 Task: Look for space in Yuncheng, China from 12th August, 2023 to 16th August, 2023 for 8 adults in price range Rs.10000 to Rs.16000. Place can be private room with 8 bedrooms having 8 beds and 8 bathrooms. Property type can be house, flat, guest house, hotel. Amenities needed are: wifi, TV, free parkinig on premises, gym, breakfast. Booking option can be shelf check-in. Required host language is Chinese (Simplified).
Action: Mouse pressed left at (515, 110)
Screenshot: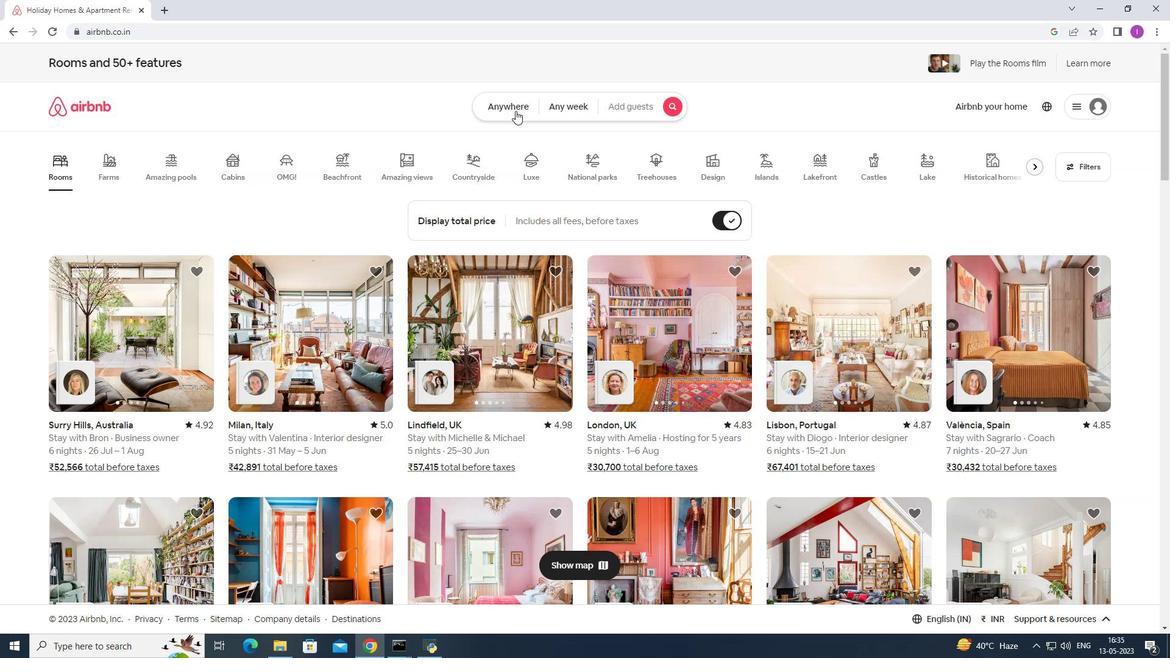 
Action: Mouse moved to (451, 164)
Screenshot: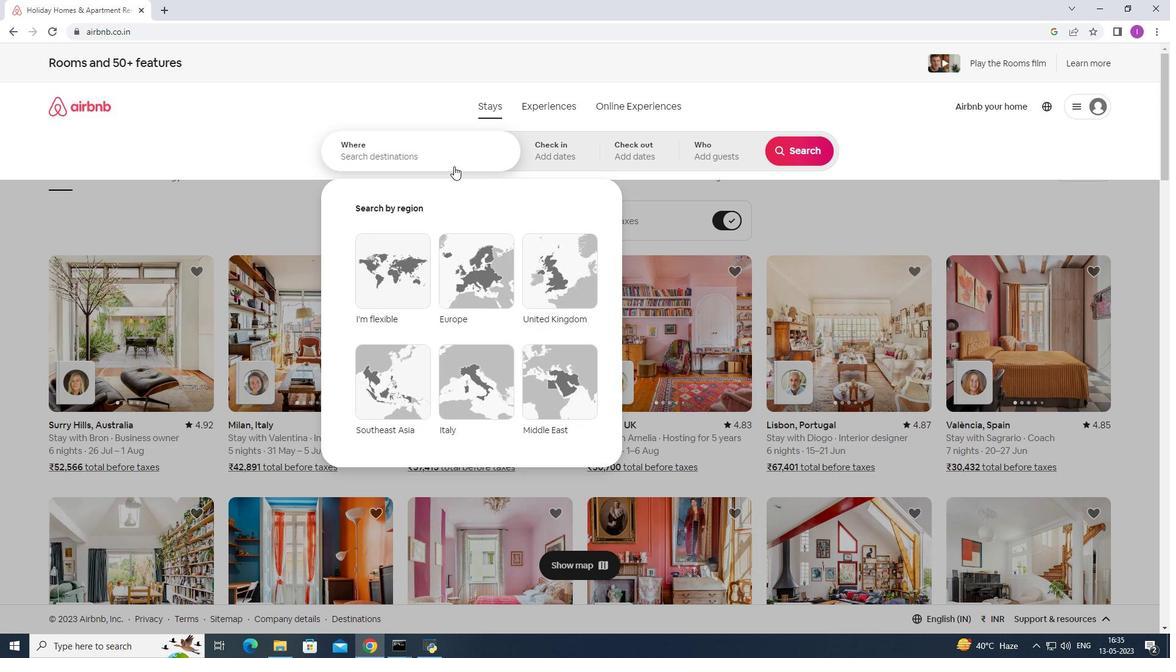 
Action: Mouse pressed left at (451, 164)
Screenshot: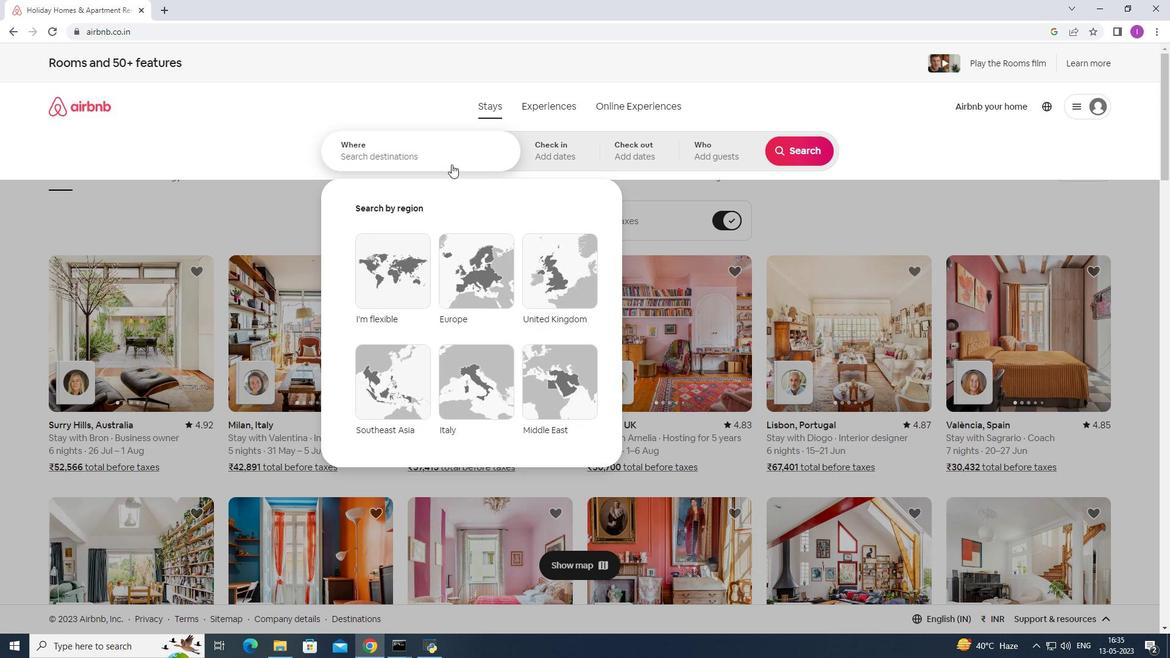 
Action: Mouse moved to (468, 145)
Screenshot: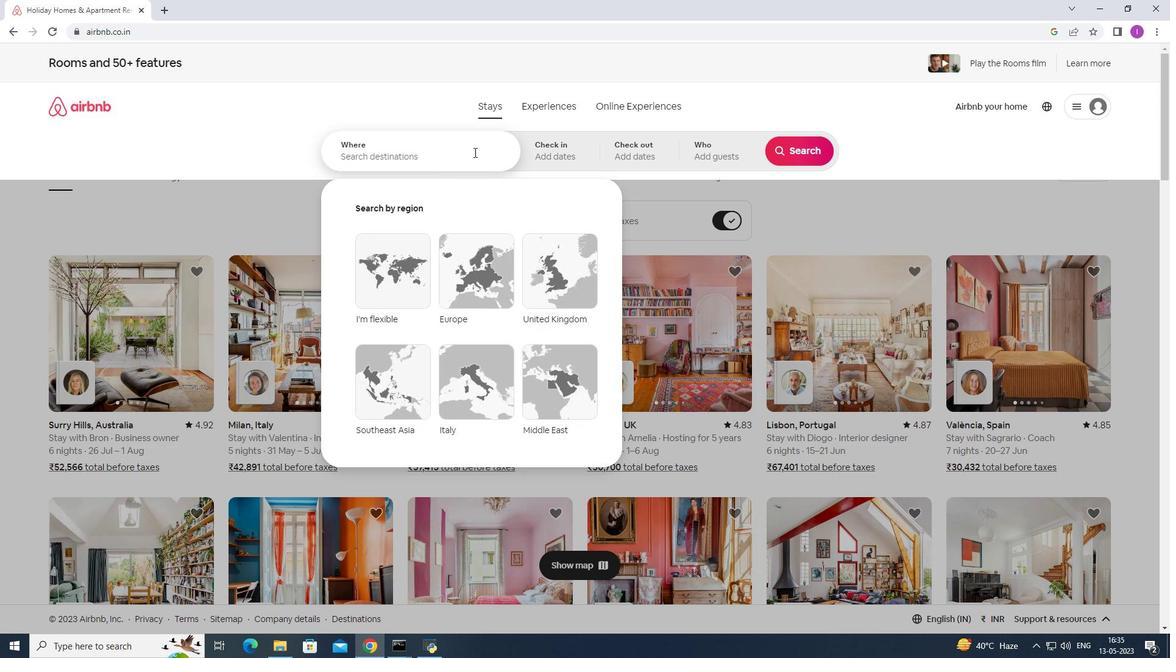
Action: Key pressed <Key.shift>Yuncheng,<Key.shift>China
Screenshot: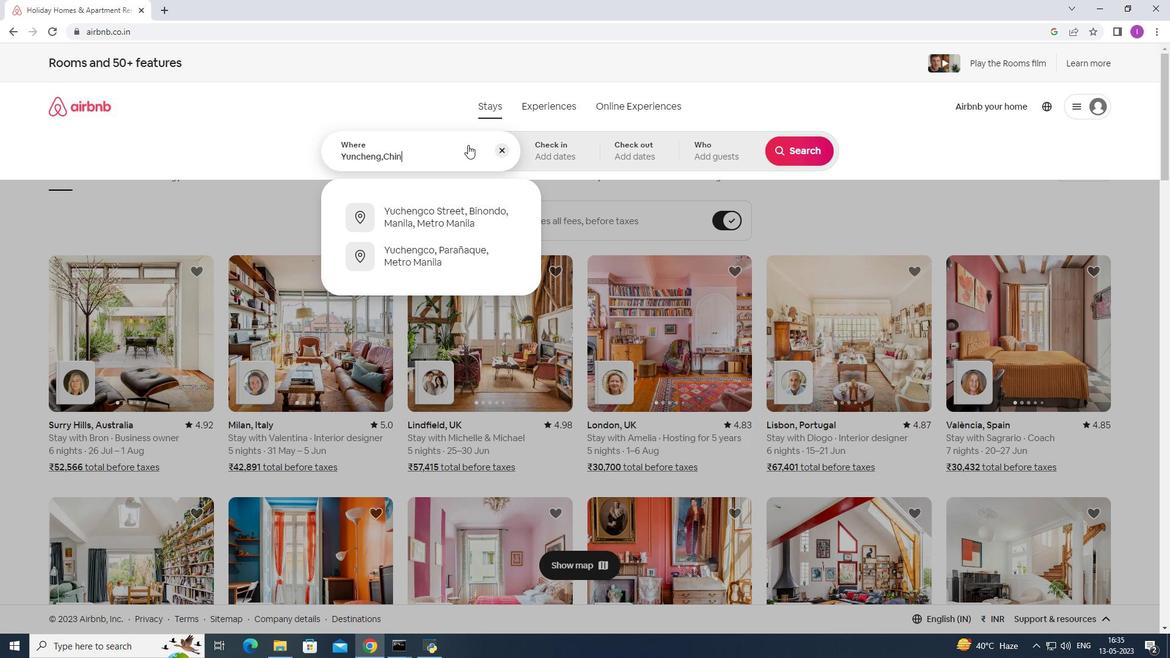 
Action: Mouse moved to (543, 162)
Screenshot: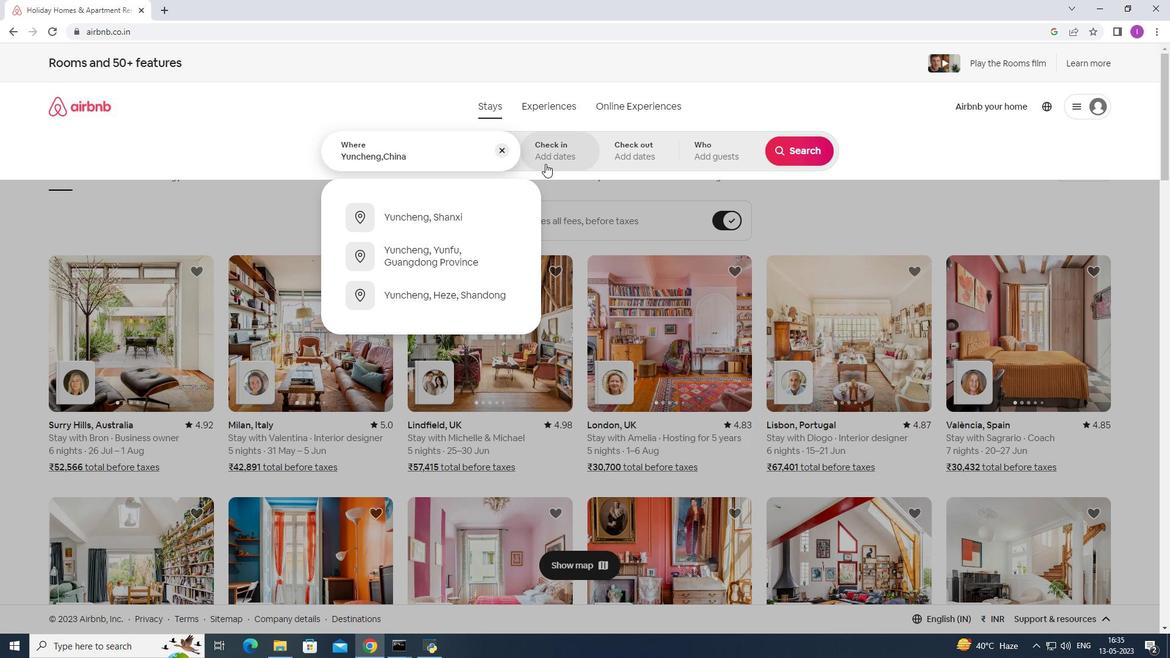 
Action: Mouse pressed left at (543, 162)
Screenshot: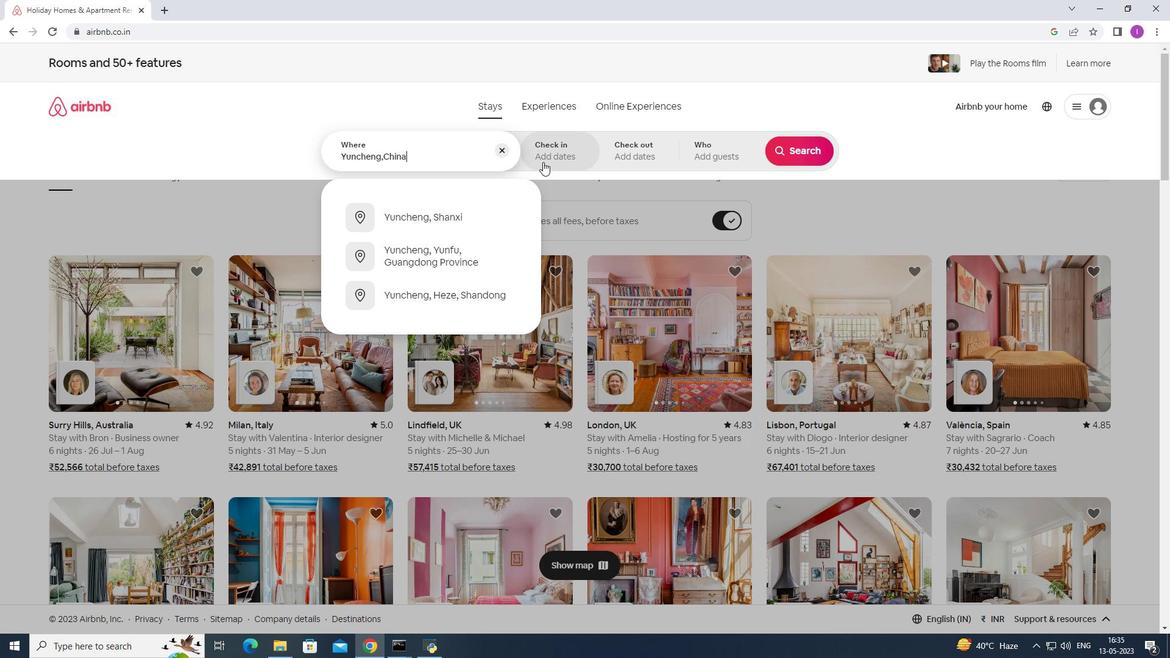 
Action: Mouse moved to (793, 245)
Screenshot: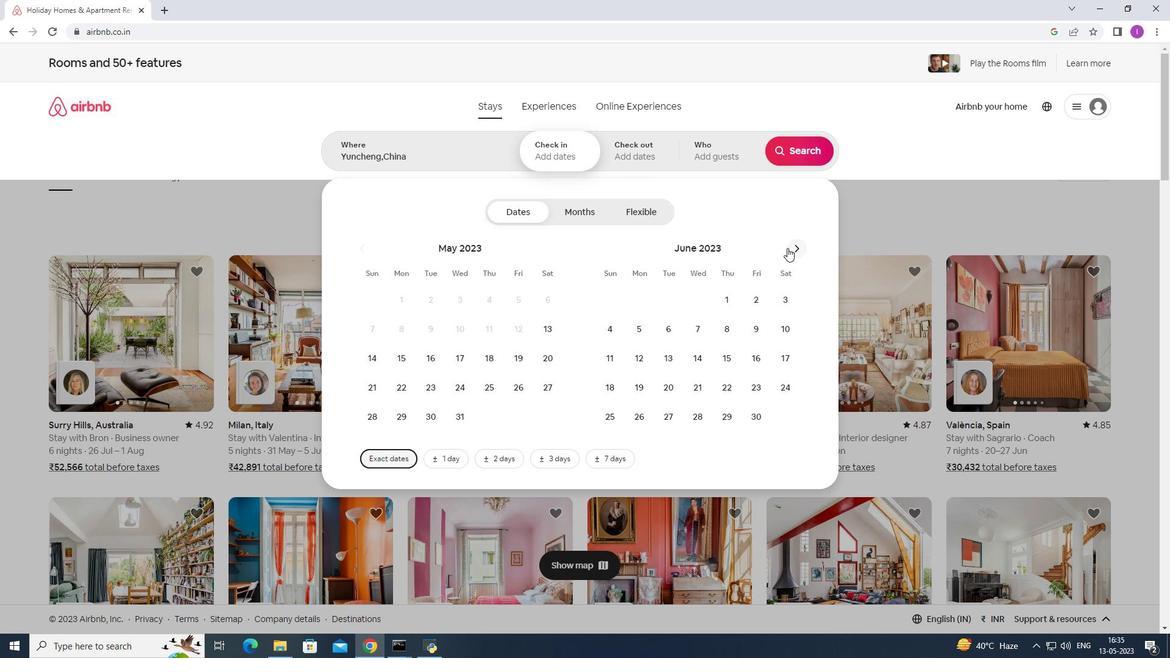 
Action: Mouse pressed left at (793, 245)
Screenshot: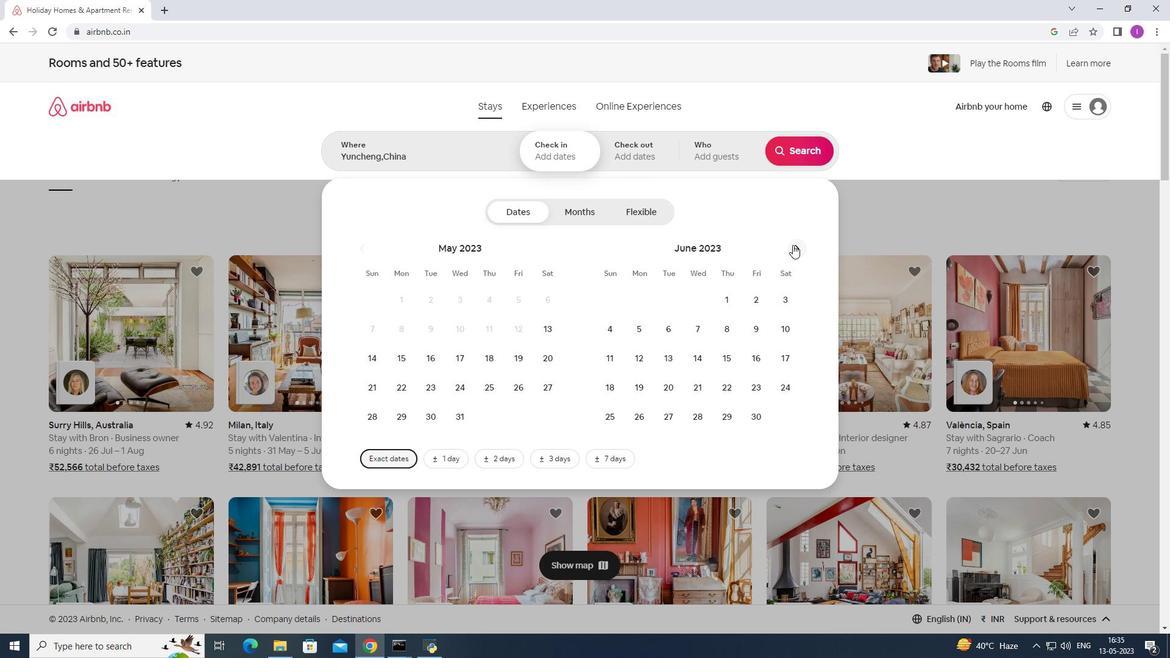 
Action: Mouse pressed left at (793, 245)
Screenshot: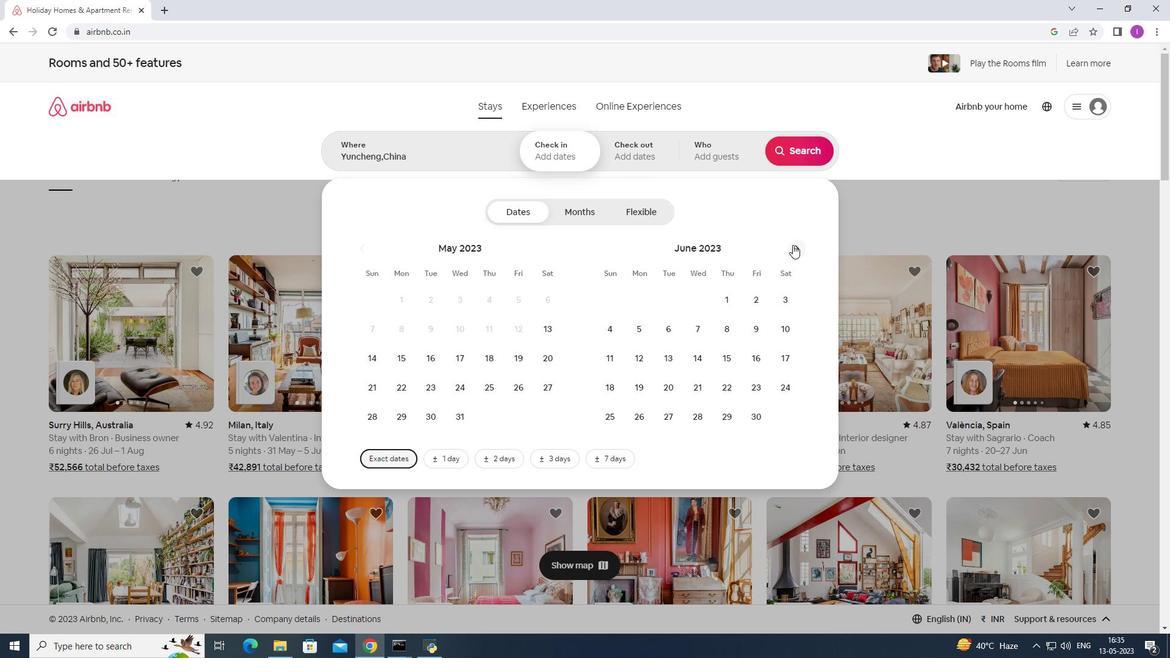 
Action: Mouse moved to (793, 245)
Screenshot: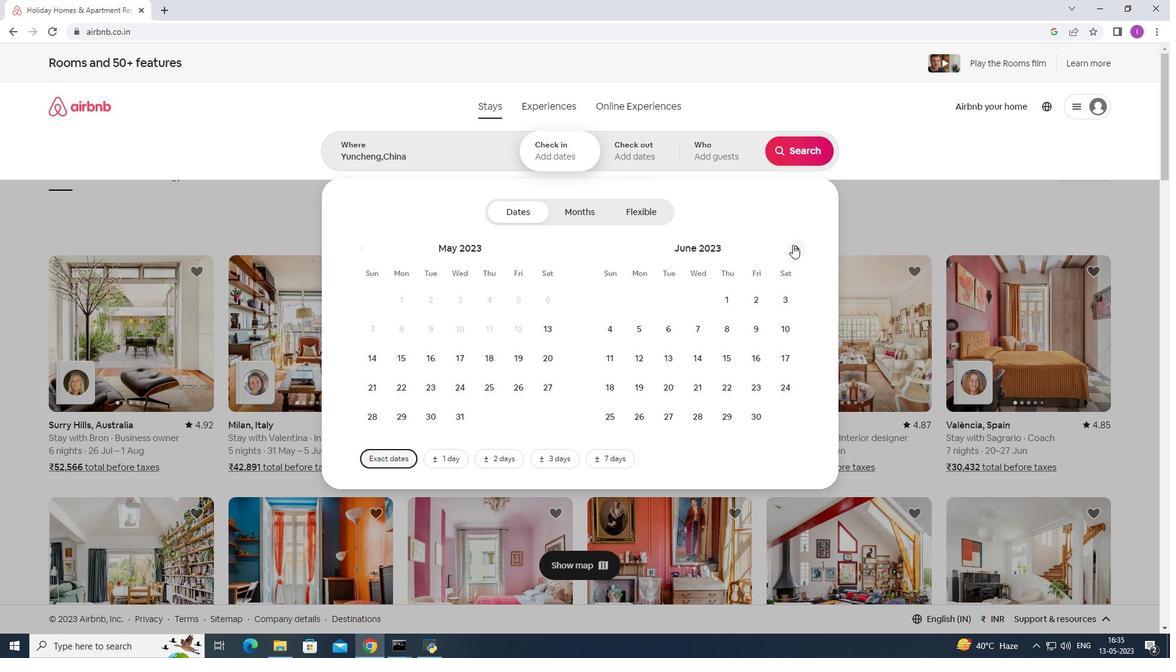 
Action: Mouse pressed left at (793, 245)
Screenshot: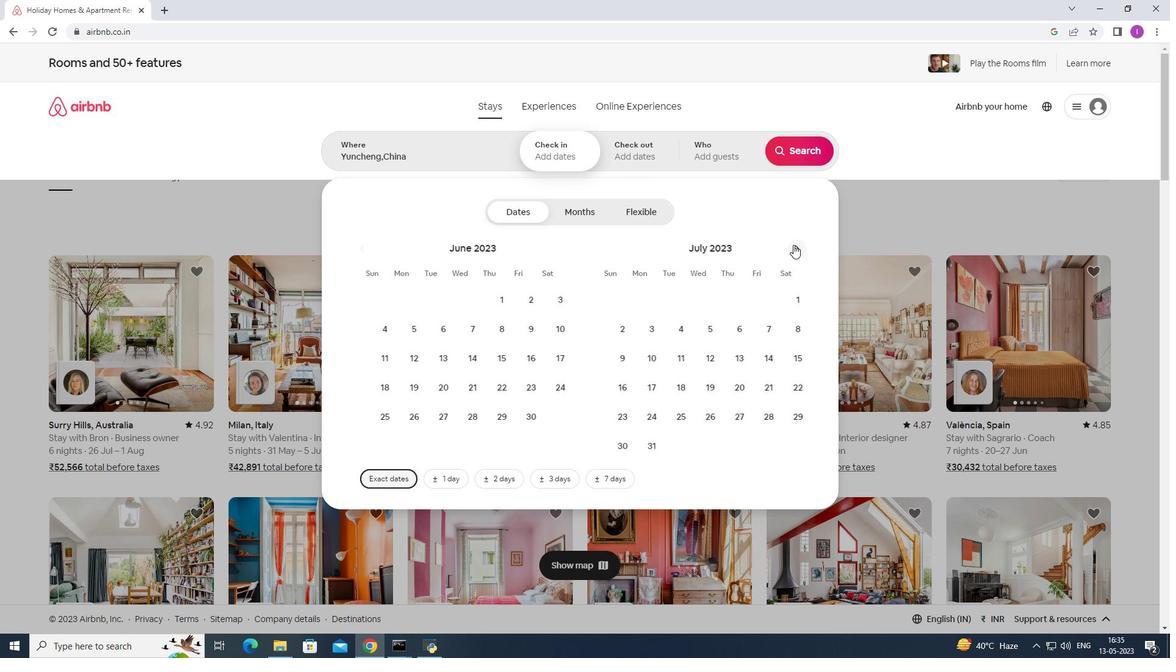 
Action: Mouse moved to (548, 327)
Screenshot: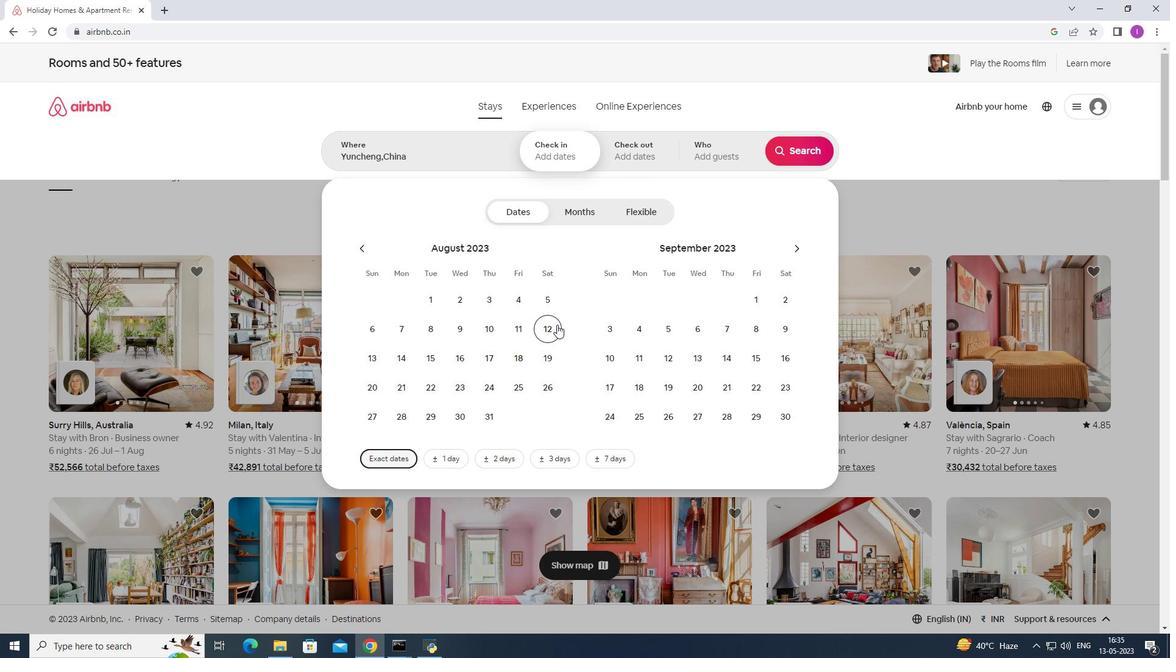 
Action: Mouse pressed left at (548, 327)
Screenshot: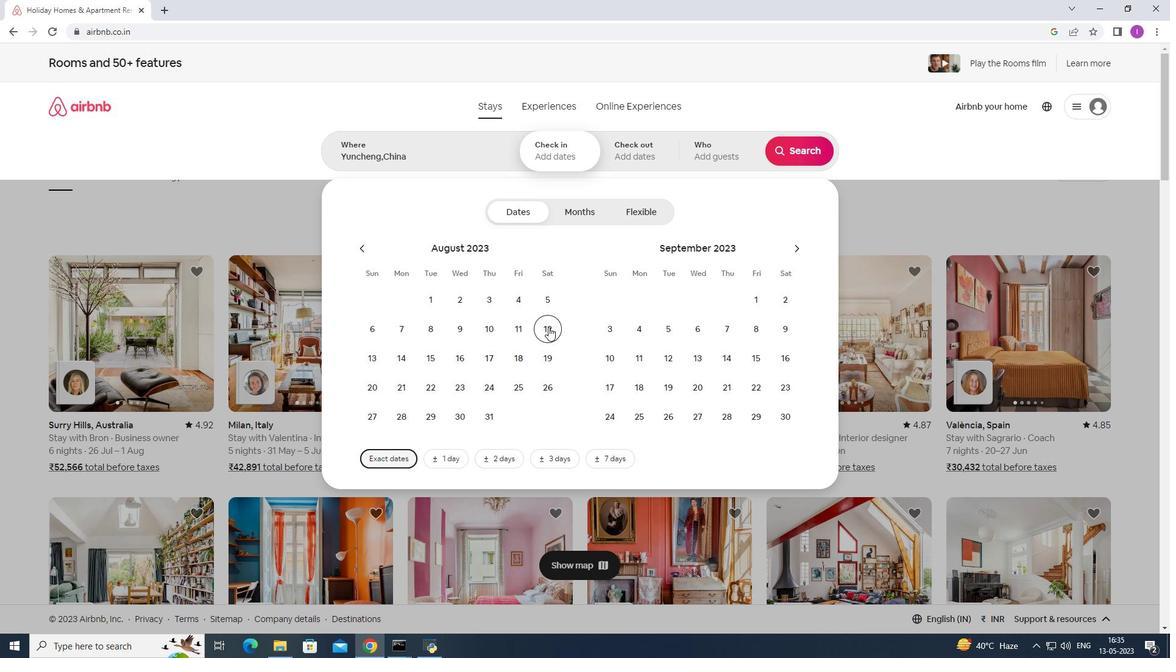 
Action: Mouse moved to (467, 360)
Screenshot: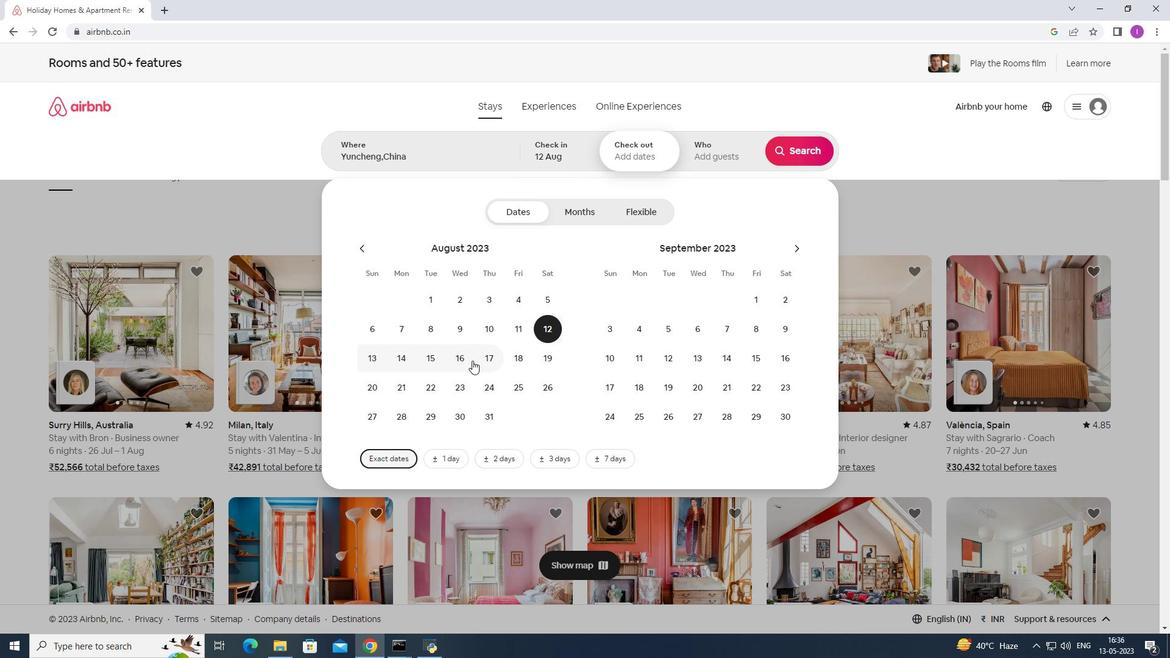 
Action: Mouse pressed left at (467, 360)
Screenshot: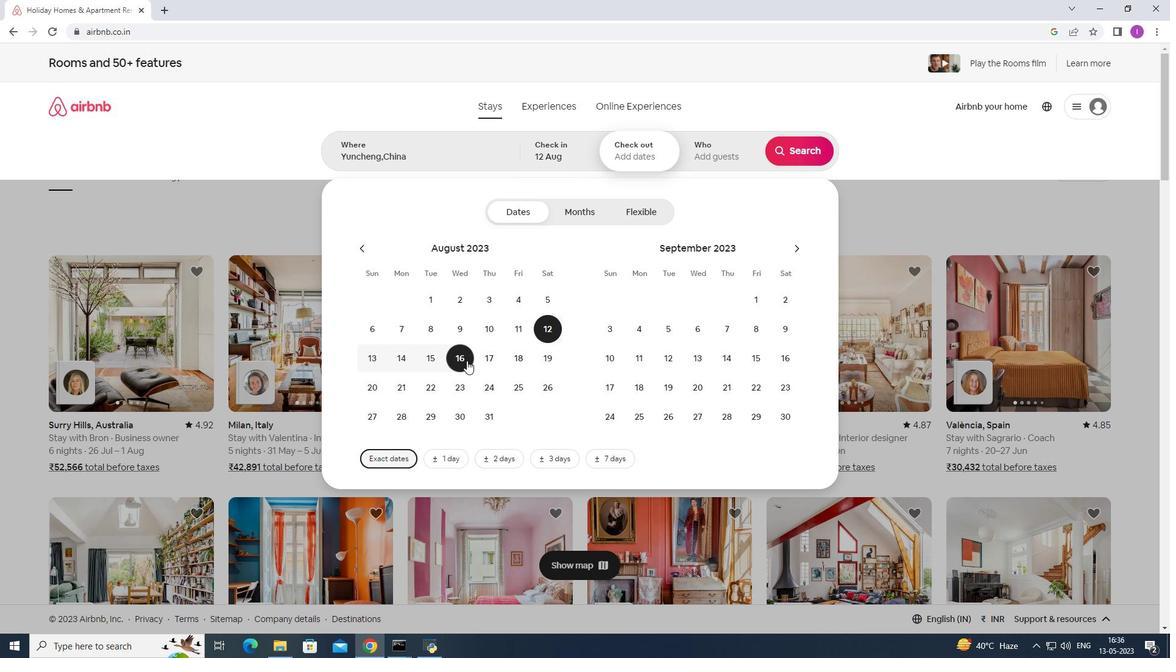 
Action: Mouse moved to (709, 153)
Screenshot: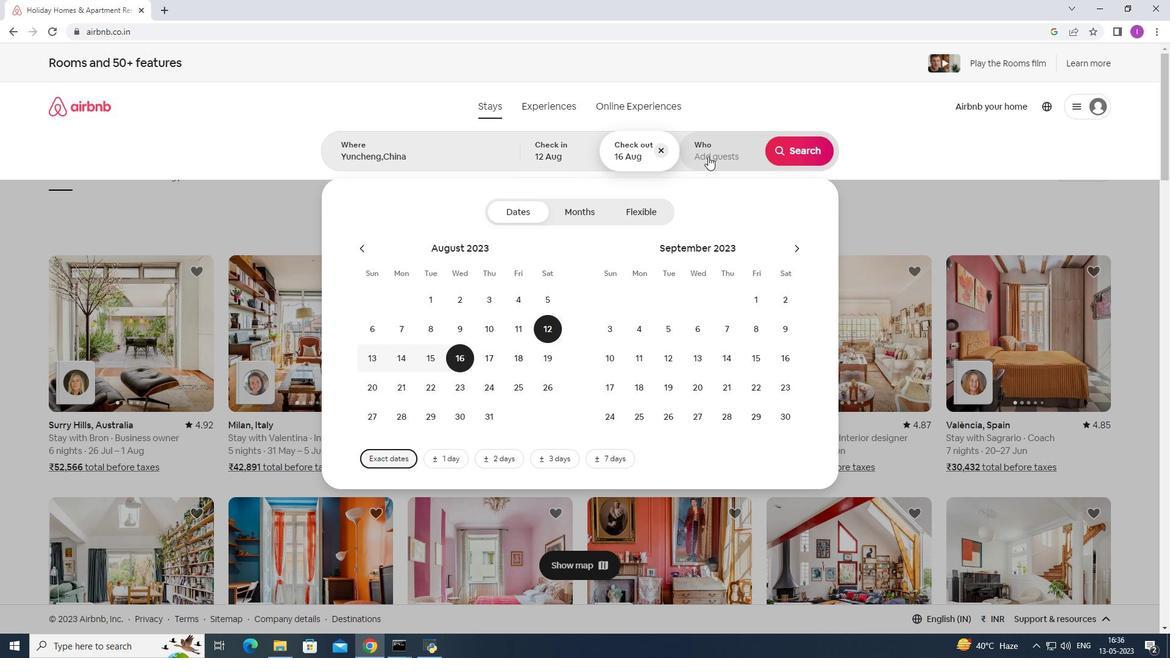 
Action: Mouse pressed left at (709, 153)
Screenshot: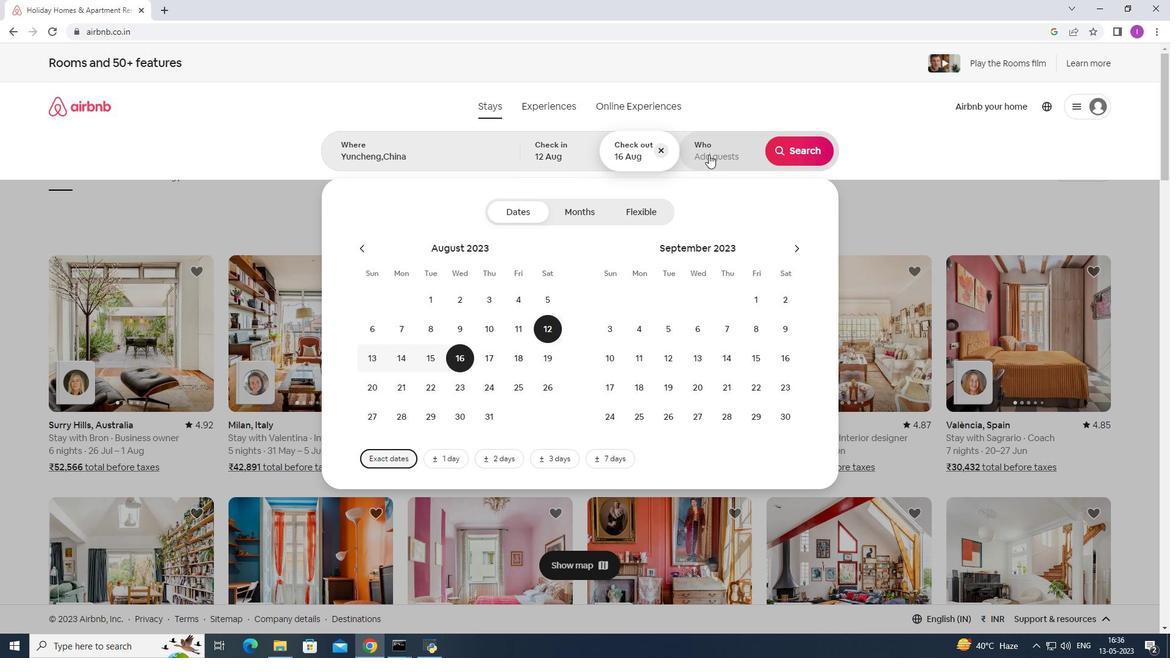 
Action: Mouse moved to (801, 216)
Screenshot: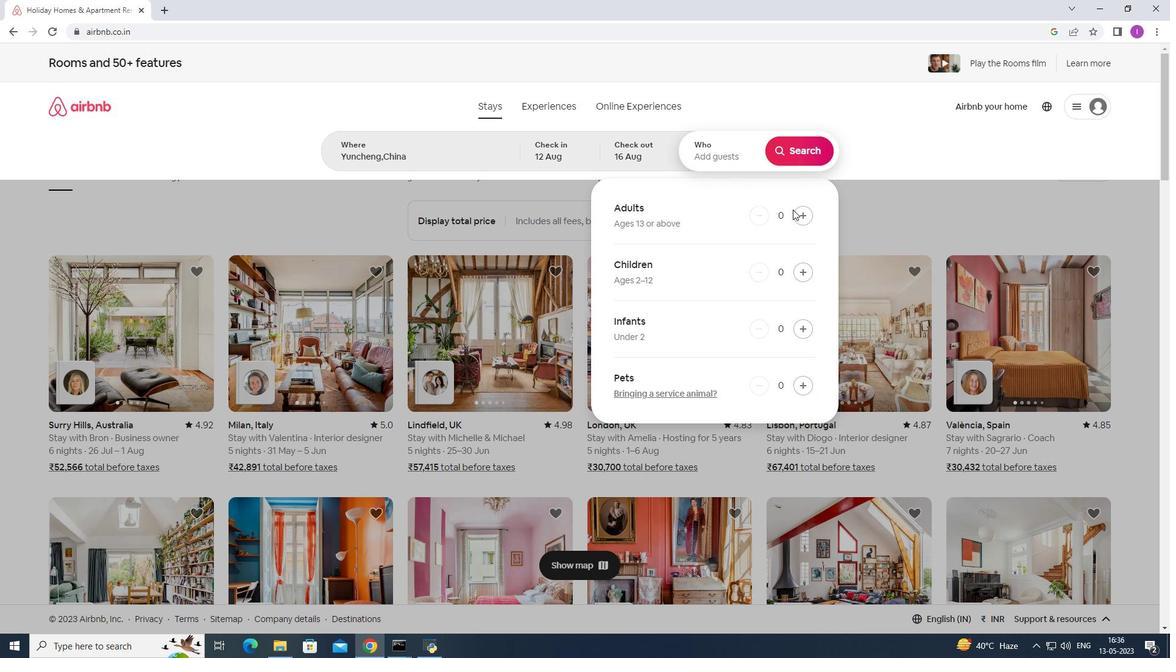 
Action: Mouse pressed left at (801, 216)
Screenshot: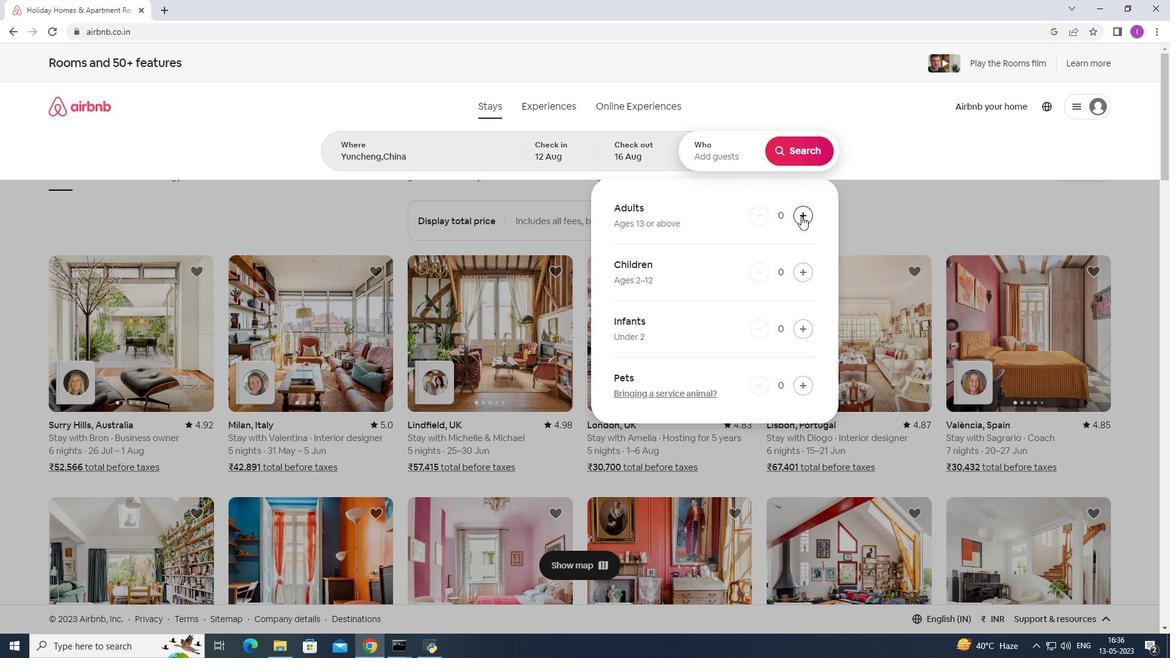 
Action: Mouse pressed left at (801, 216)
Screenshot: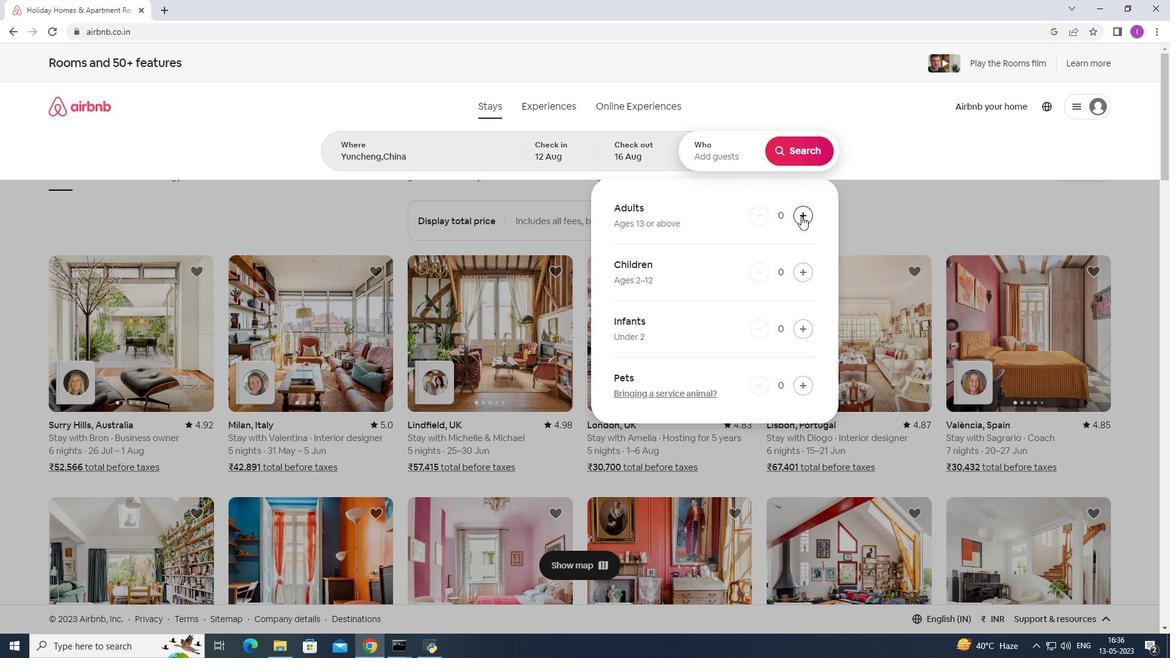 
Action: Mouse pressed left at (801, 216)
Screenshot: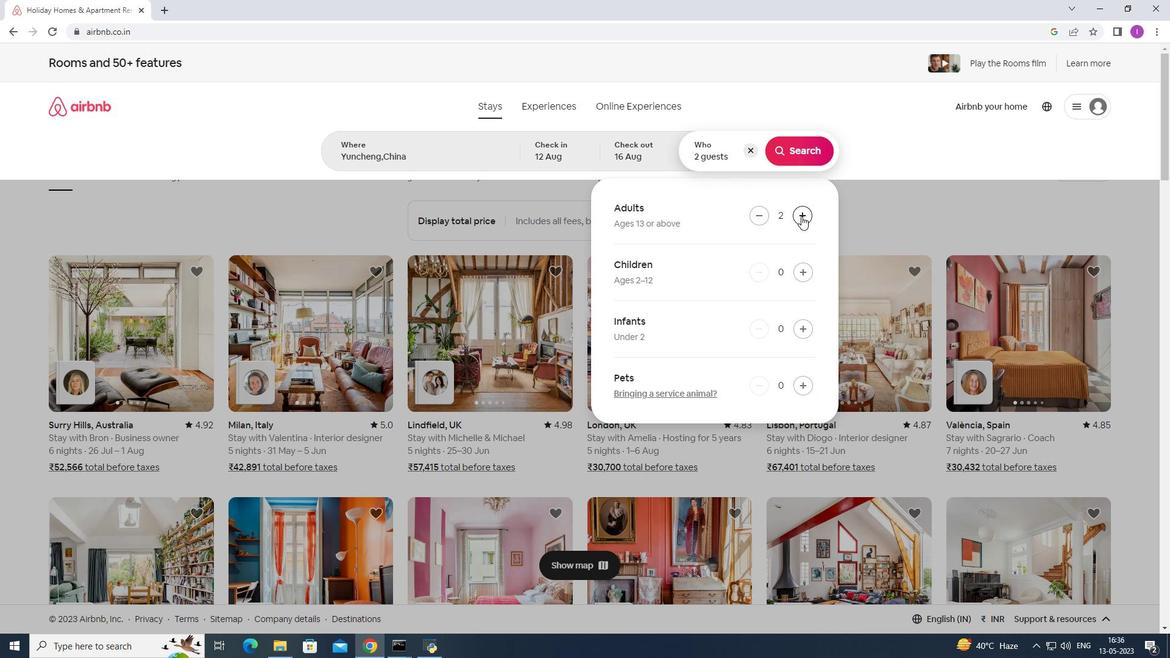 
Action: Mouse pressed left at (801, 216)
Screenshot: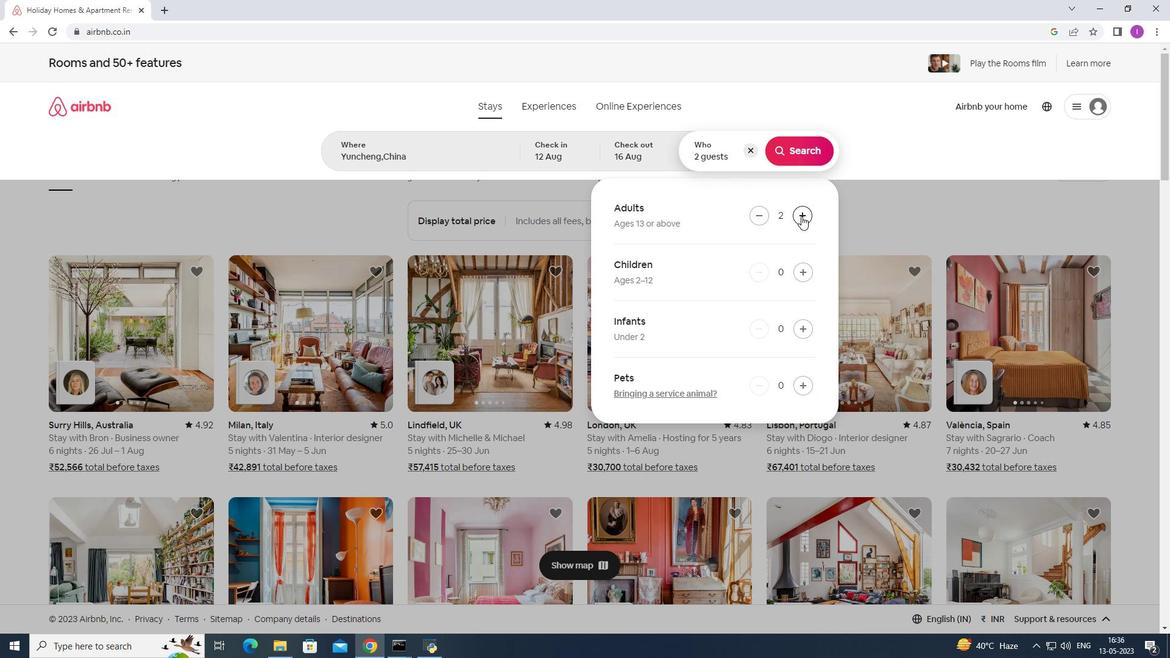 
Action: Mouse pressed left at (801, 216)
Screenshot: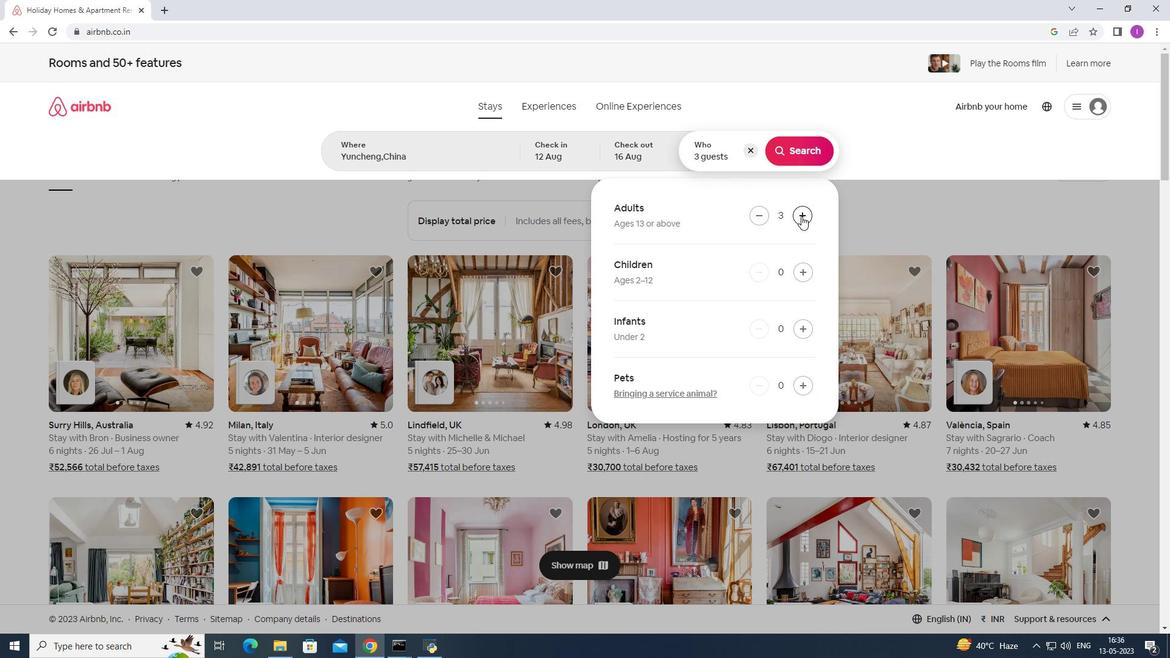 
Action: Mouse moved to (802, 218)
Screenshot: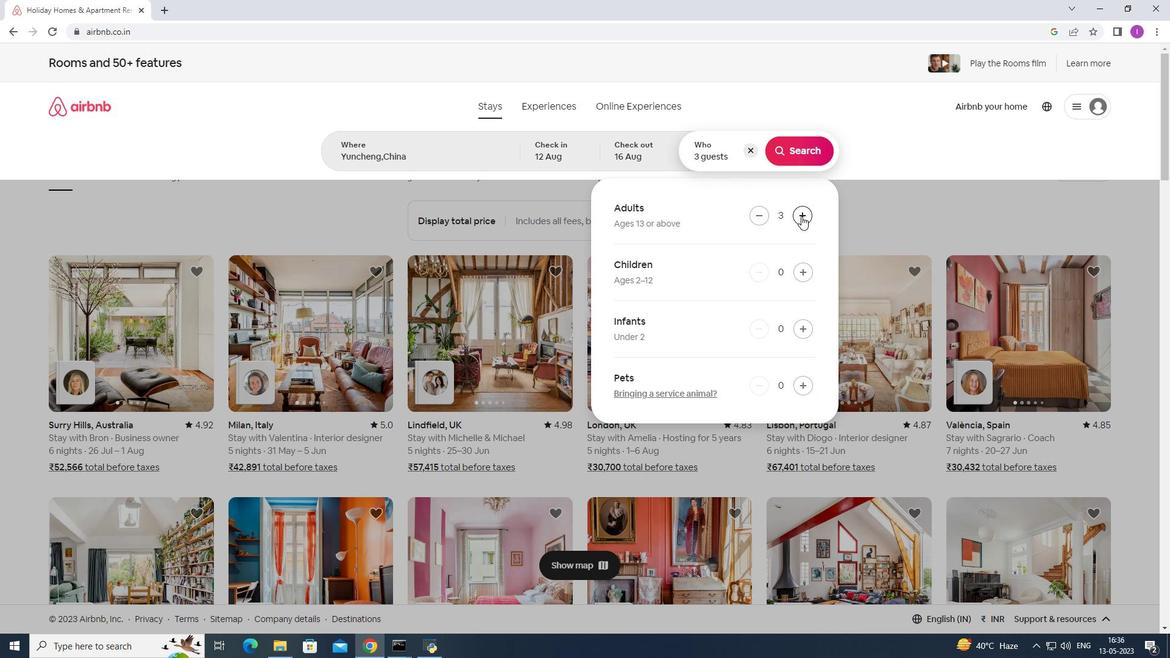 
Action: Mouse pressed left at (802, 218)
Screenshot: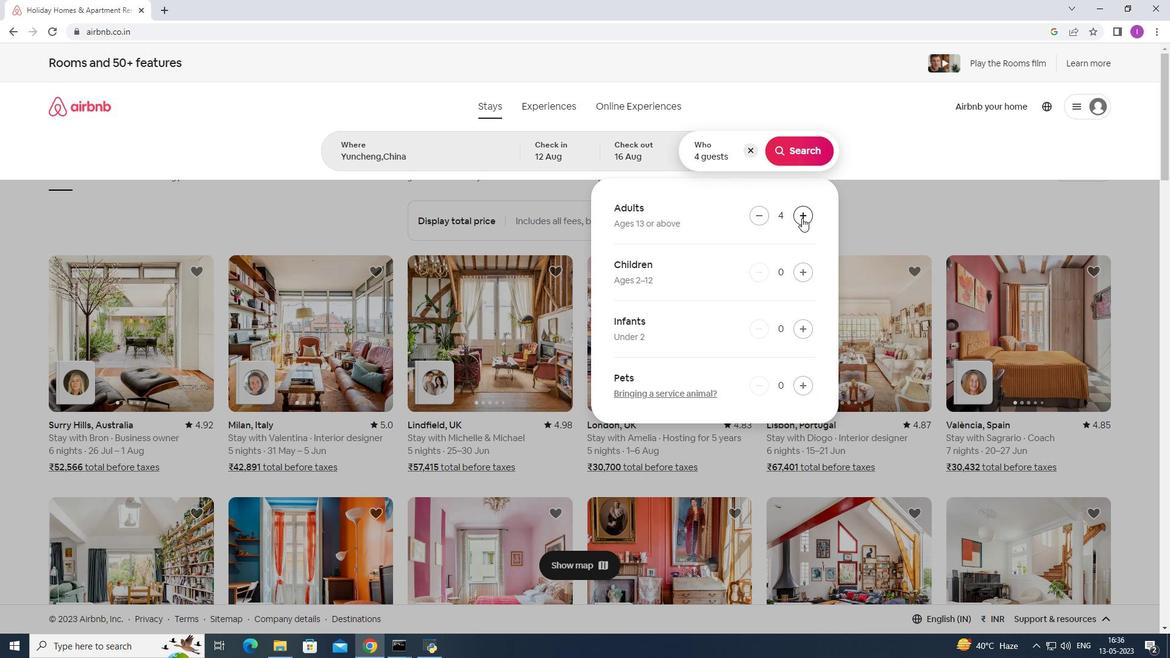 
Action: Mouse pressed left at (802, 218)
Screenshot: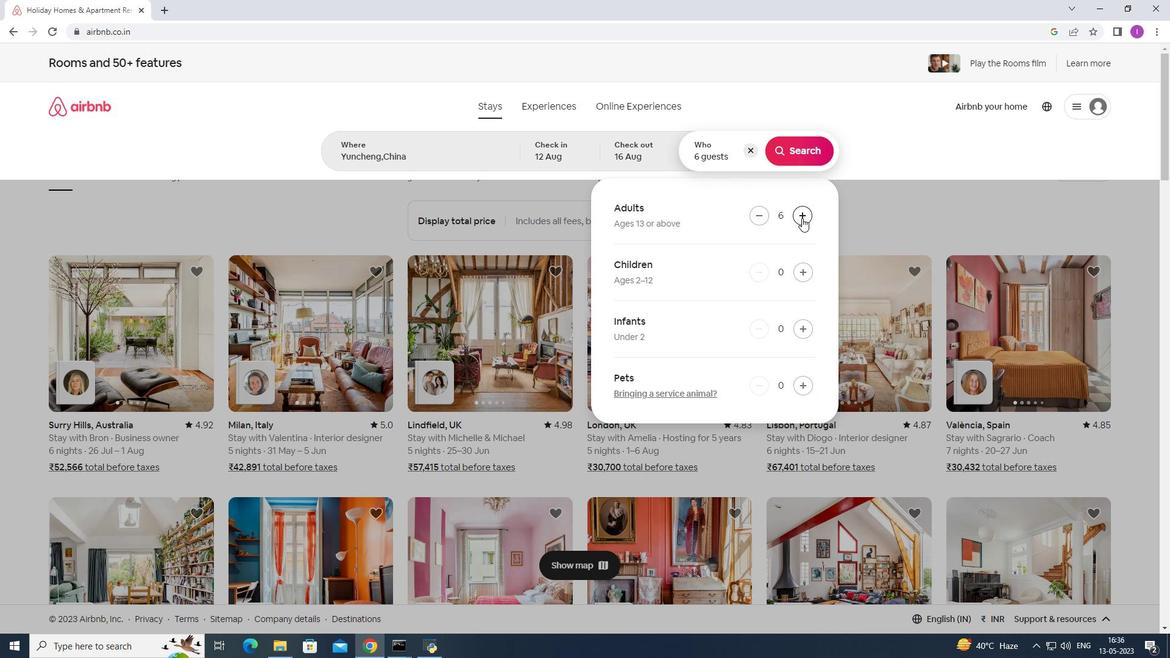 
Action: Mouse pressed left at (802, 218)
Screenshot: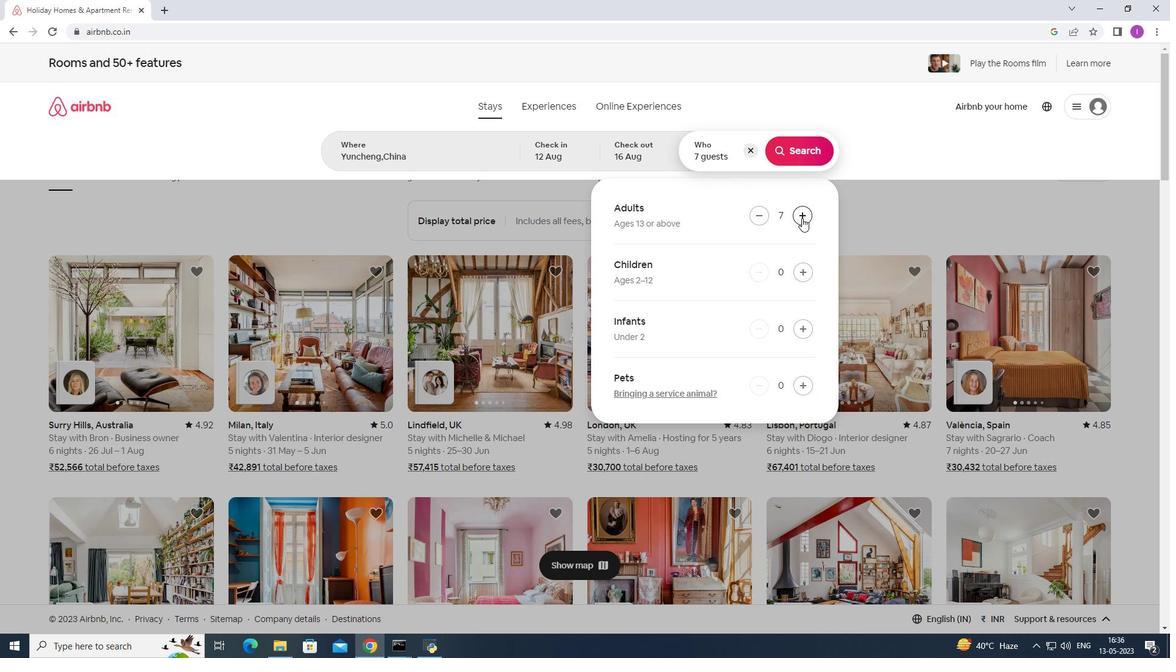 
Action: Mouse moved to (795, 160)
Screenshot: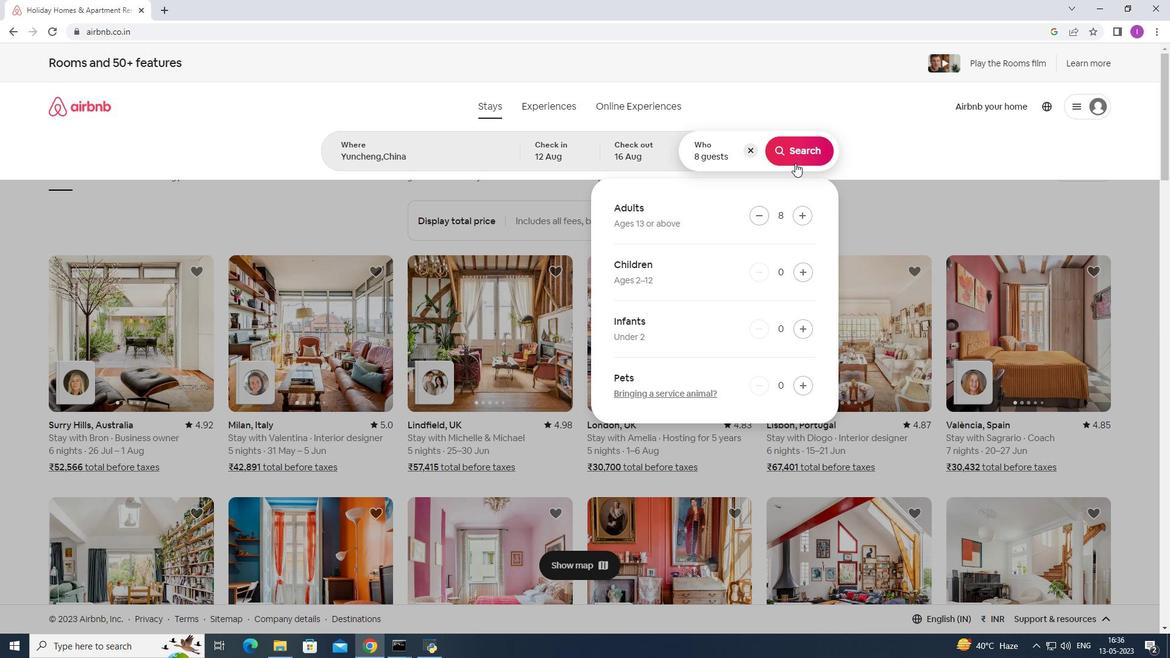 
Action: Mouse pressed left at (795, 160)
Screenshot: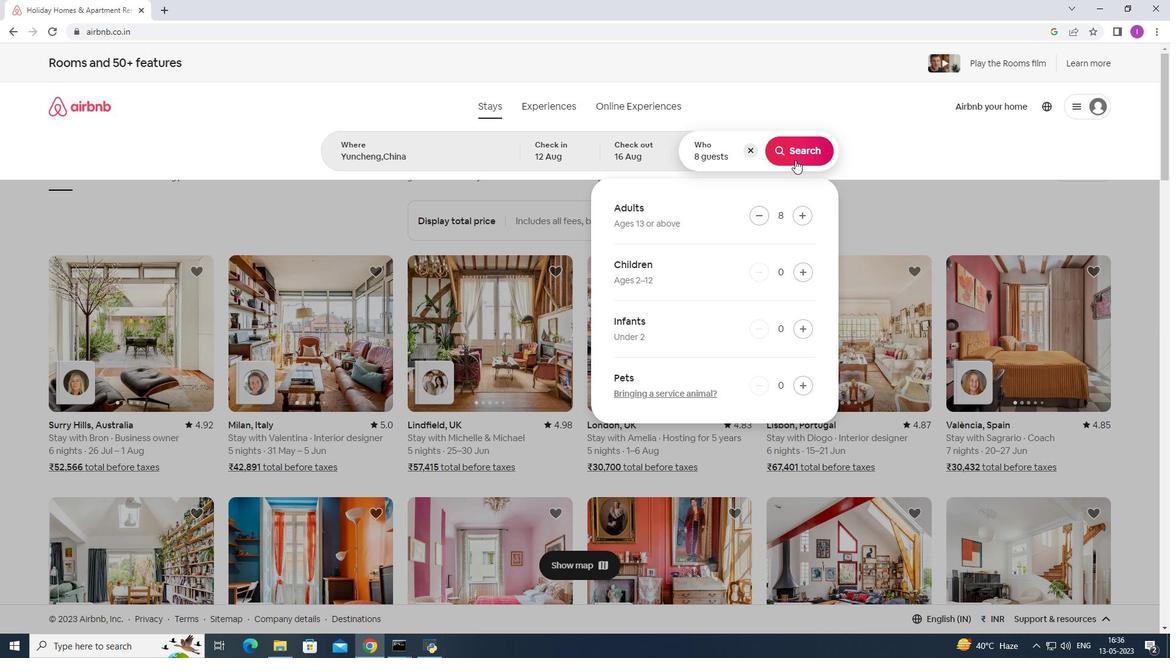 
Action: Mouse moved to (1099, 109)
Screenshot: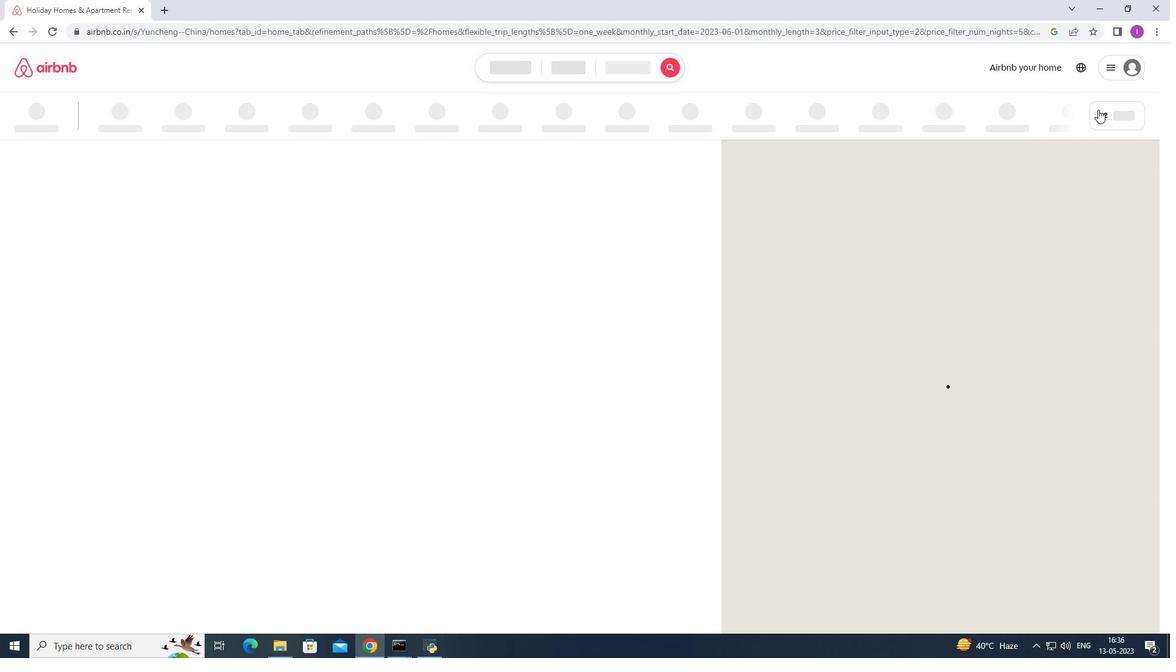 
Action: Mouse pressed left at (1099, 109)
Screenshot: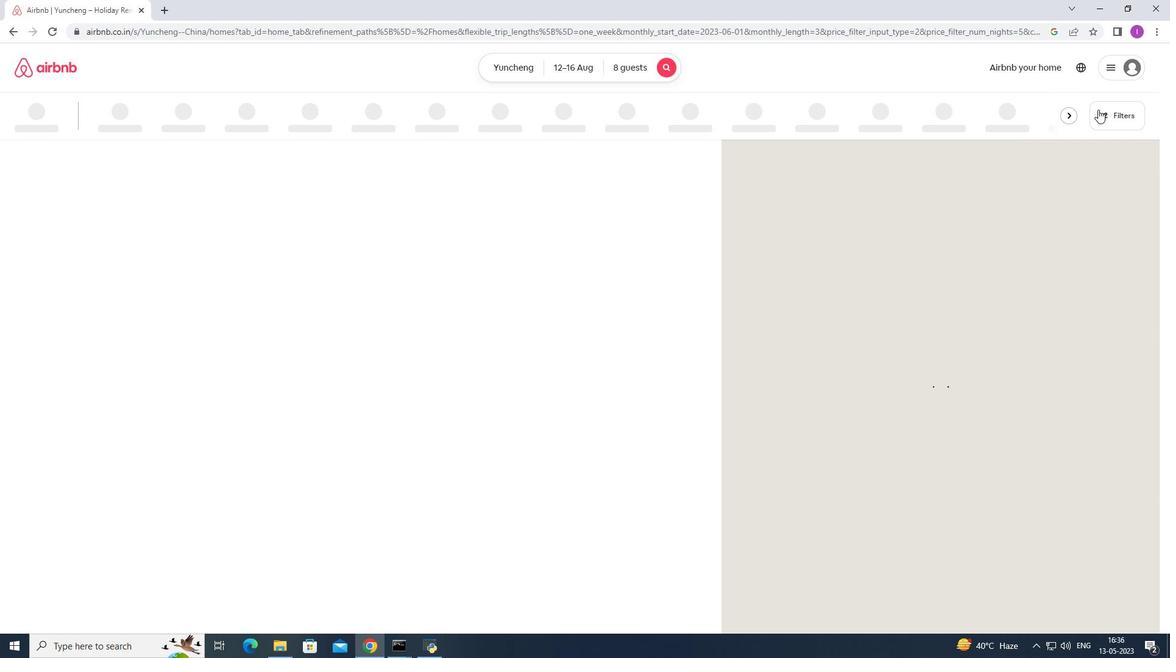 
Action: Mouse moved to (663, 417)
Screenshot: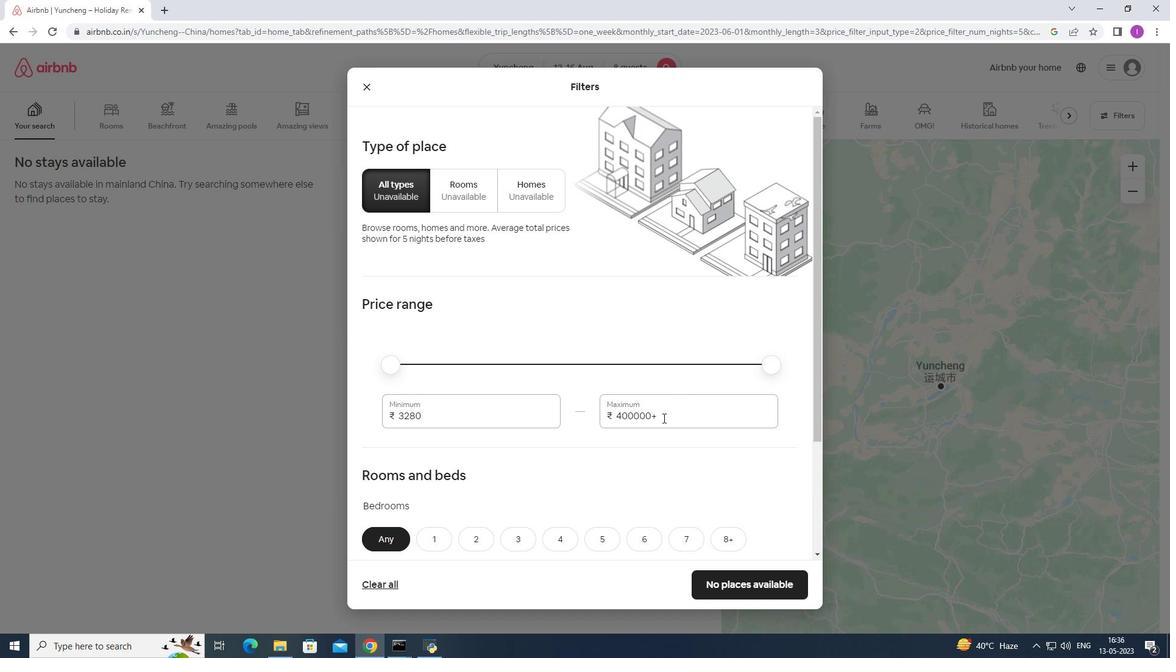 
Action: Mouse pressed left at (663, 417)
Screenshot: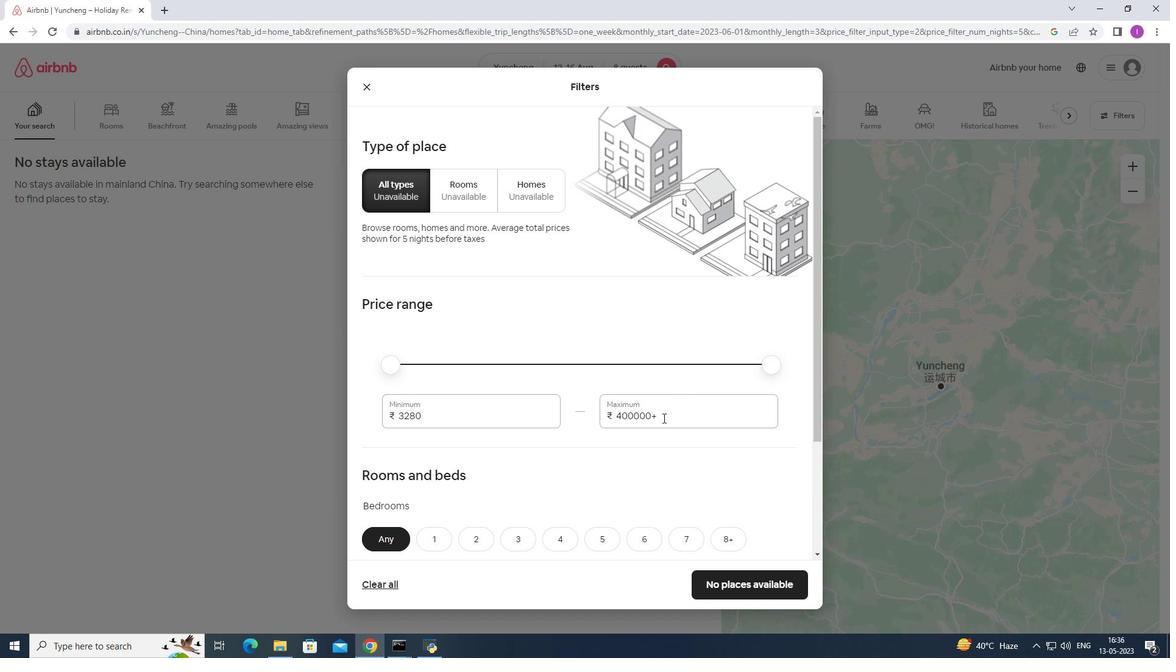 
Action: Mouse moved to (615, 412)
Screenshot: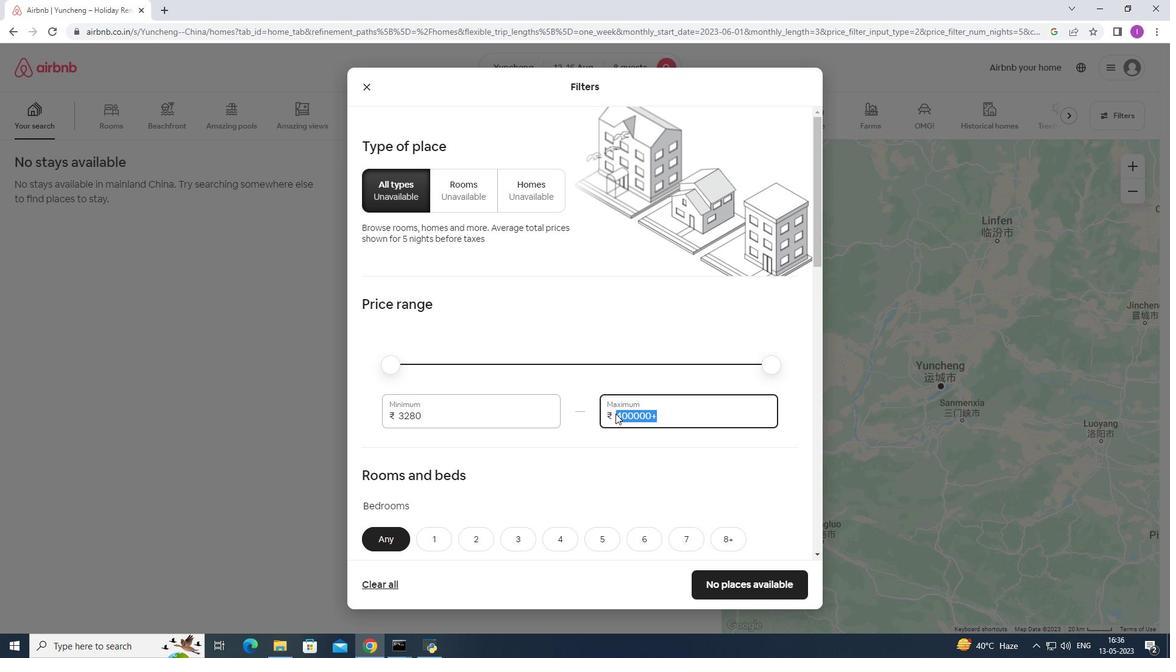 
Action: Key pressed 1
Screenshot: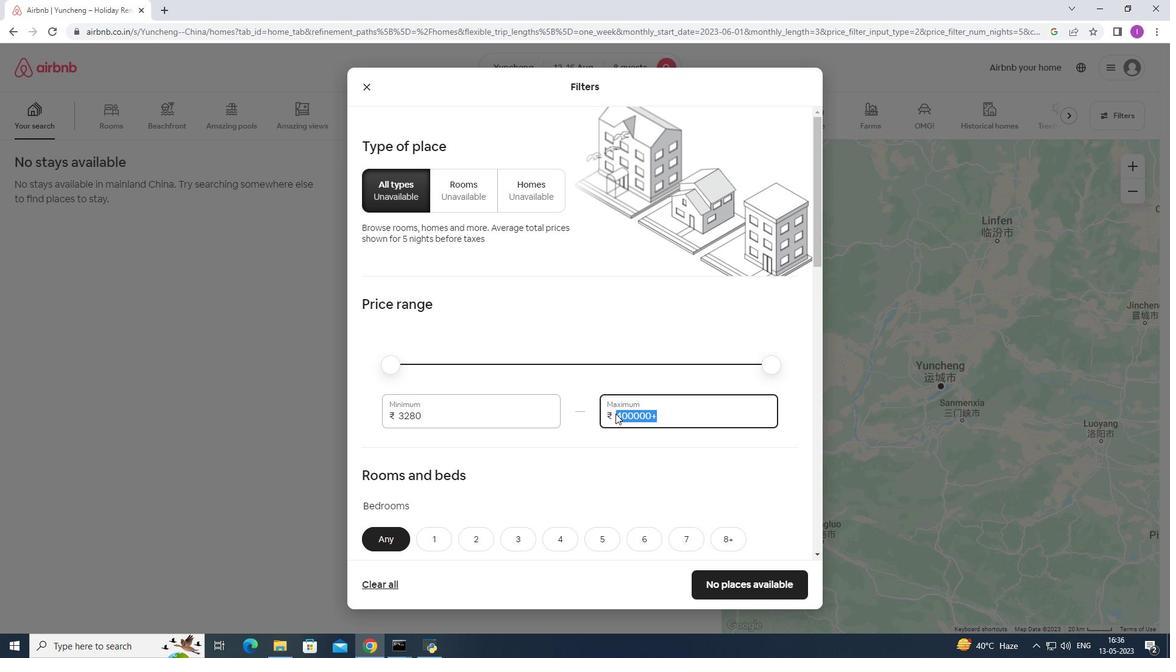 
Action: Mouse moved to (615, 411)
Screenshot: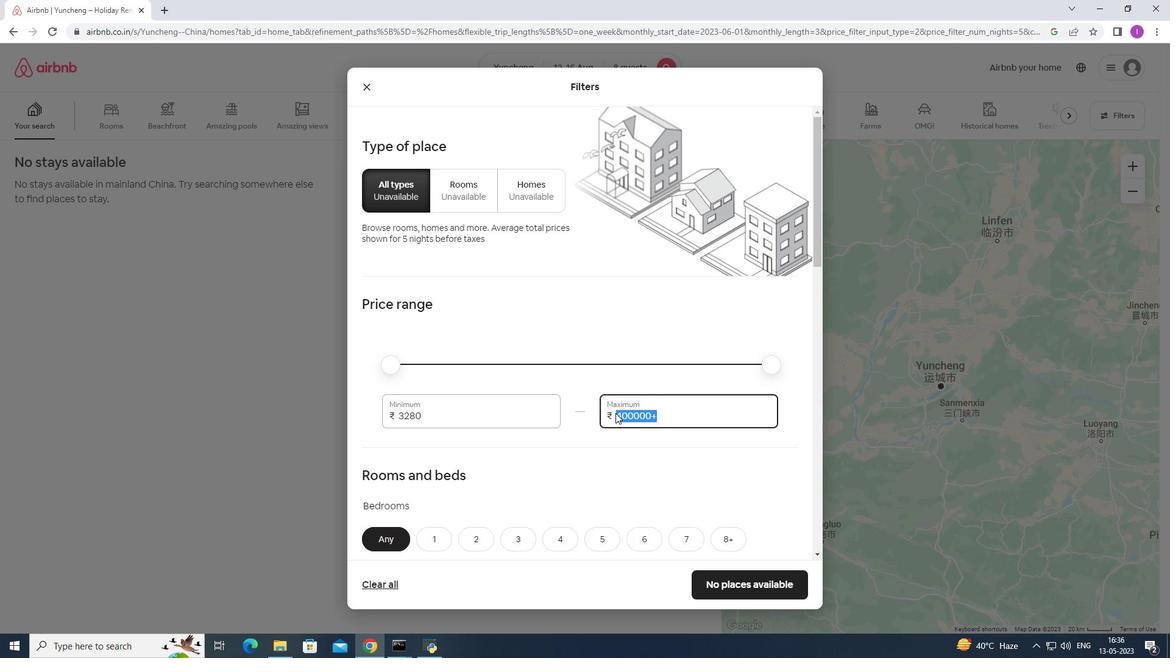 
Action: Key pressed 60
Screenshot: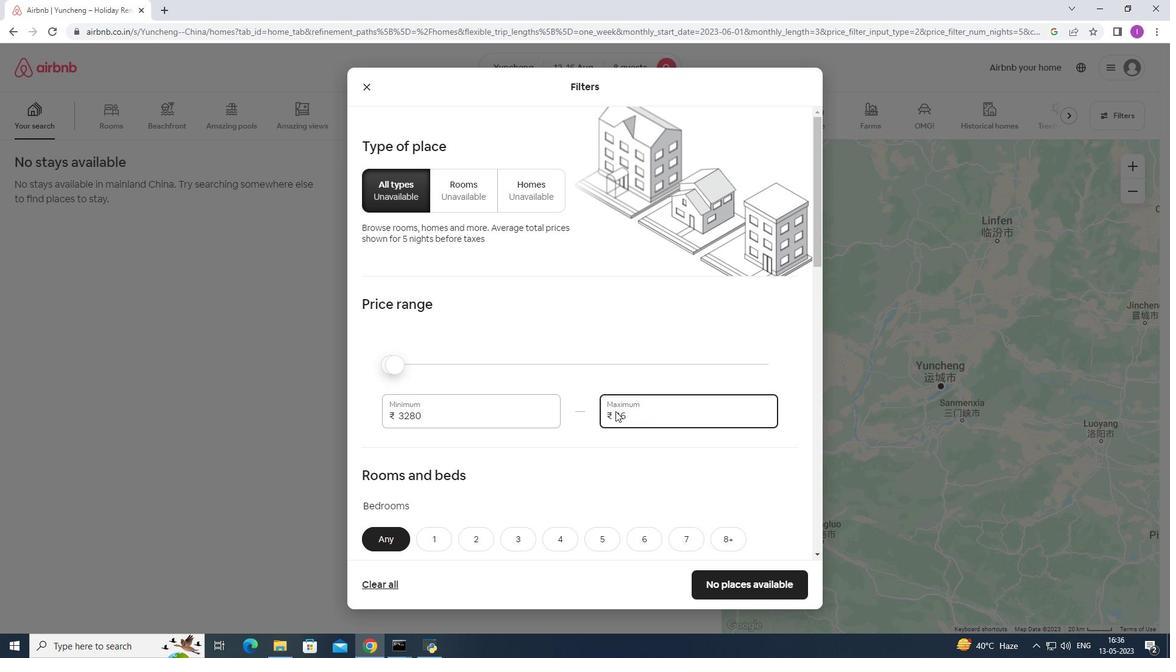 
Action: Mouse moved to (615, 410)
Screenshot: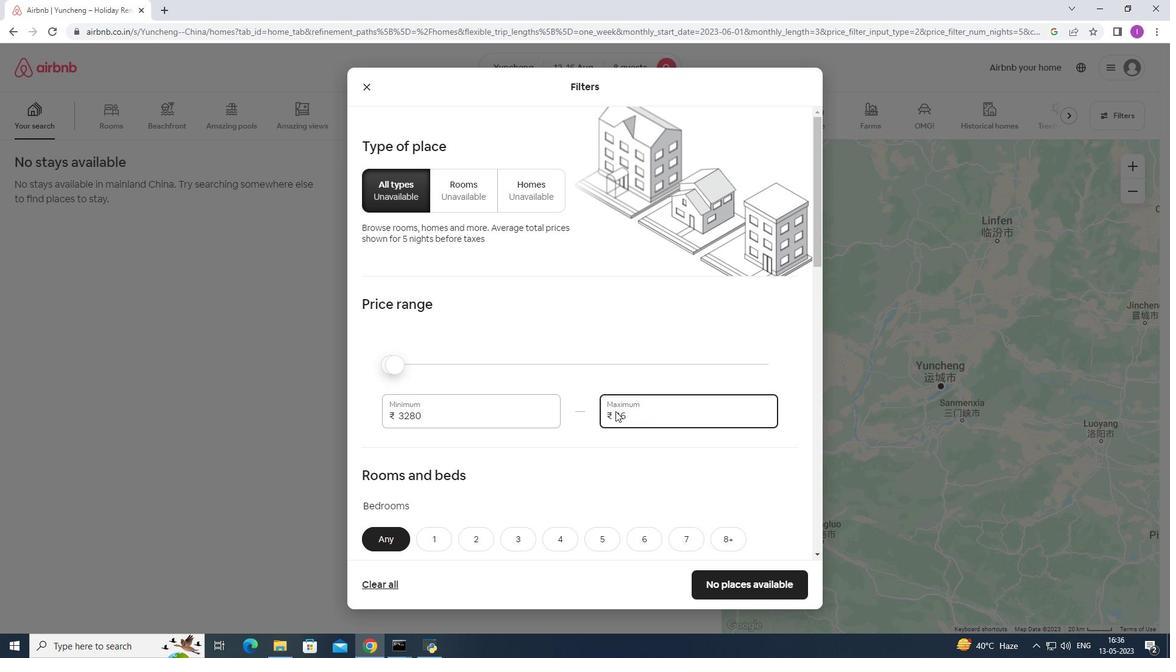 
Action: Key pressed 00
Screenshot: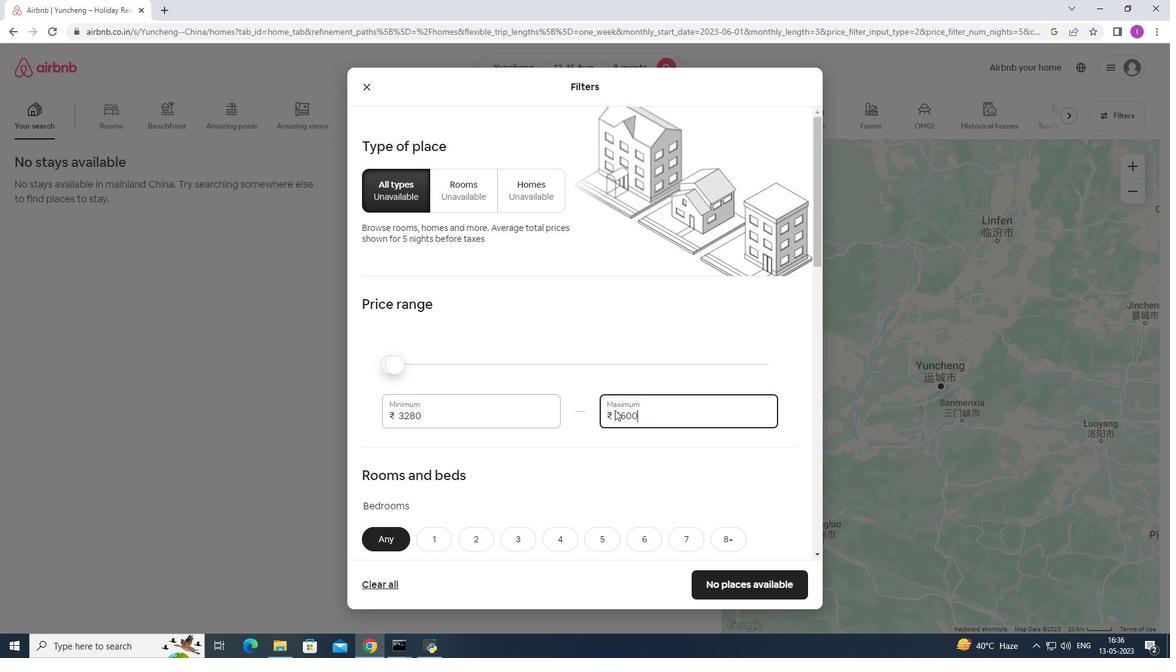 
Action: Mouse moved to (426, 415)
Screenshot: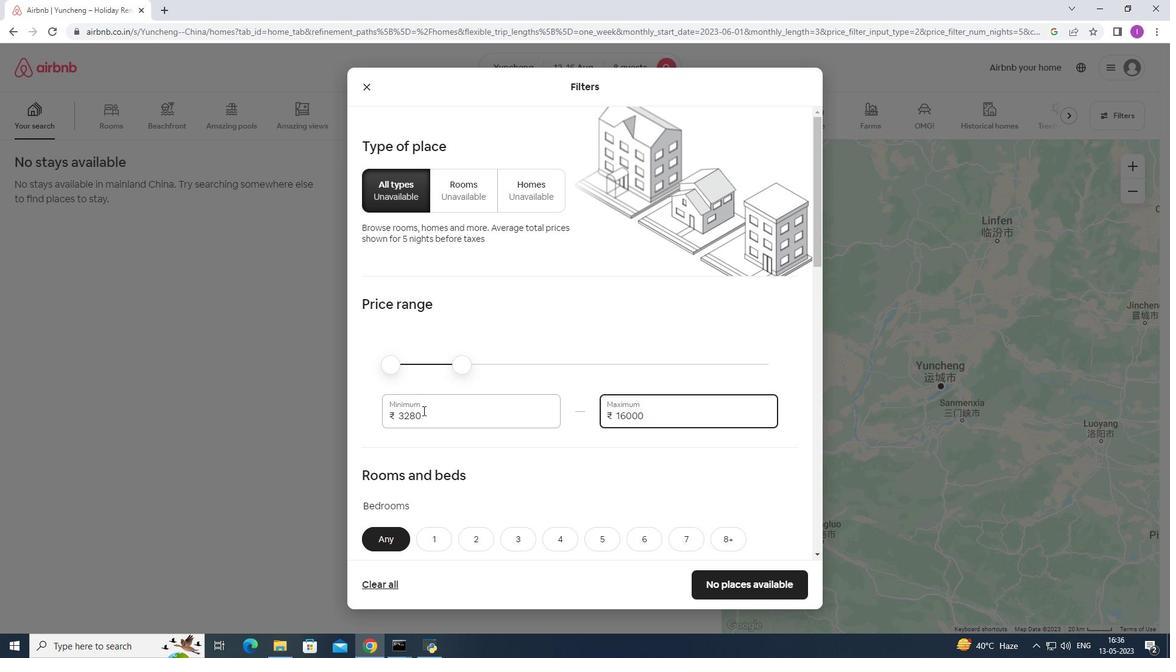 
Action: Mouse pressed left at (426, 415)
Screenshot: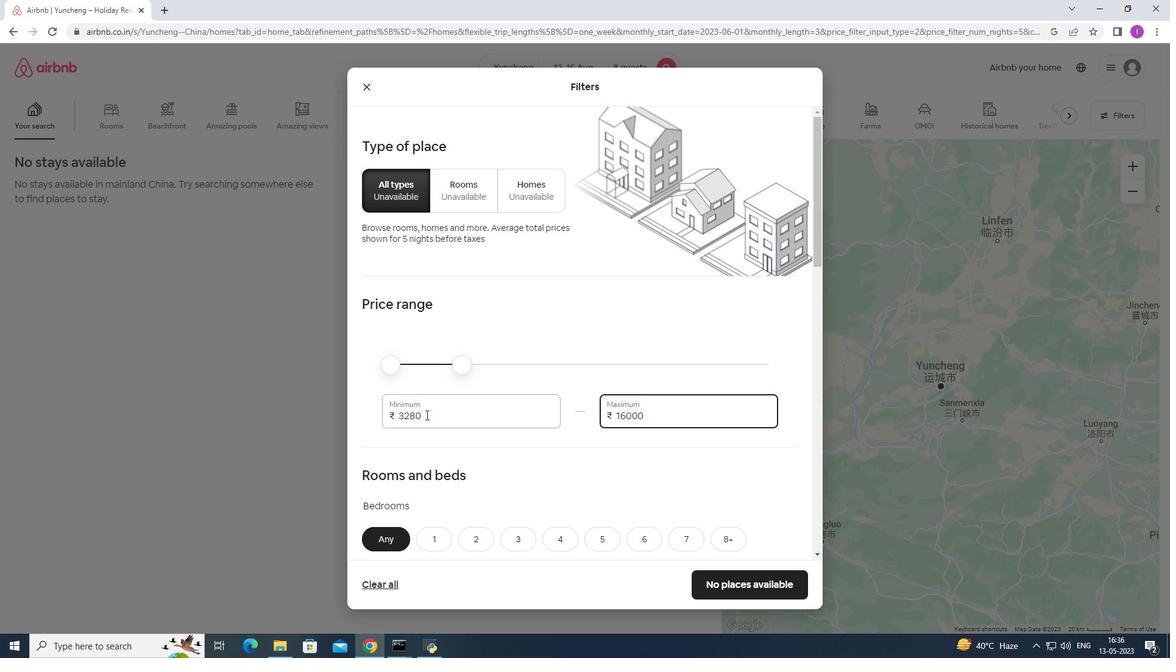 
Action: Mouse moved to (537, 417)
Screenshot: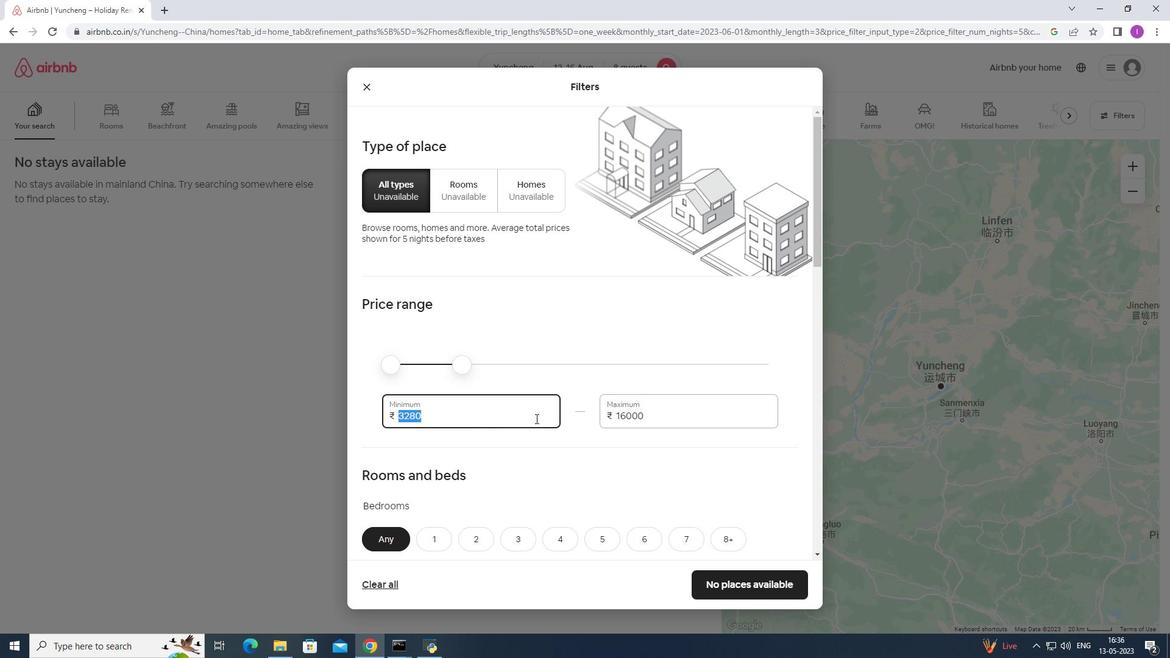 
Action: Key pressed 10
Screenshot: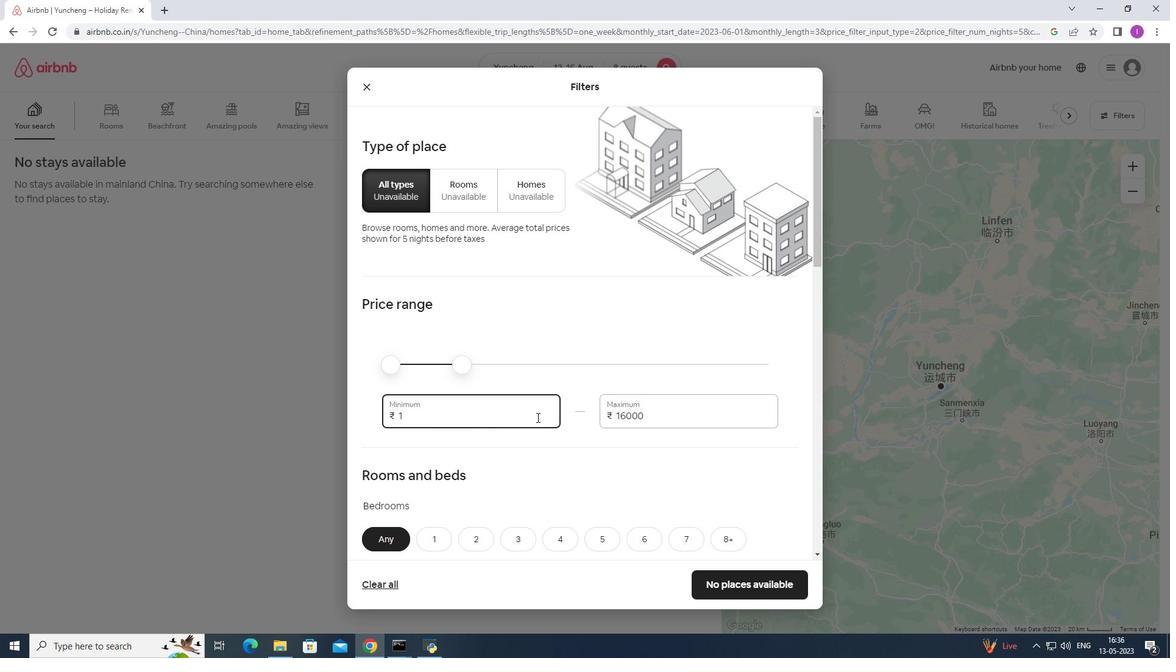 
Action: Mouse moved to (537, 417)
Screenshot: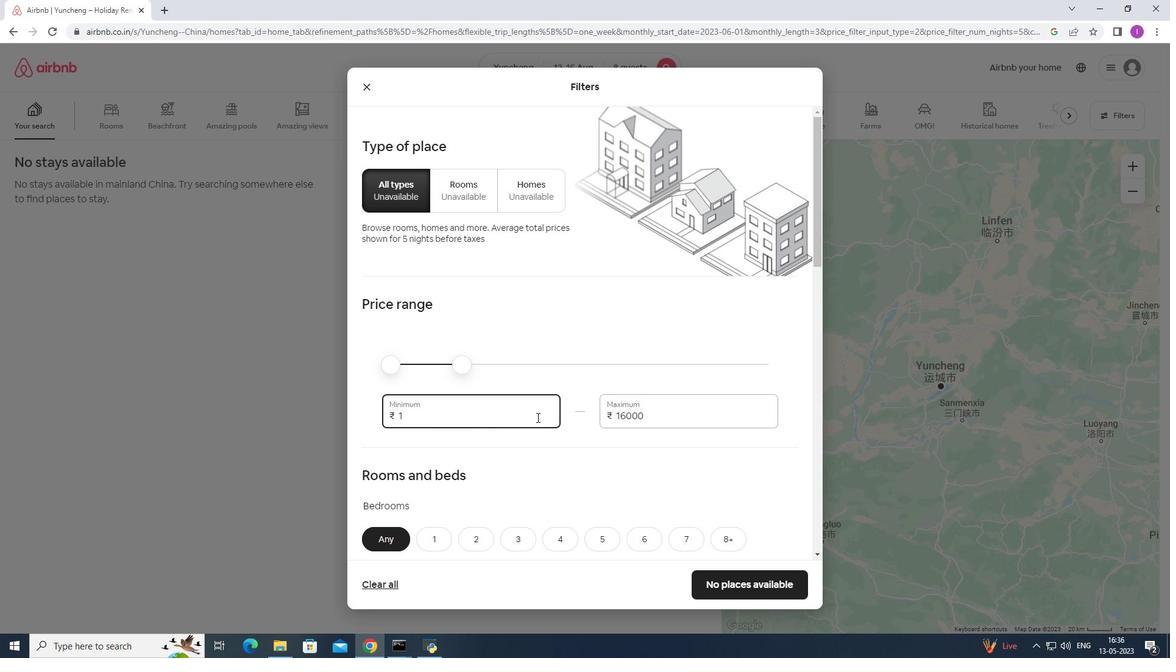 
Action: Key pressed 0
Screenshot: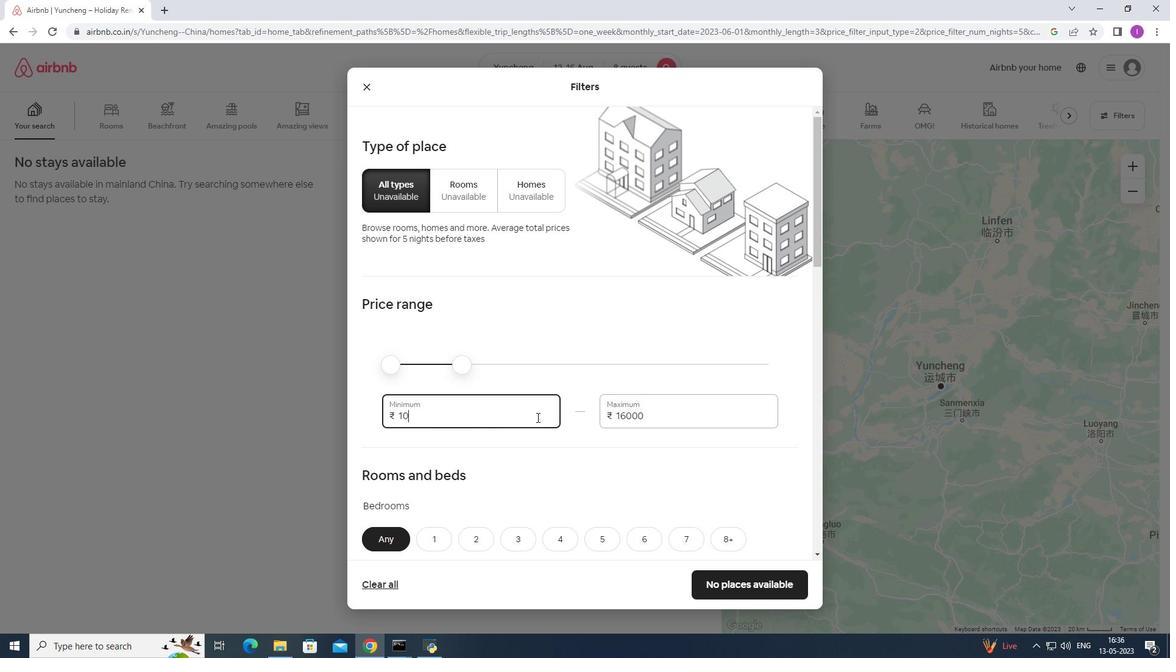 
Action: Mouse moved to (537, 416)
Screenshot: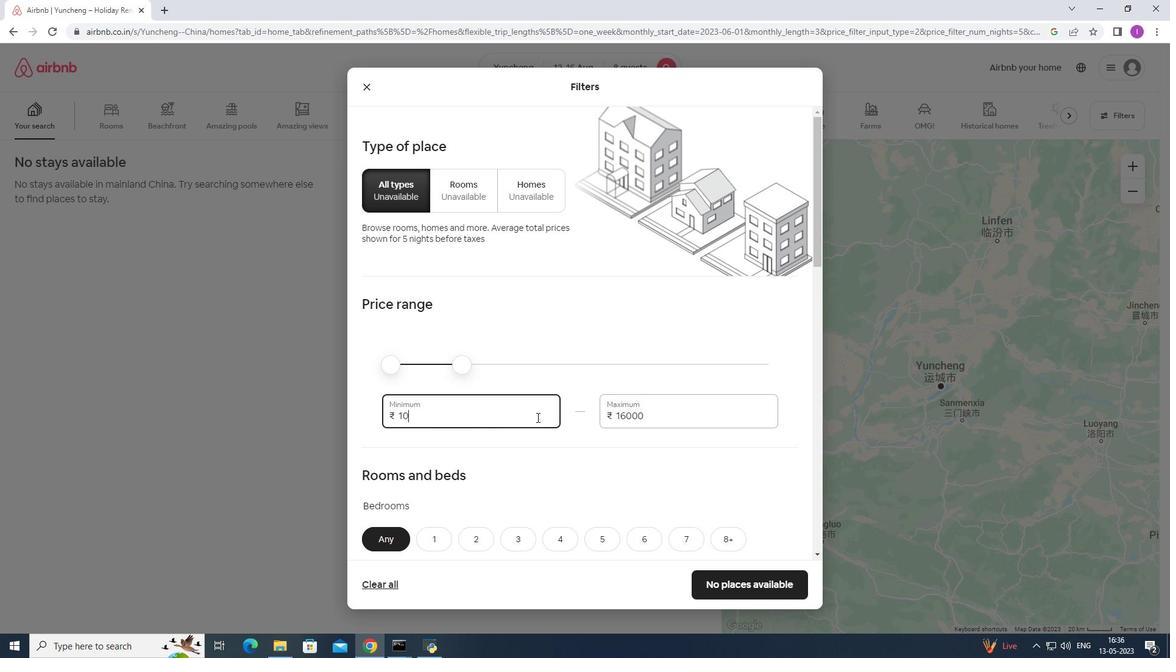 
Action: Key pressed 0
Screenshot: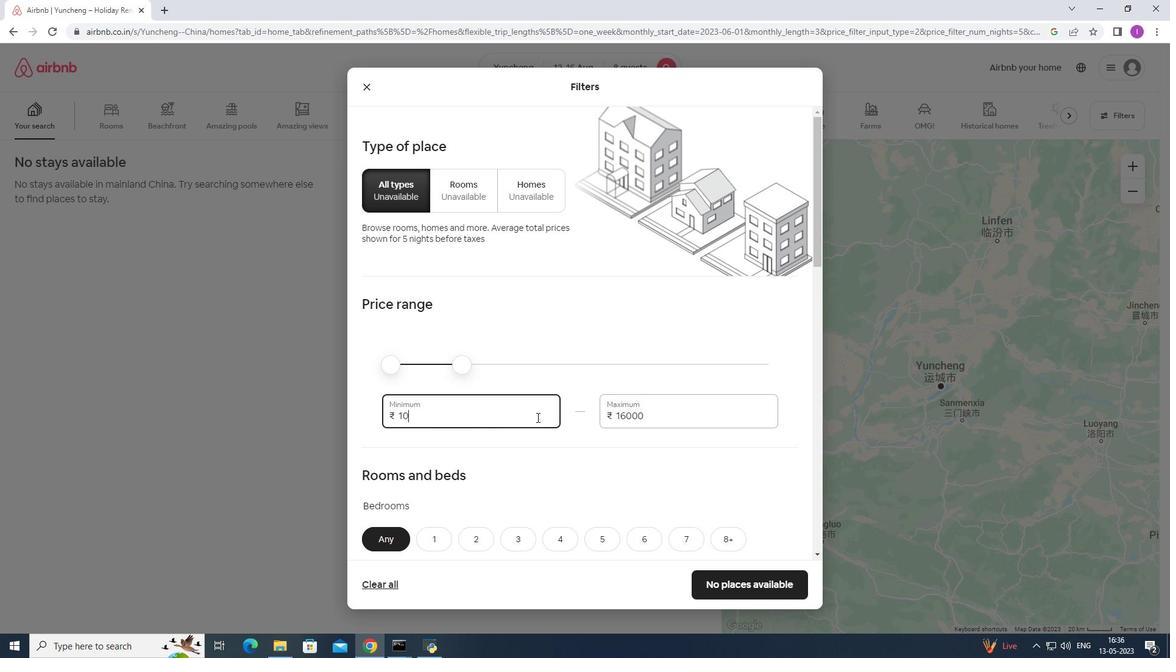 
Action: Mouse moved to (537, 415)
Screenshot: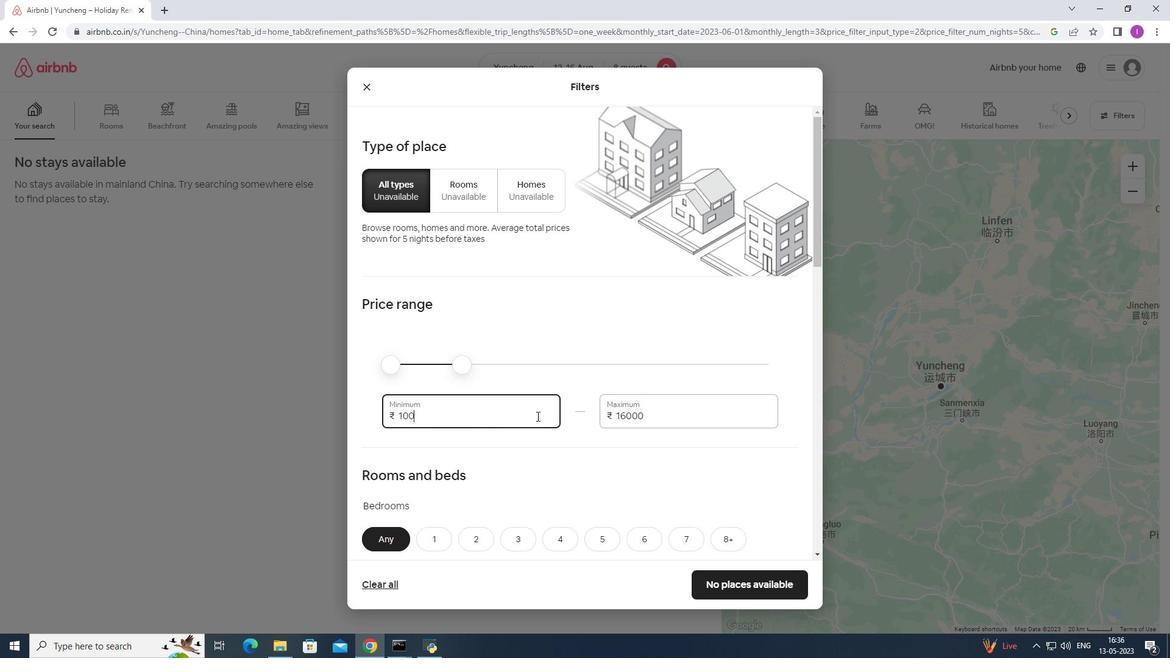 
Action: Key pressed 0
Screenshot: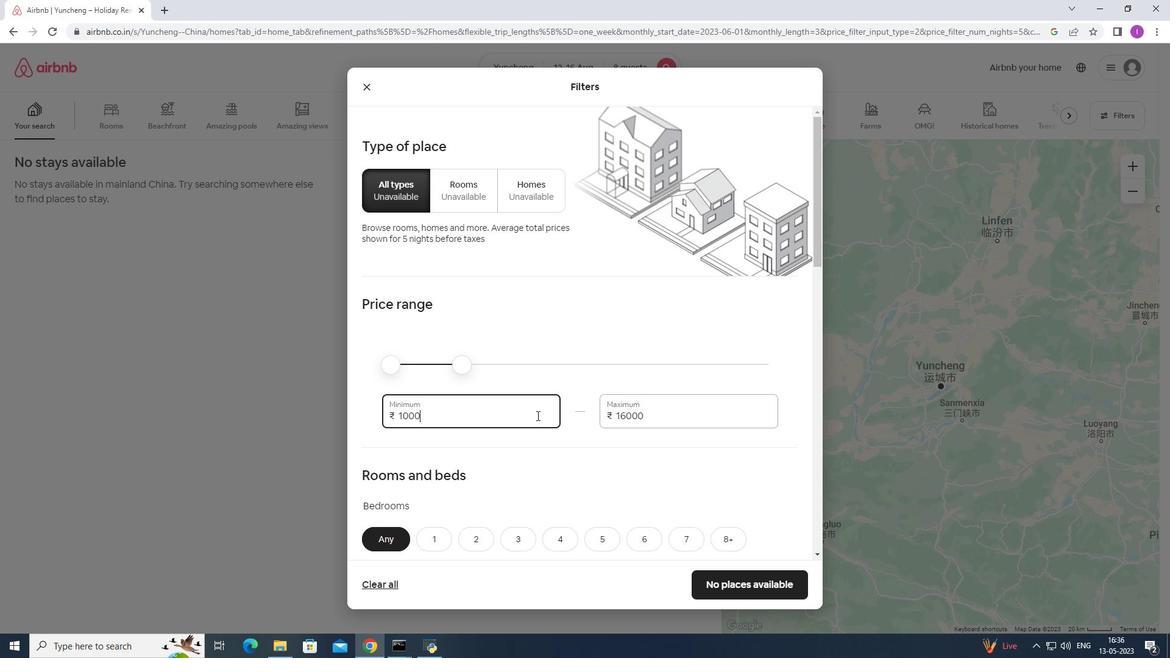 
Action: Mouse moved to (420, 454)
Screenshot: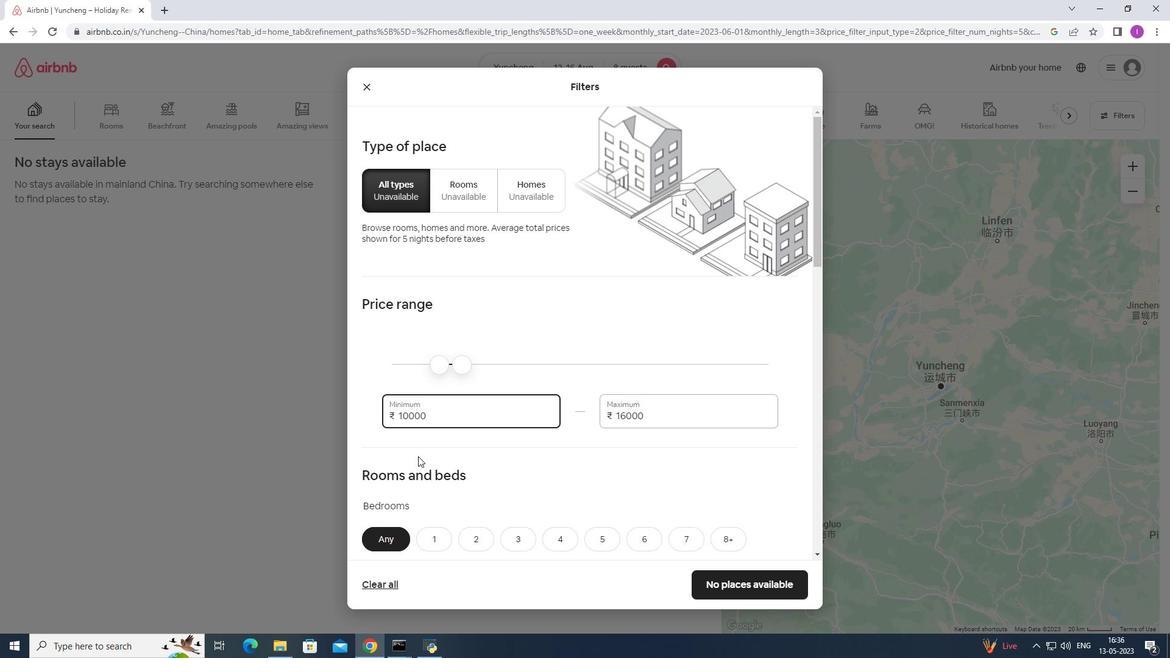 
Action: Mouse scrolled (420, 454) with delta (0, 0)
Screenshot: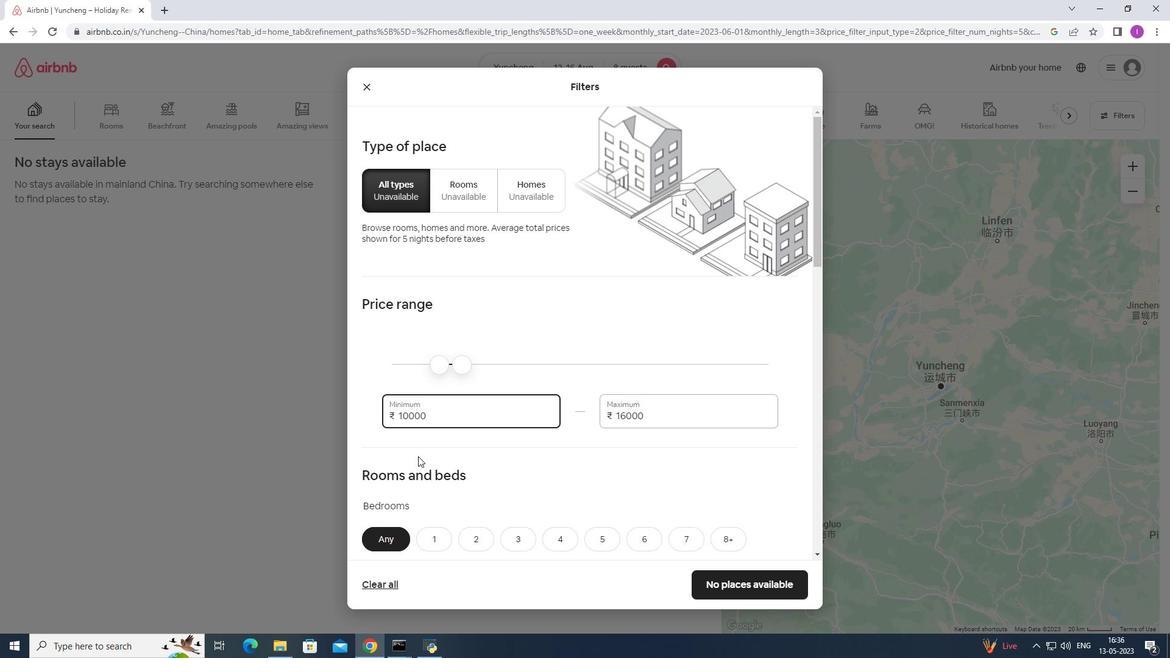 
Action: Mouse moved to (424, 453)
Screenshot: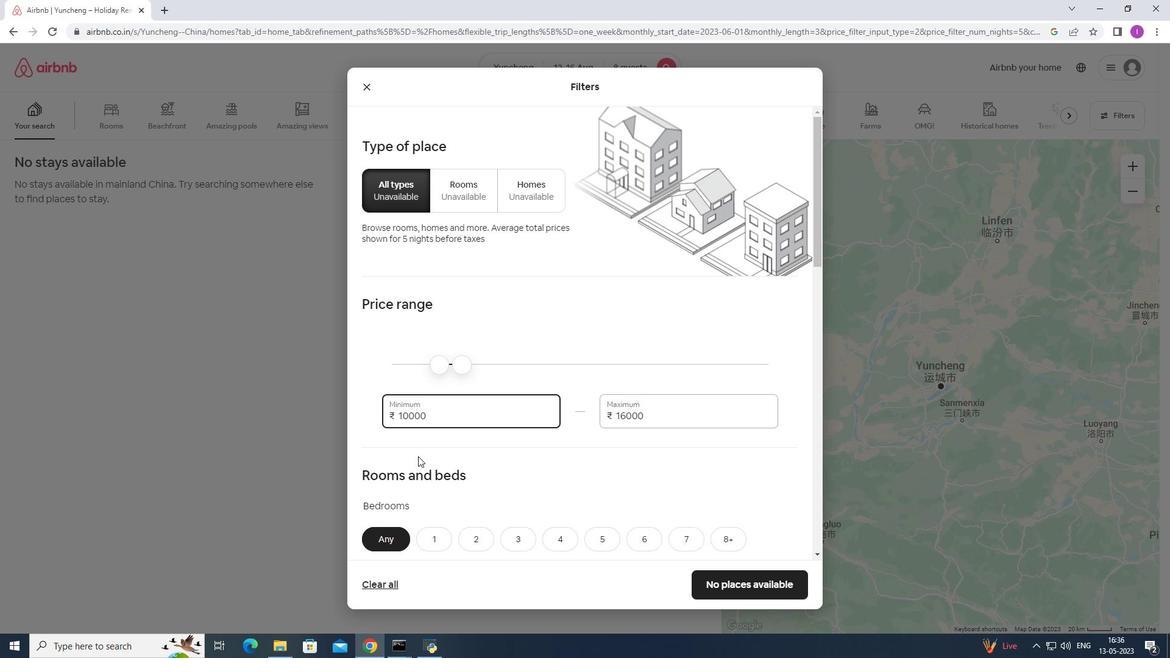 
Action: Mouse scrolled (424, 452) with delta (0, 0)
Screenshot: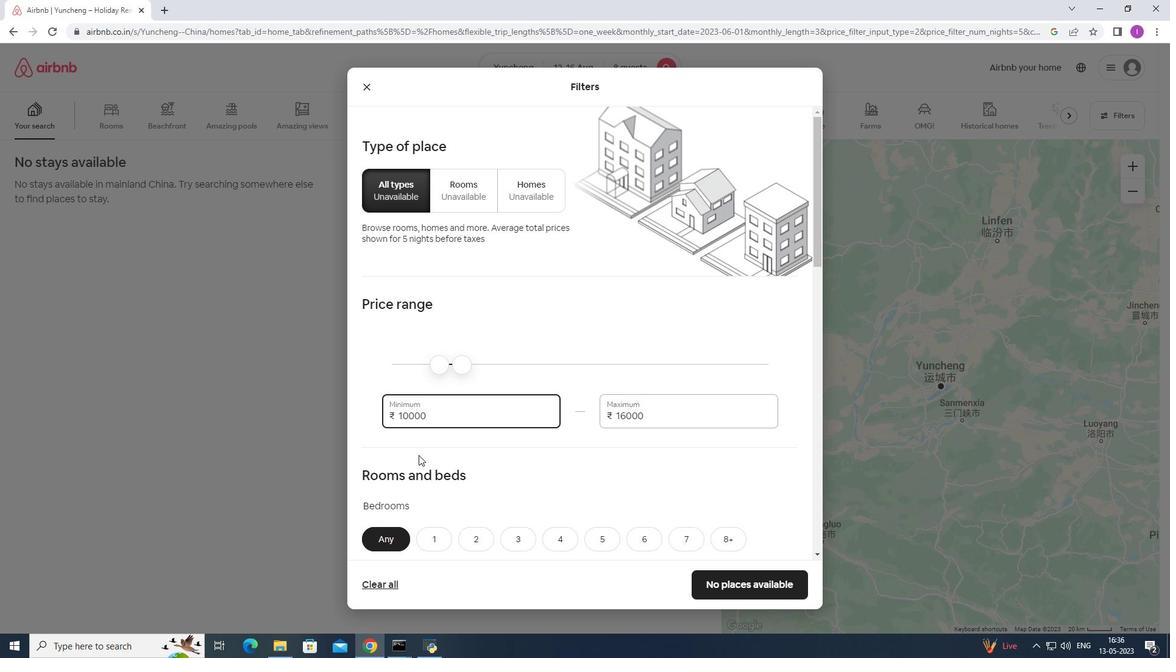 
Action: Mouse moved to (430, 451)
Screenshot: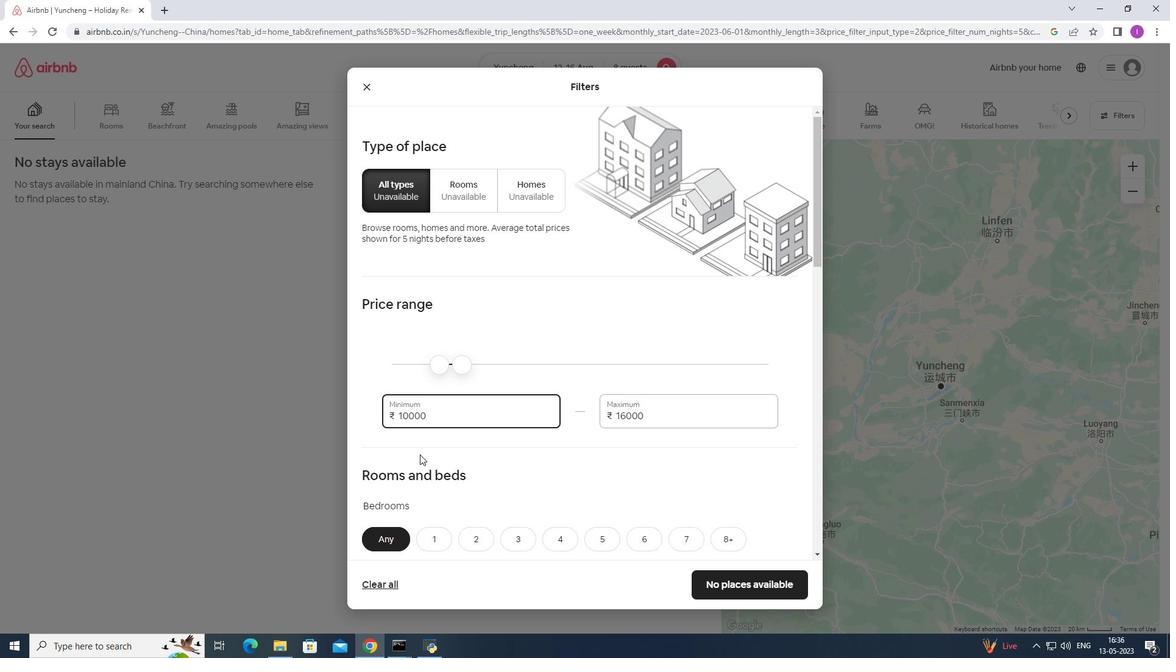 
Action: Mouse scrolled (430, 451) with delta (0, 0)
Screenshot: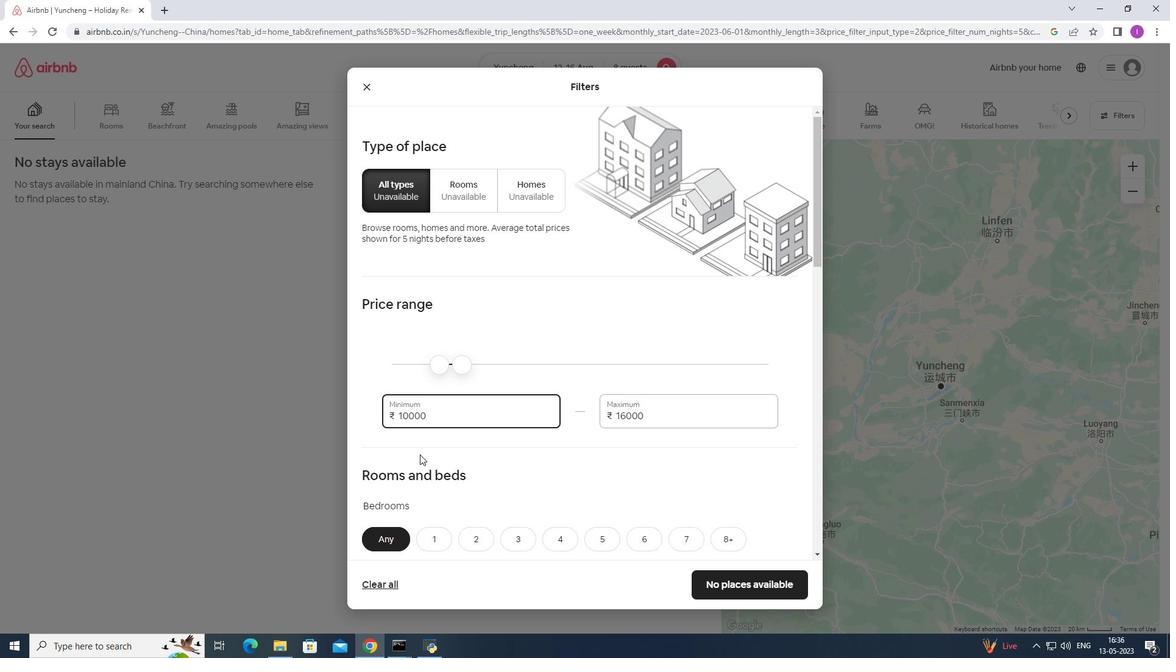 
Action: Mouse moved to (727, 359)
Screenshot: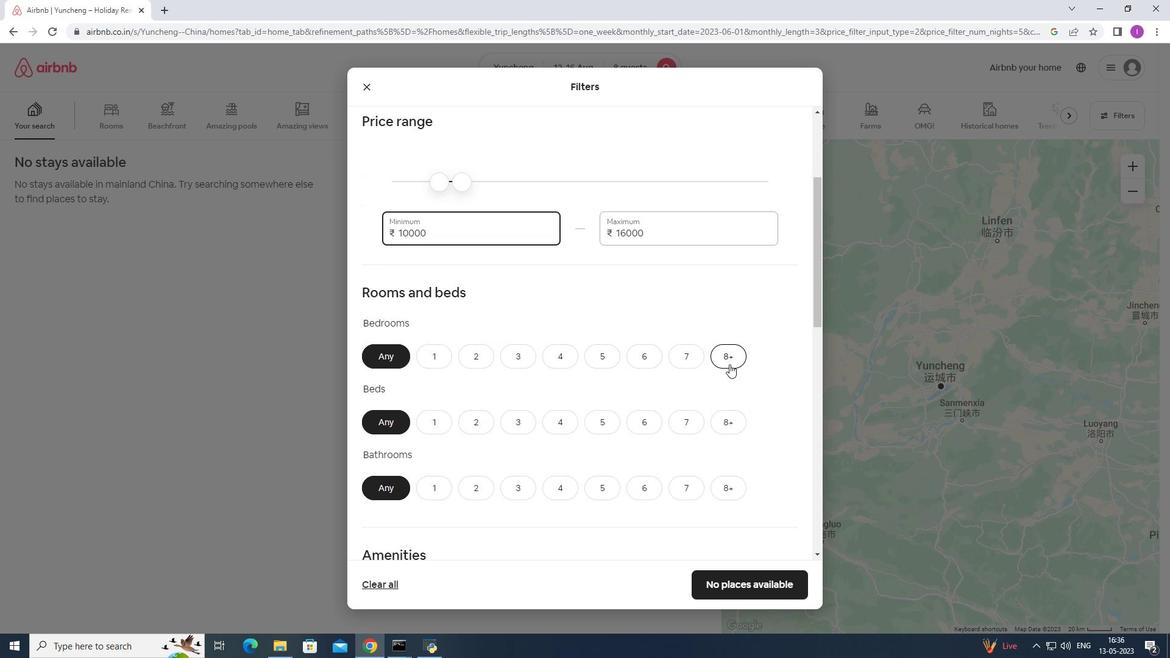 
Action: Mouse pressed left at (727, 359)
Screenshot: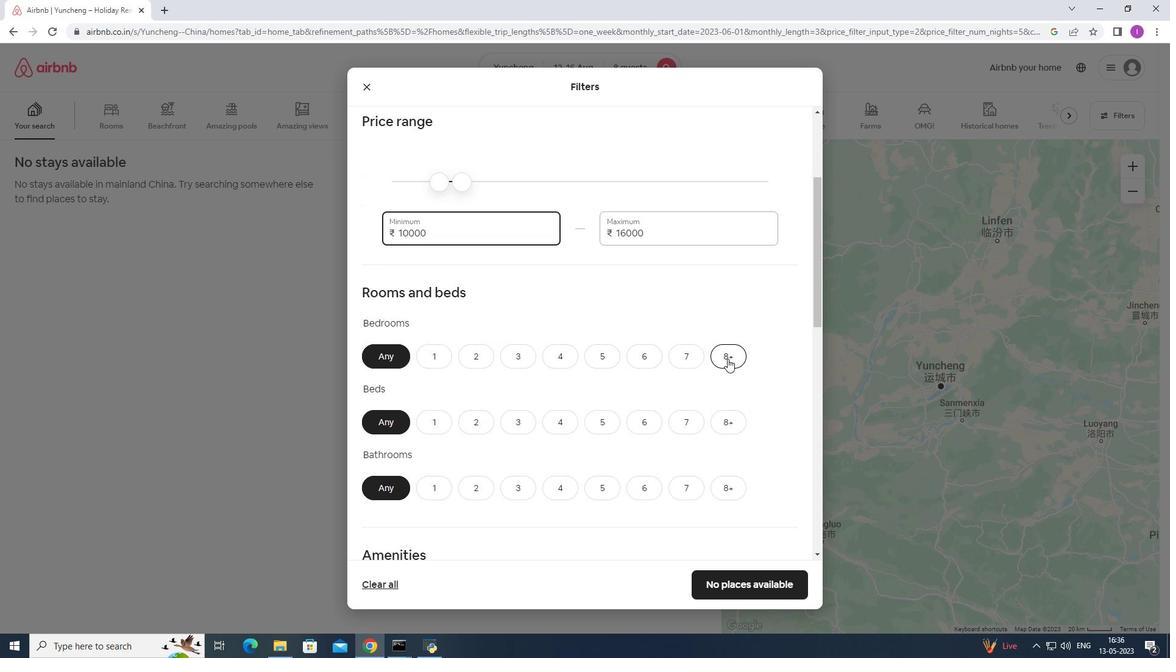 
Action: Mouse moved to (732, 419)
Screenshot: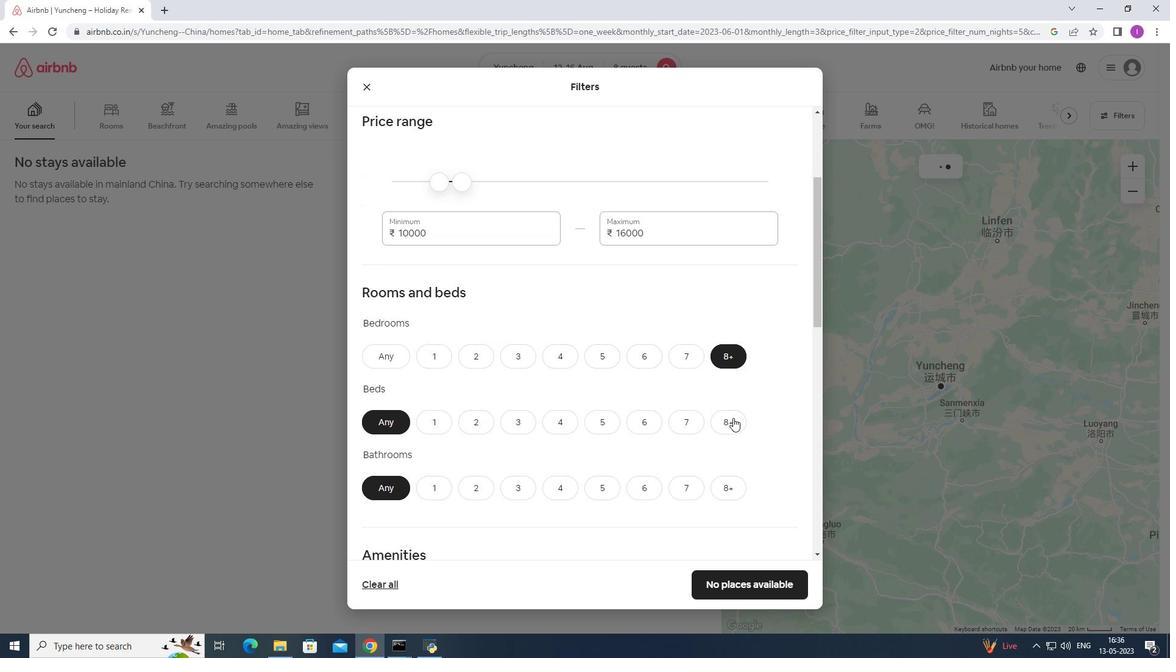 
Action: Mouse pressed left at (732, 419)
Screenshot: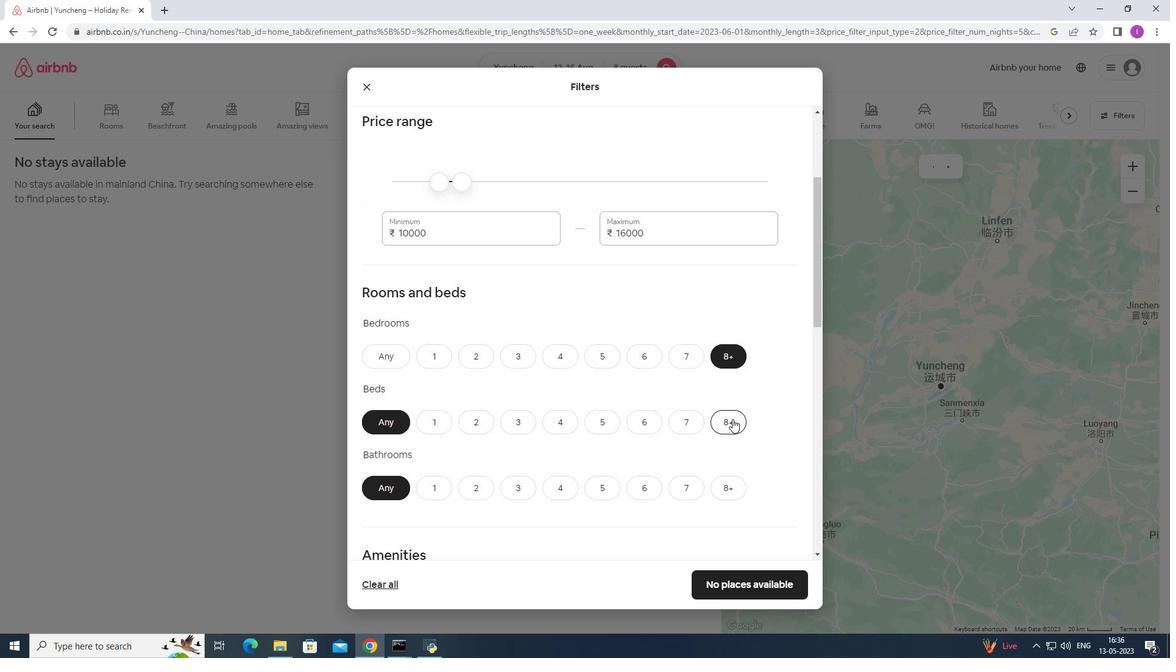 
Action: Mouse moved to (726, 495)
Screenshot: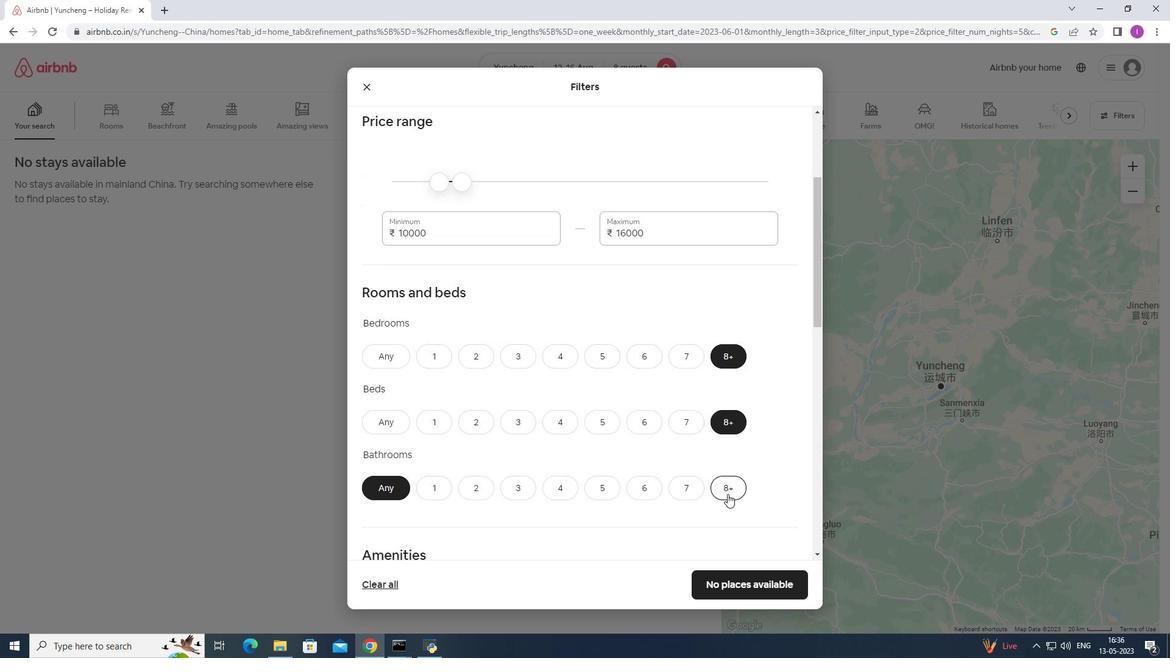 
Action: Mouse pressed left at (726, 495)
Screenshot: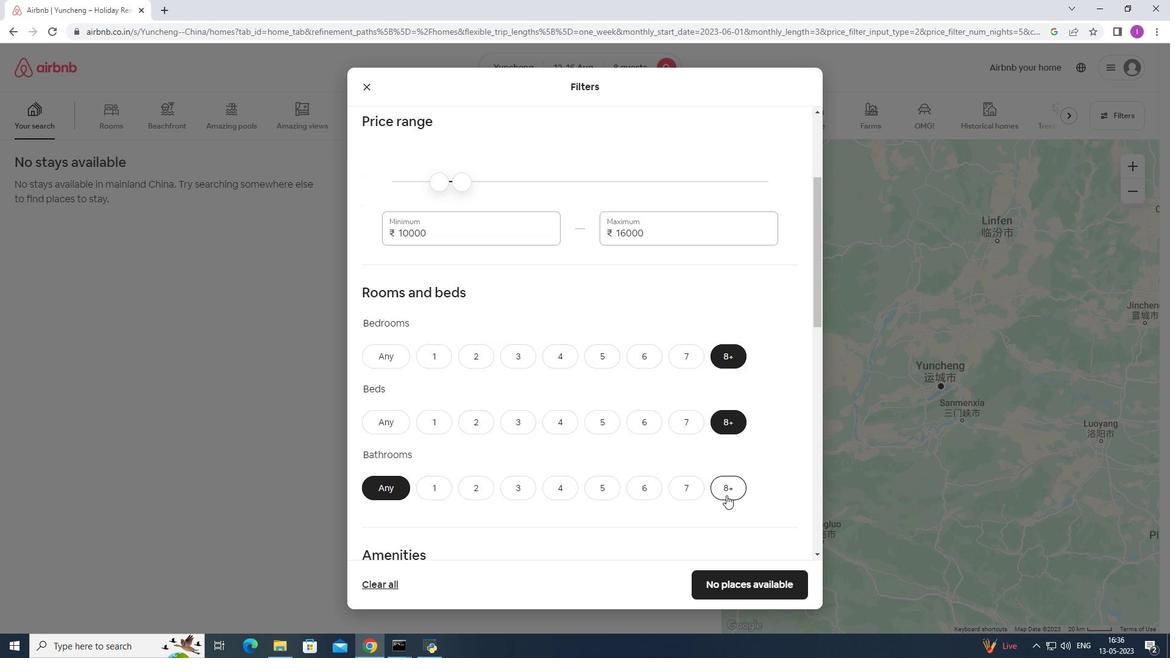 
Action: Mouse moved to (633, 437)
Screenshot: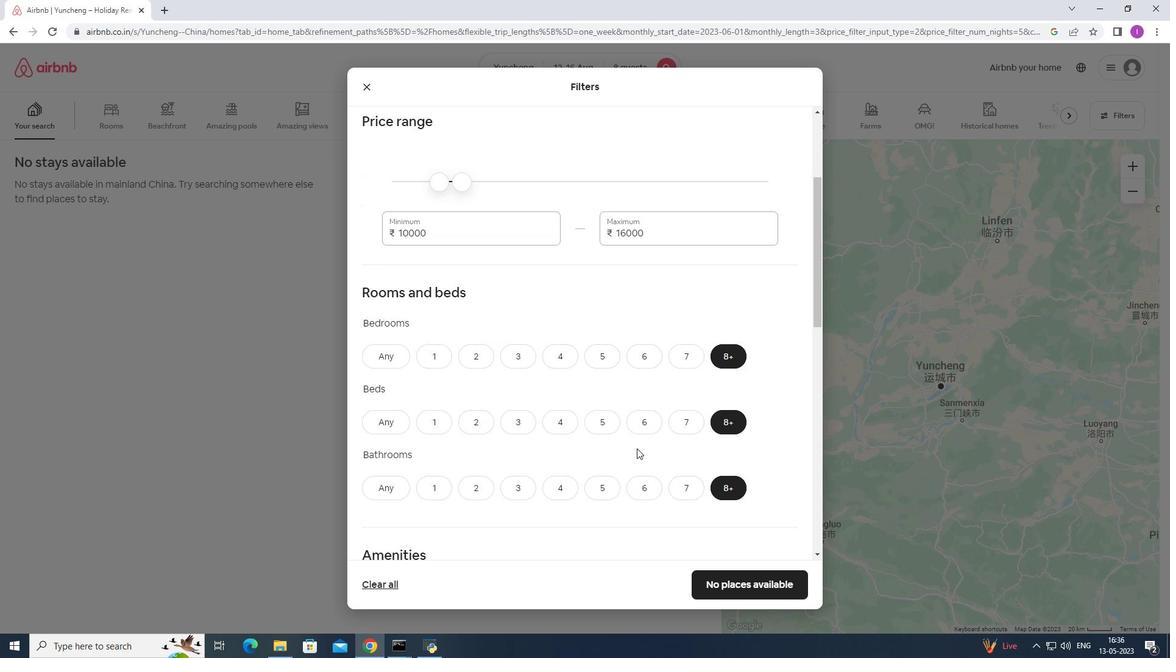 
Action: Mouse scrolled (633, 437) with delta (0, 0)
Screenshot: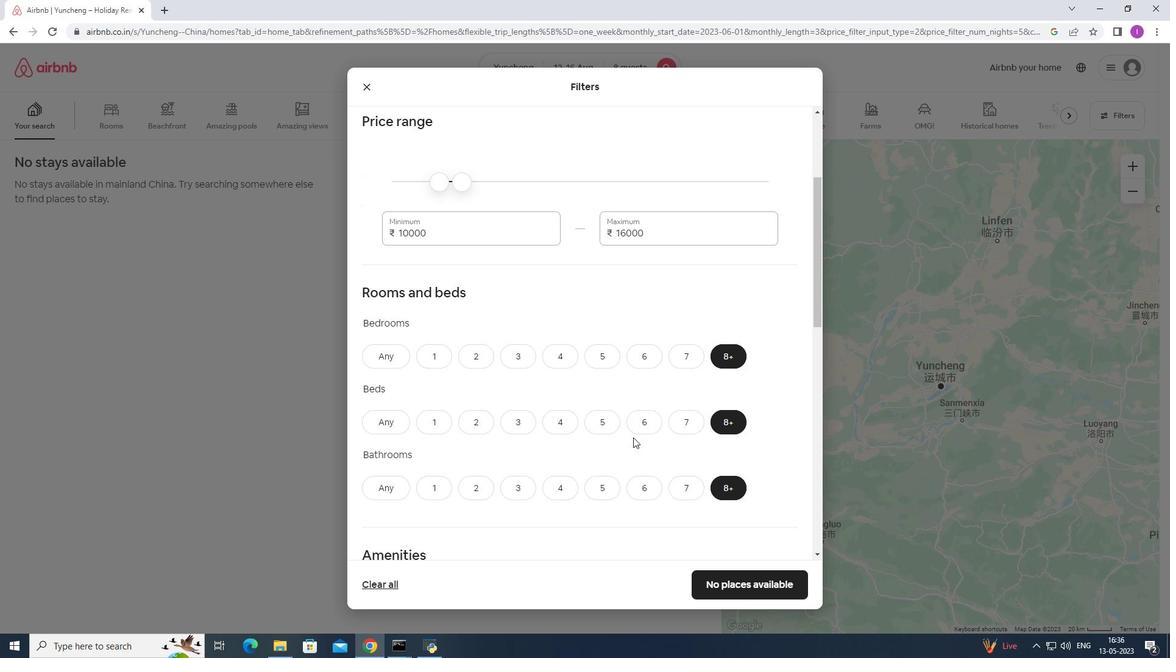 
Action: Mouse scrolled (633, 437) with delta (0, 0)
Screenshot: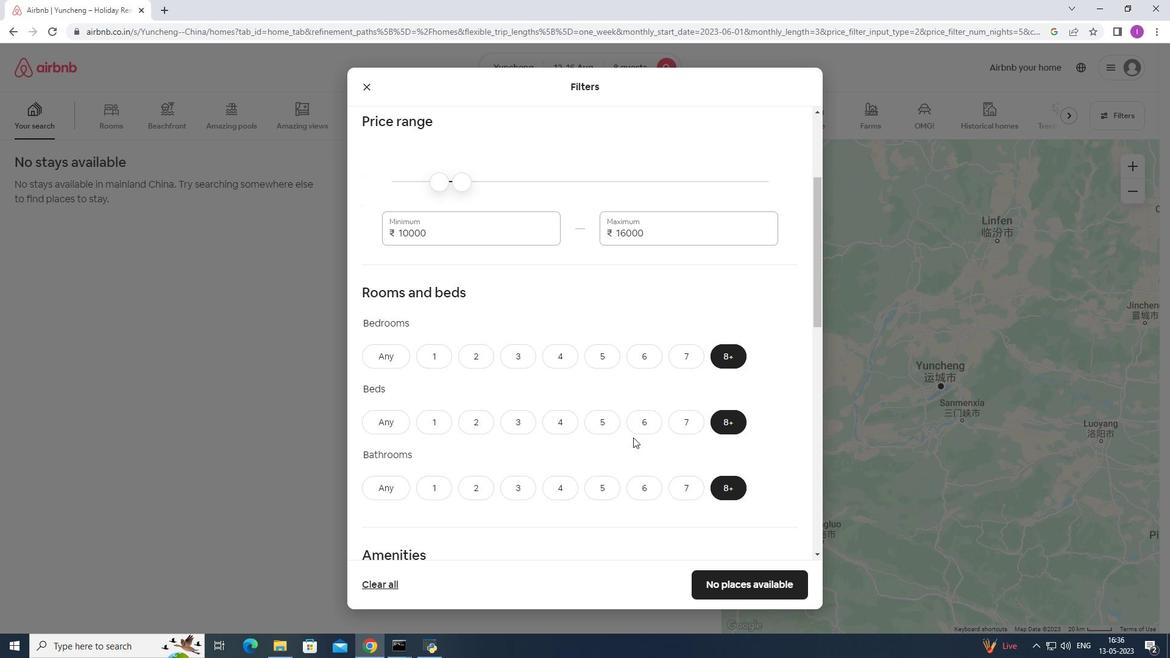 
Action: Mouse moved to (638, 433)
Screenshot: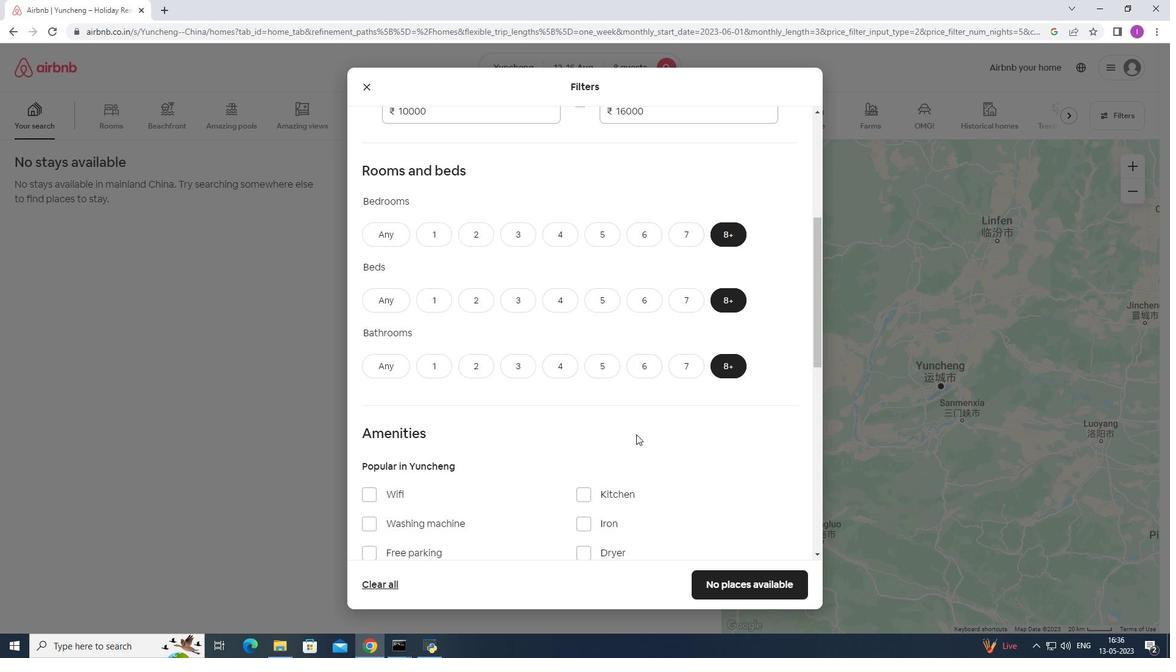 
Action: Mouse scrolled (638, 432) with delta (0, 0)
Screenshot: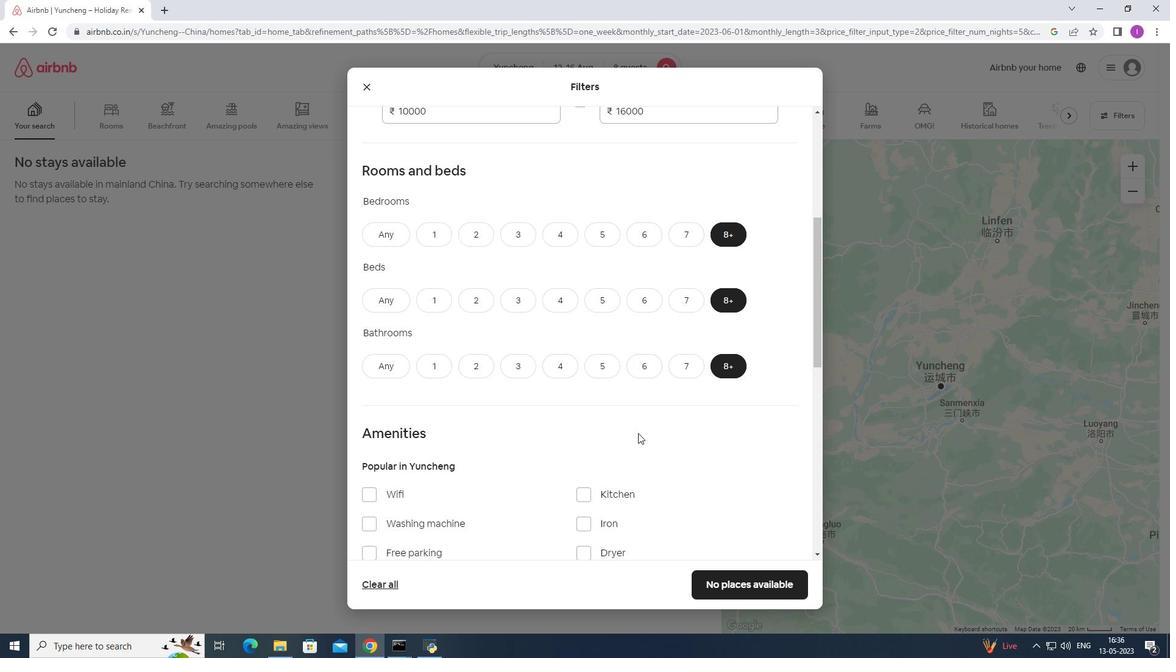 
Action: Mouse scrolled (638, 432) with delta (0, 0)
Screenshot: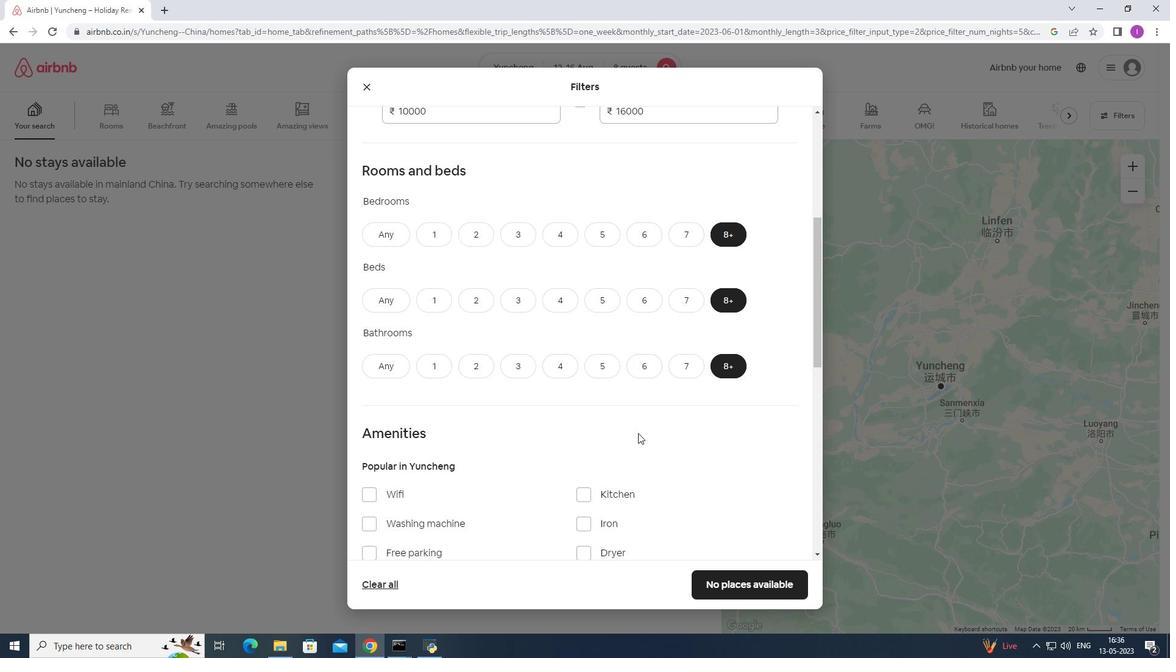 
Action: Mouse moved to (365, 368)
Screenshot: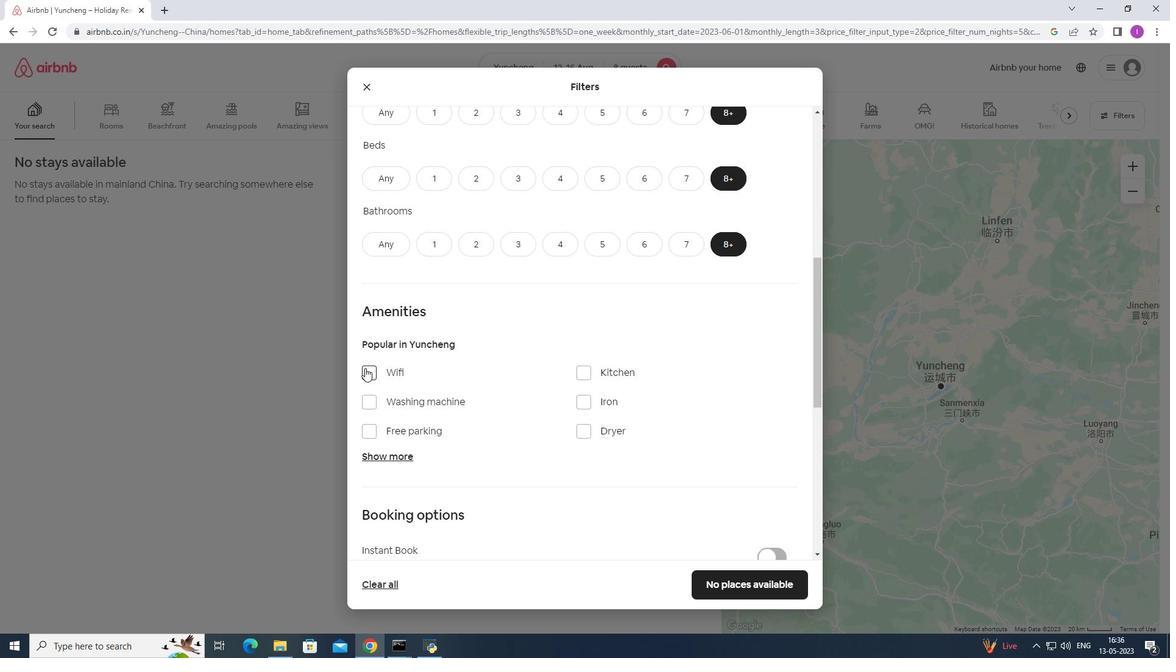 
Action: Mouse pressed left at (365, 368)
Screenshot: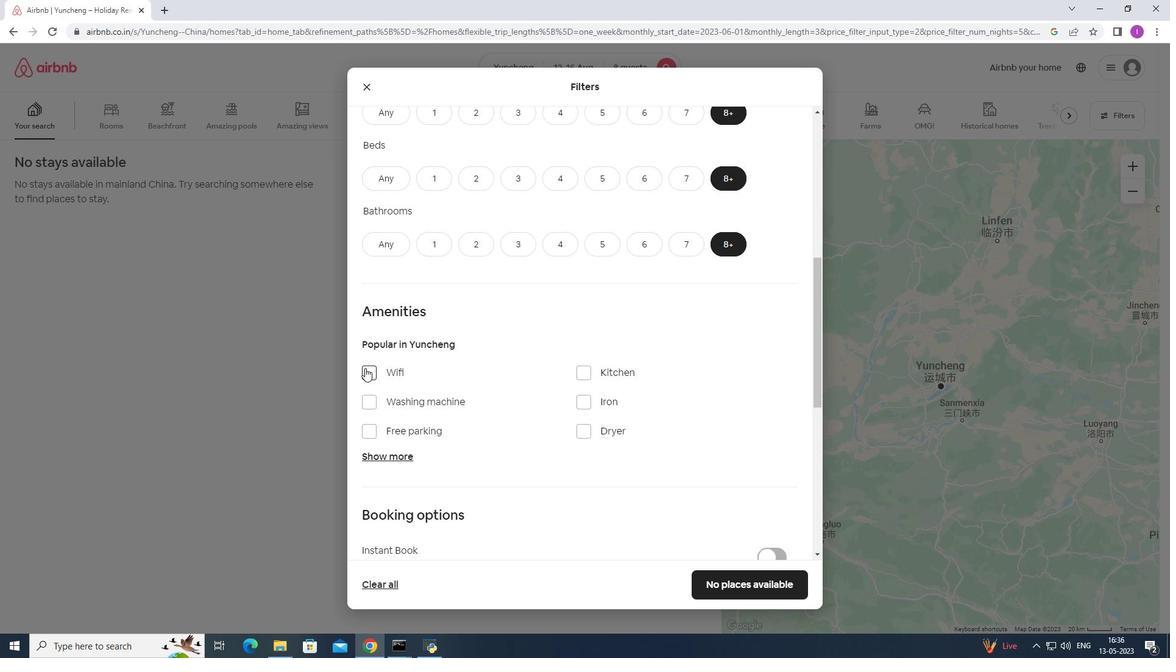 
Action: Mouse moved to (370, 430)
Screenshot: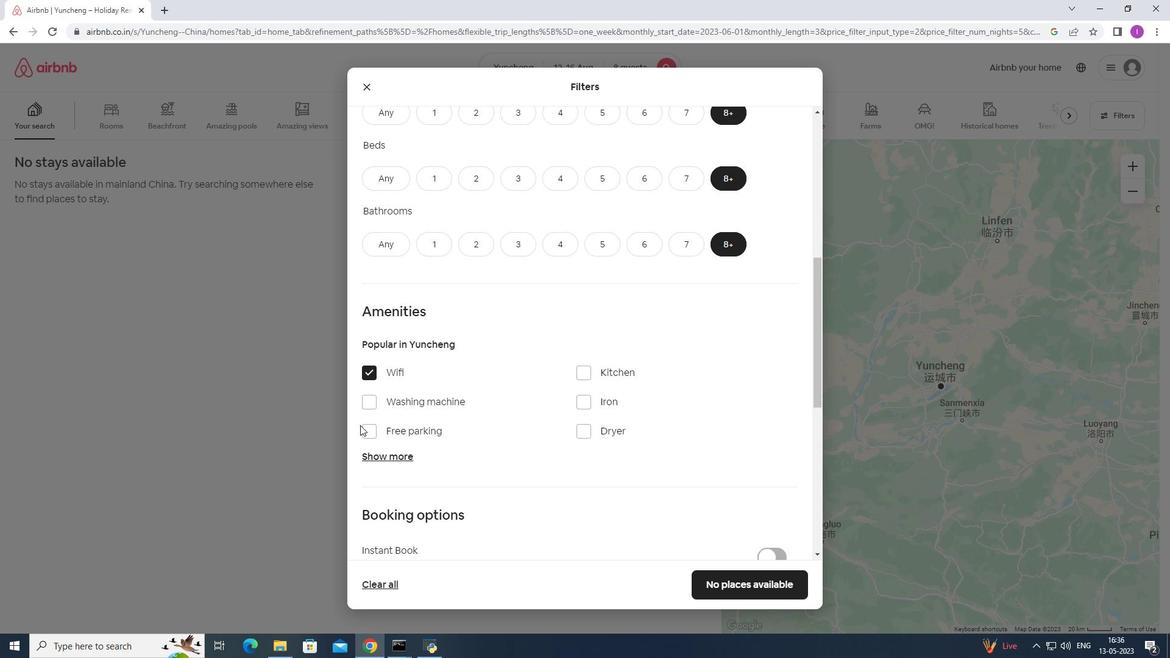 
Action: Mouse pressed left at (370, 430)
Screenshot: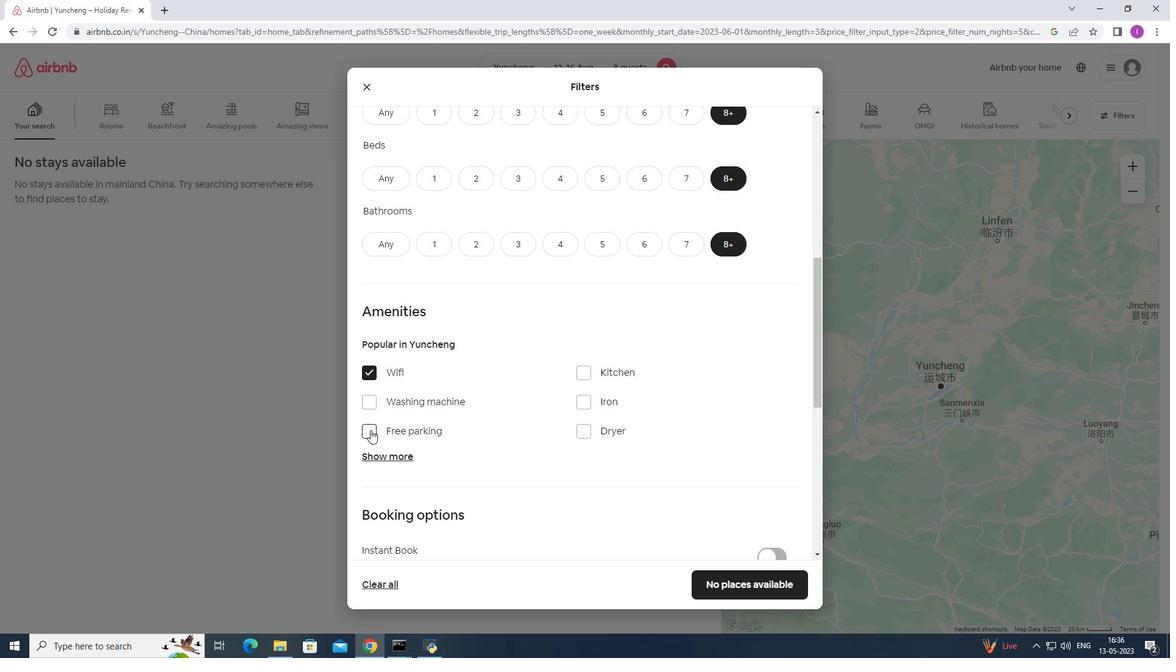 
Action: Mouse moved to (385, 459)
Screenshot: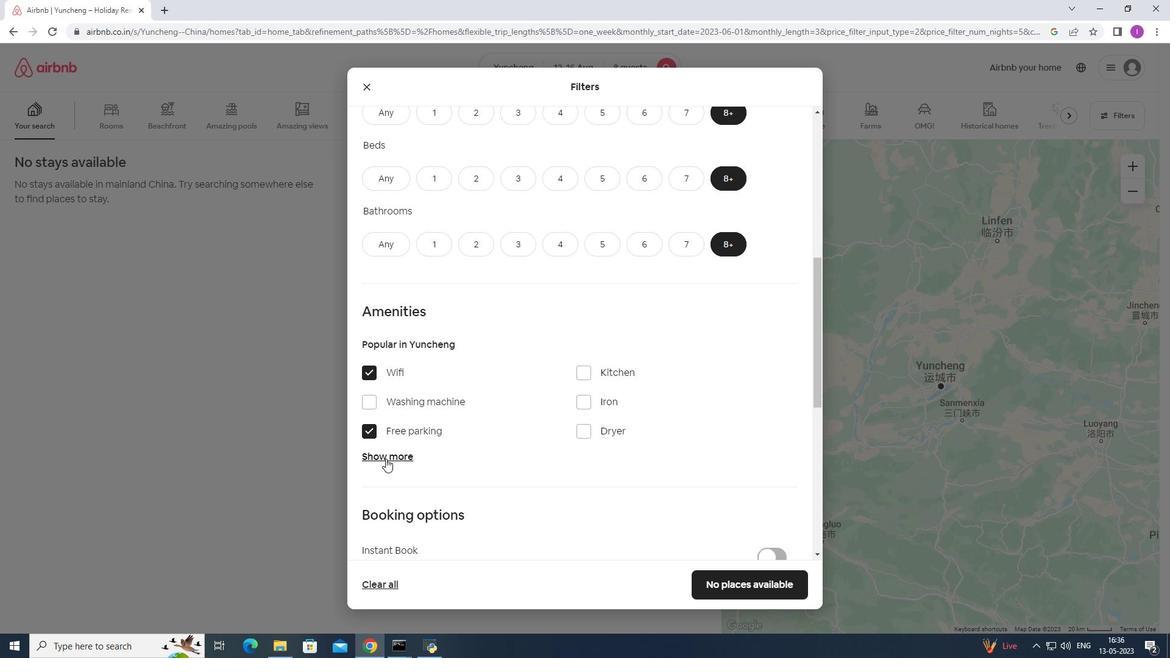
Action: Mouse pressed left at (385, 459)
Screenshot: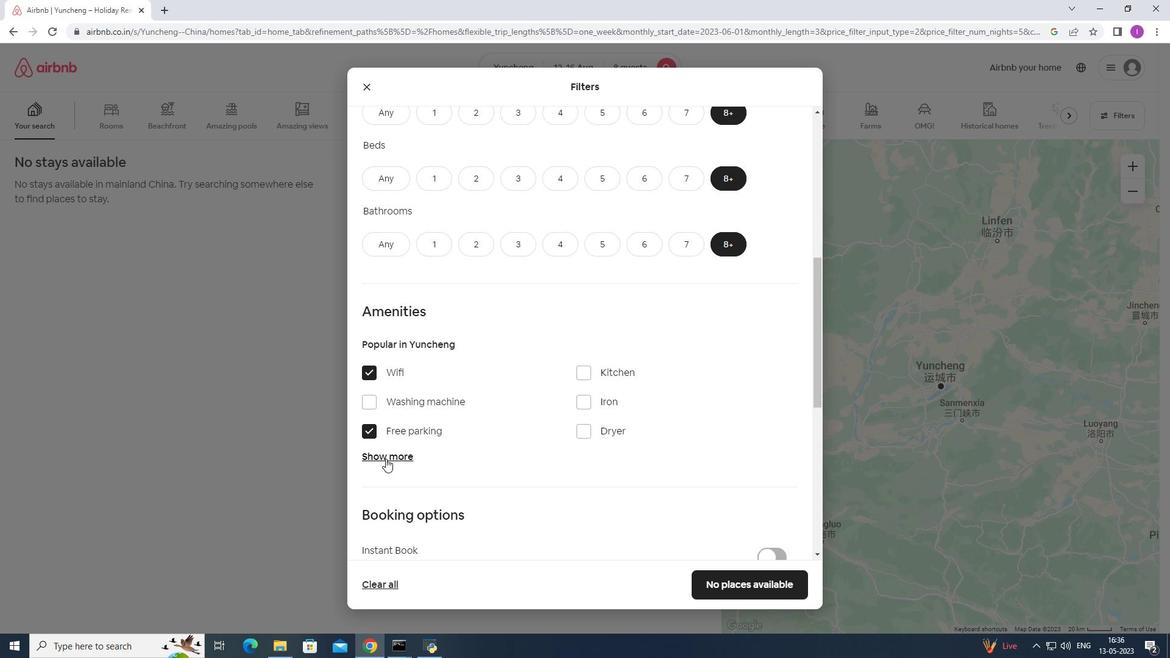 
Action: Mouse moved to (571, 457)
Screenshot: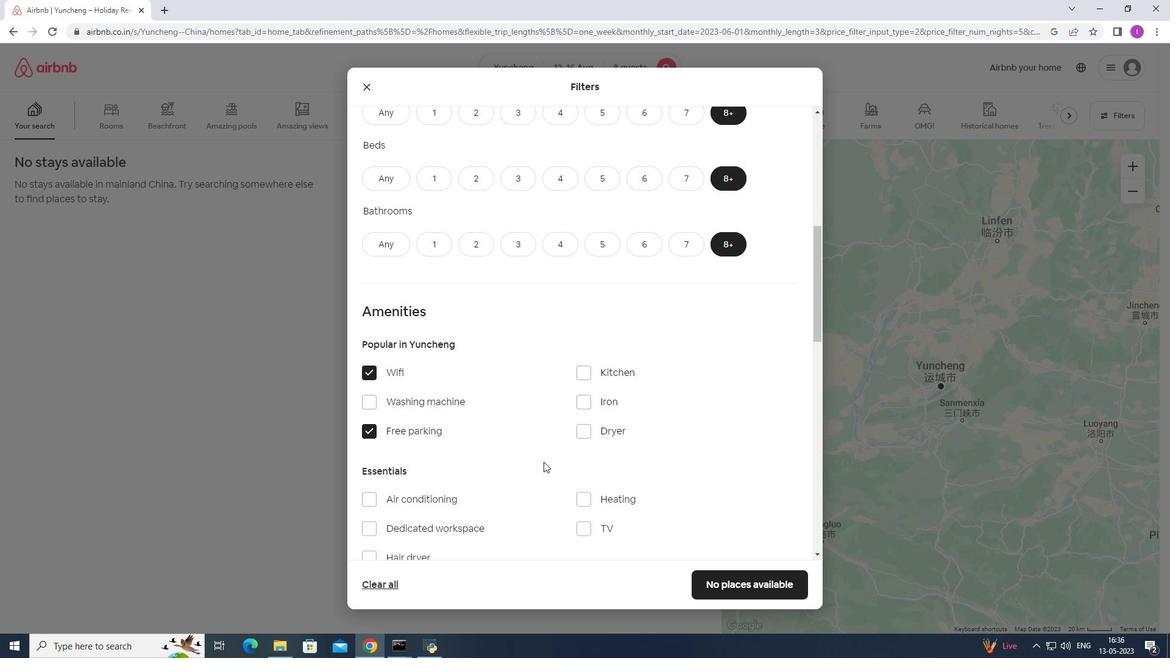 
Action: Mouse scrolled (571, 456) with delta (0, 0)
Screenshot: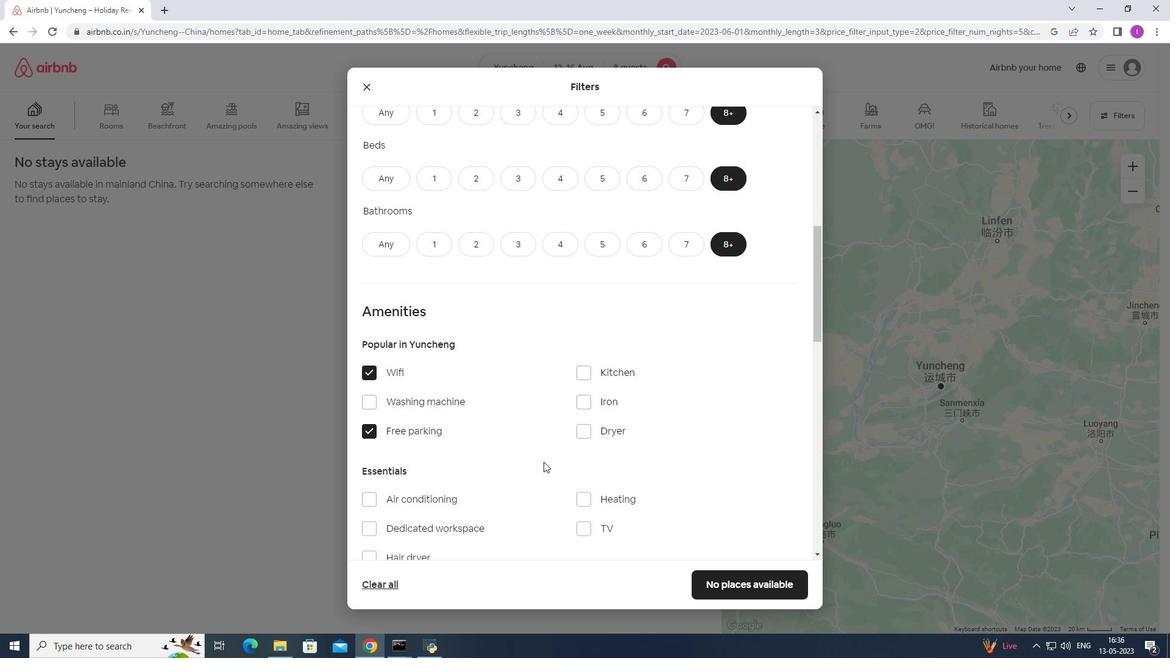 
Action: Mouse scrolled (571, 456) with delta (0, 0)
Screenshot: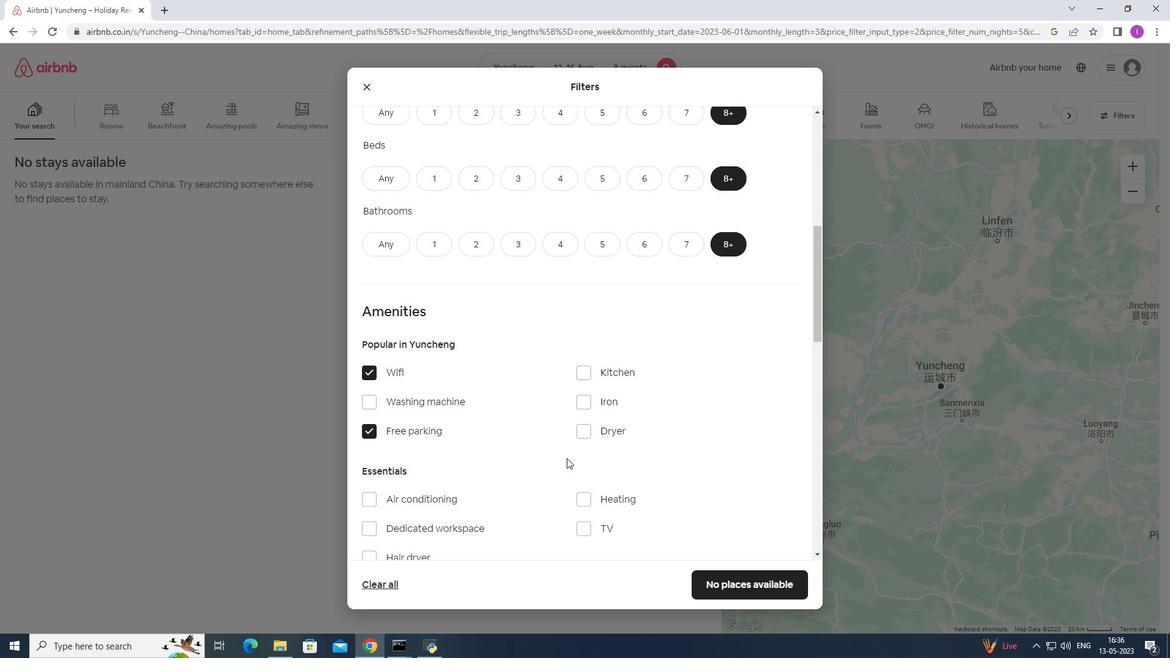 
Action: Mouse moved to (571, 456)
Screenshot: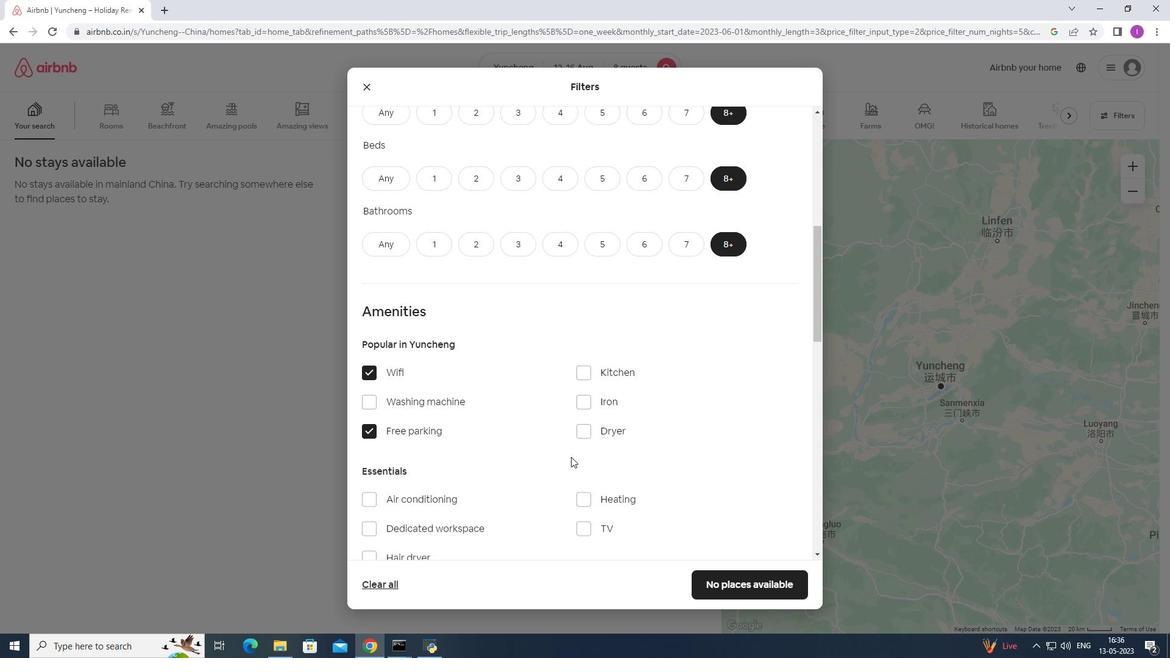 
Action: Mouse scrolled (571, 456) with delta (0, 0)
Screenshot: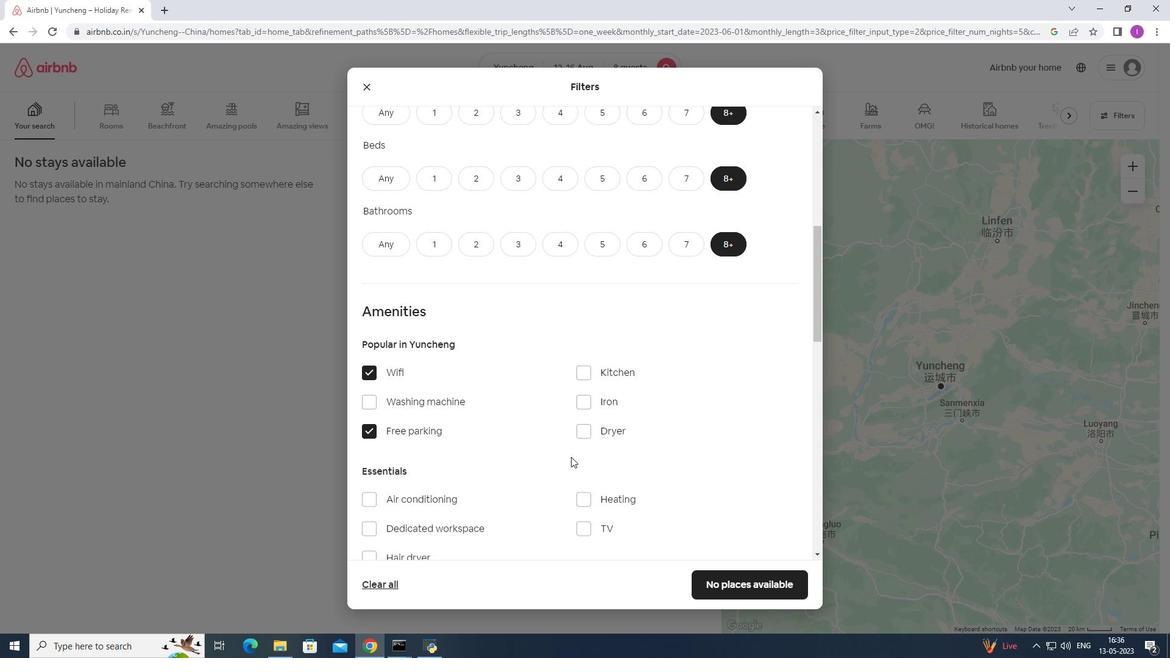 
Action: Mouse moved to (585, 445)
Screenshot: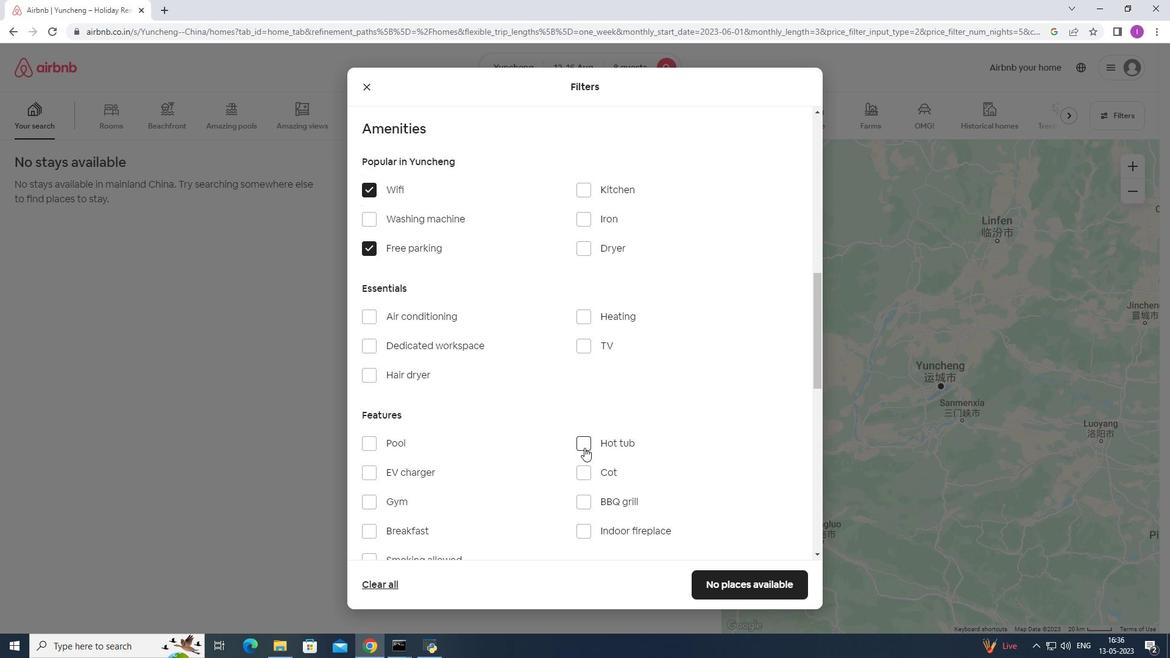
Action: Mouse scrolled (585, 444) with delta (0, 0)
Screenshot: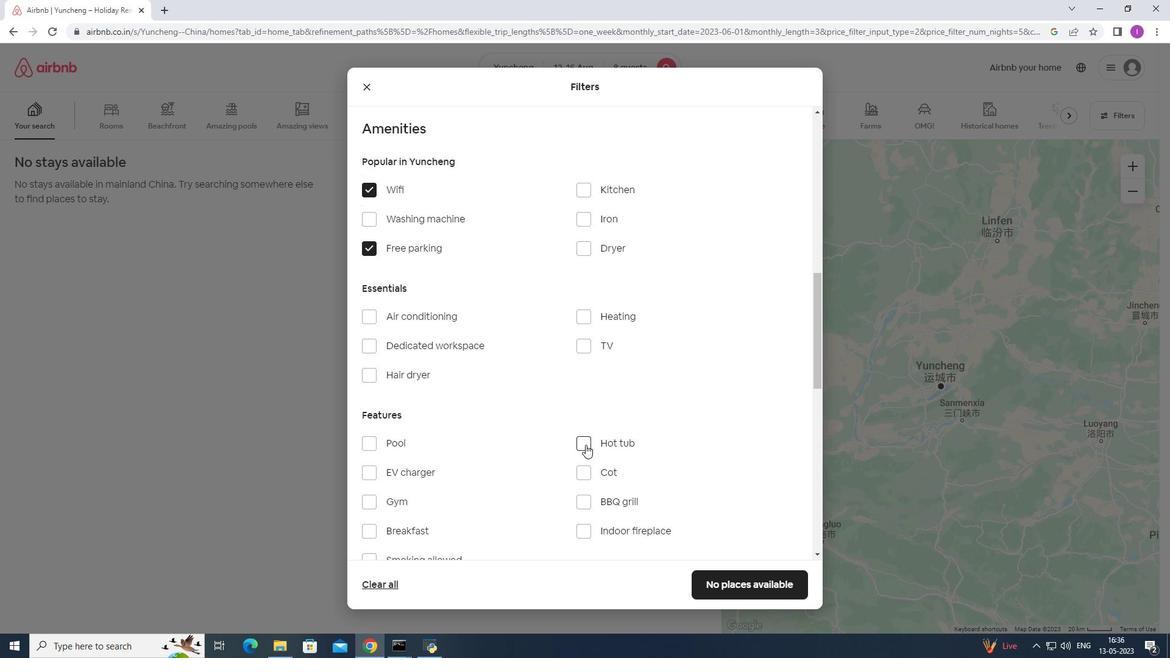 
Action: Mouse moved to (372, 442)
Screenshot: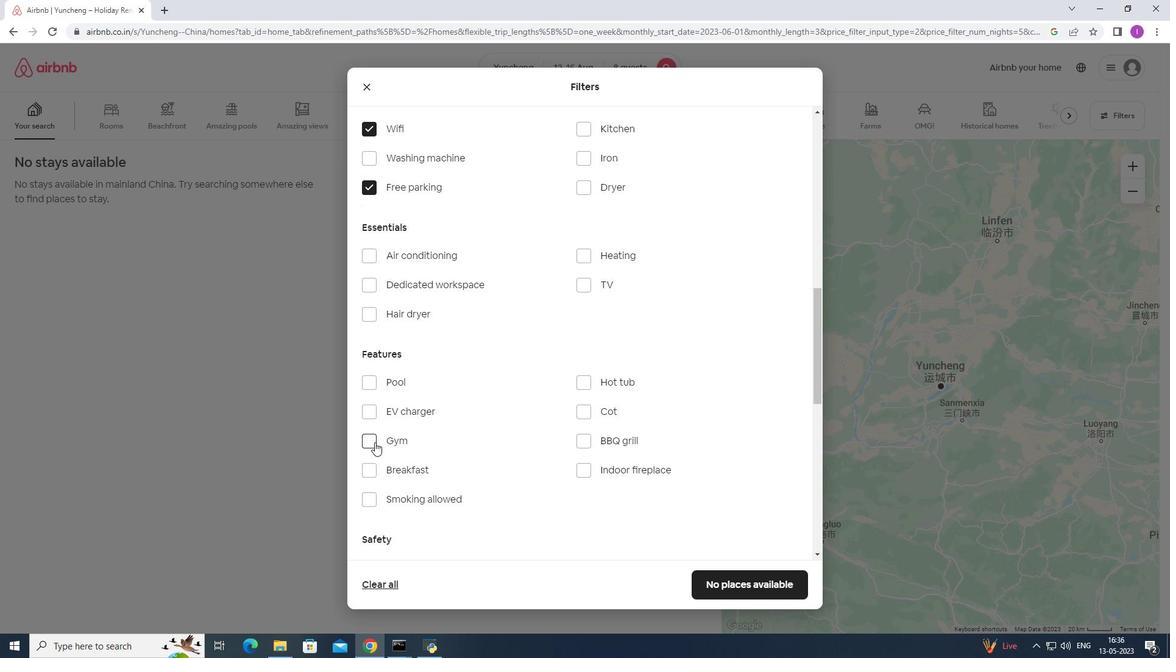 
Action: Mouse pressed left at (372, 442)
Screenshot: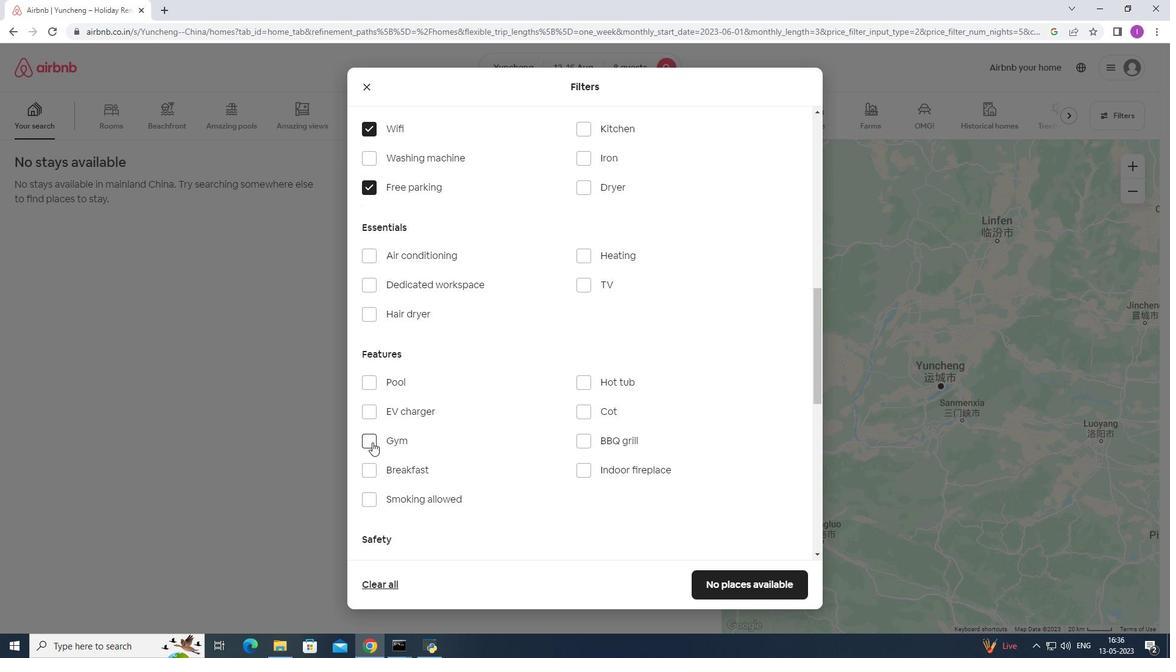 
Action: Mouse moved to (369, 471)
Screenshot: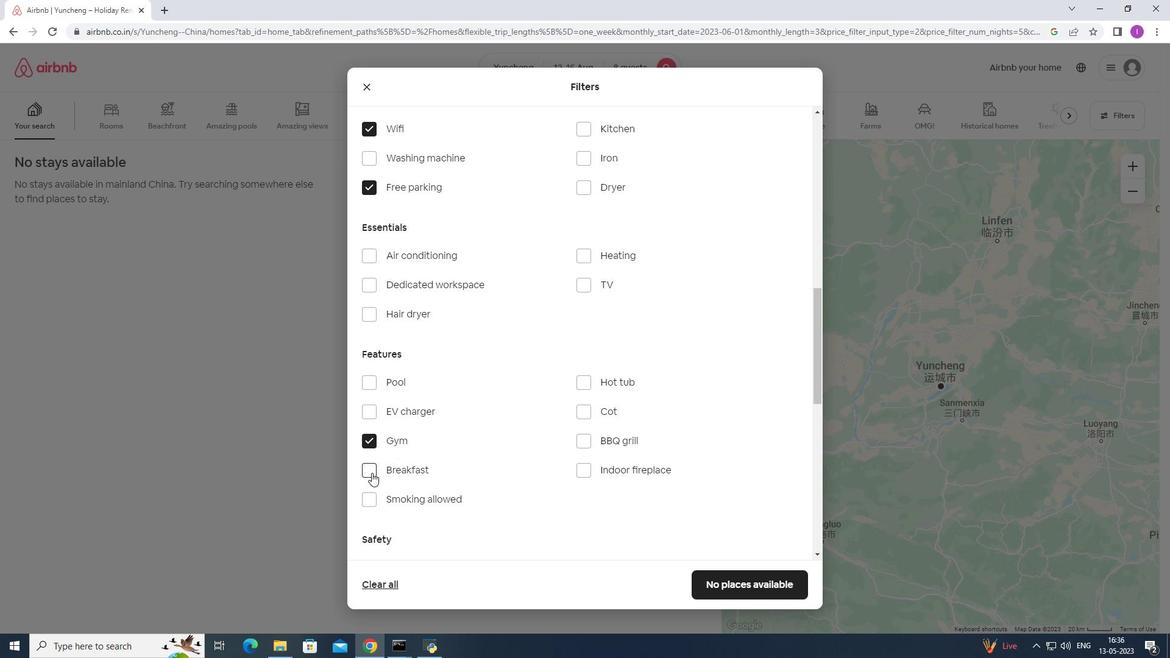 
Action: Mouse pressed left at (369, 471)
Screenshot: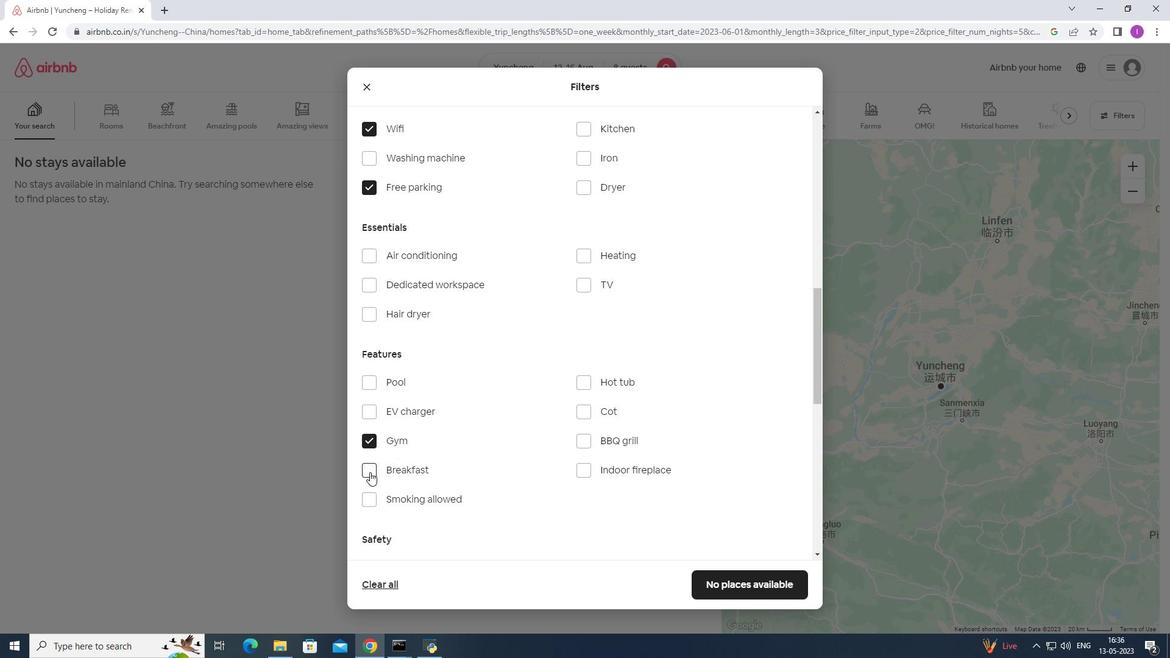 
Action: Mouse moved to (526, 444)
Screenshot: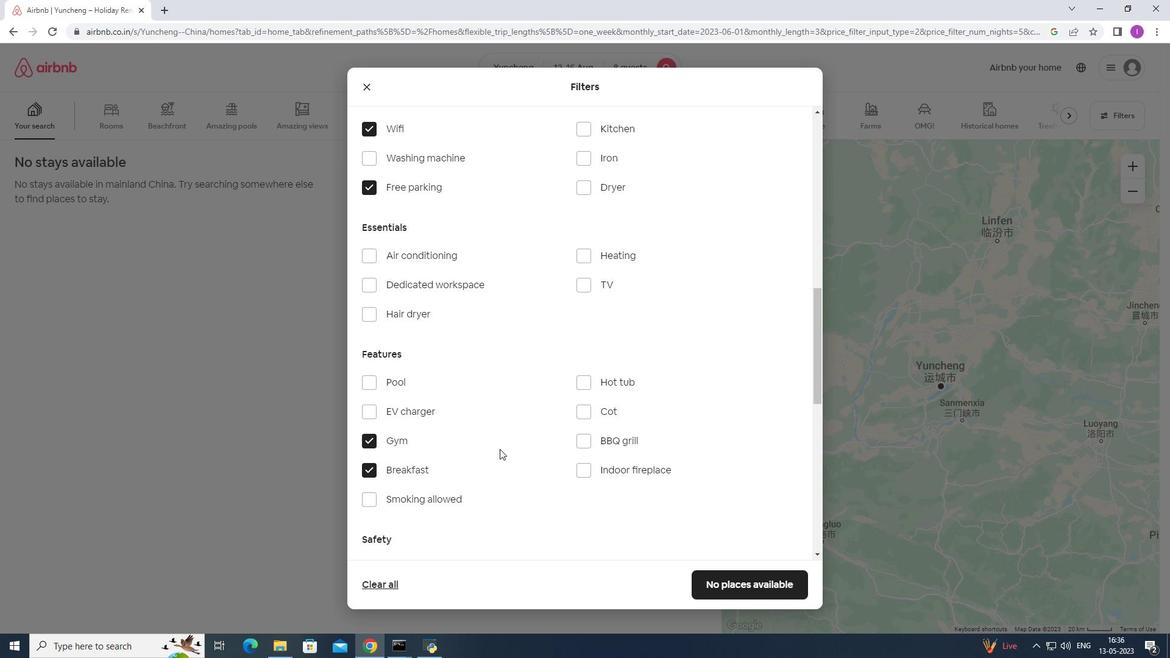 
Action: Mouse scrolled (526, 443) with delta (0, 0)
Screenshot: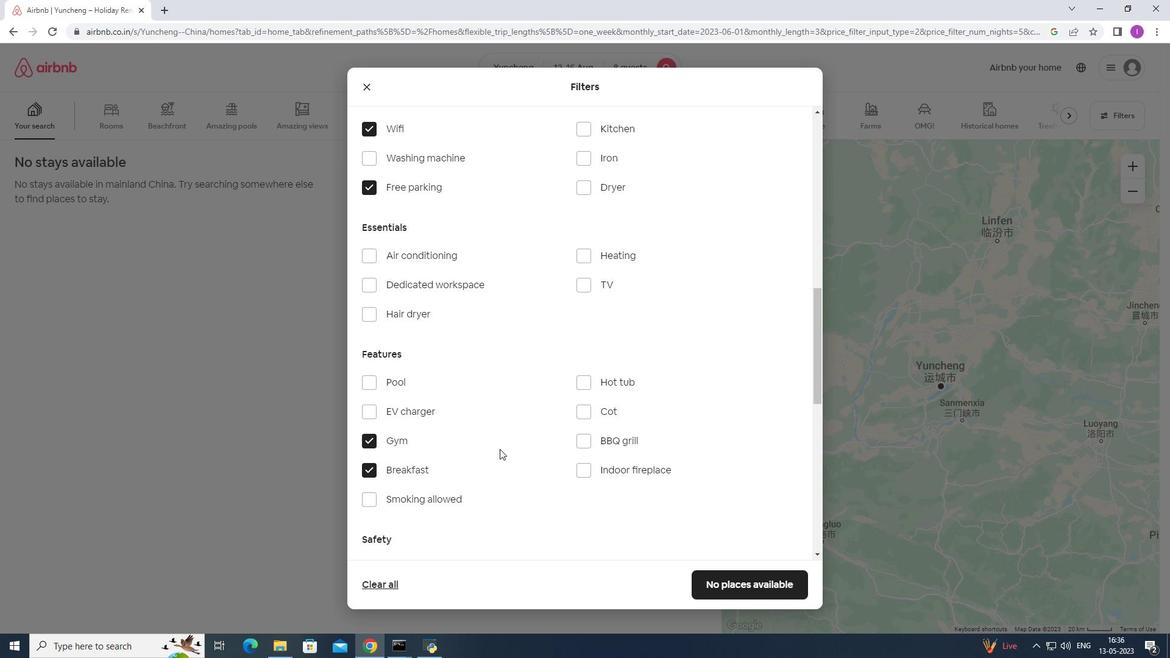 
Action: Mouse scrolled (526, 443) with delta (0, 0)
Screenshot: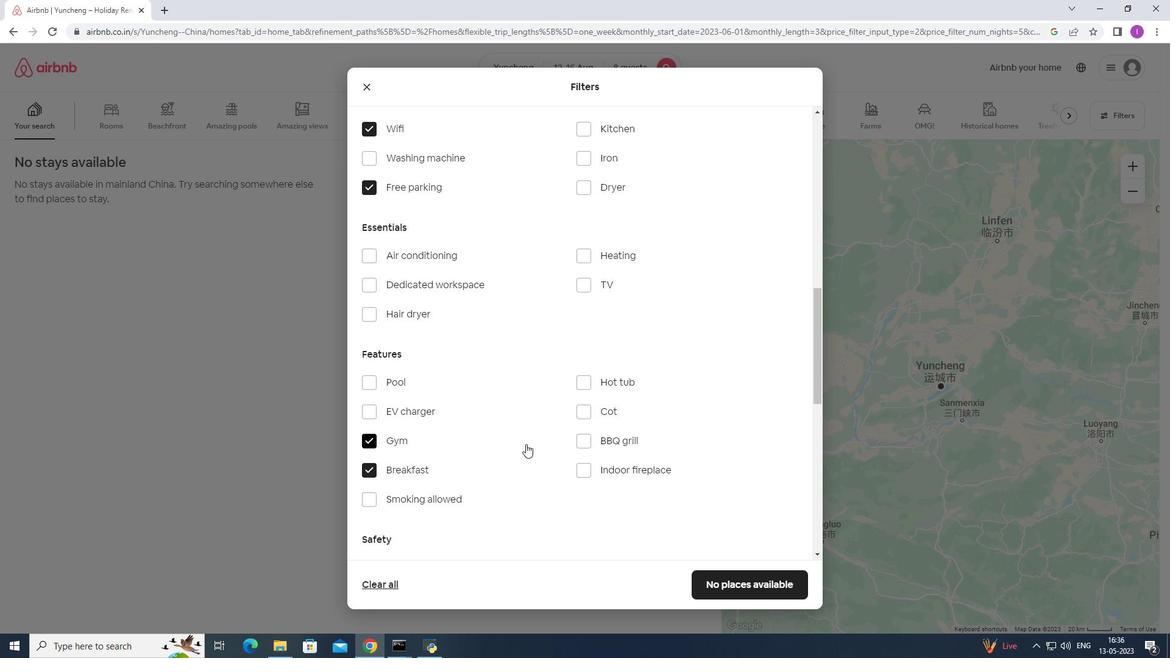 
Action: Mouse moved to (527, 444)
Screenshot: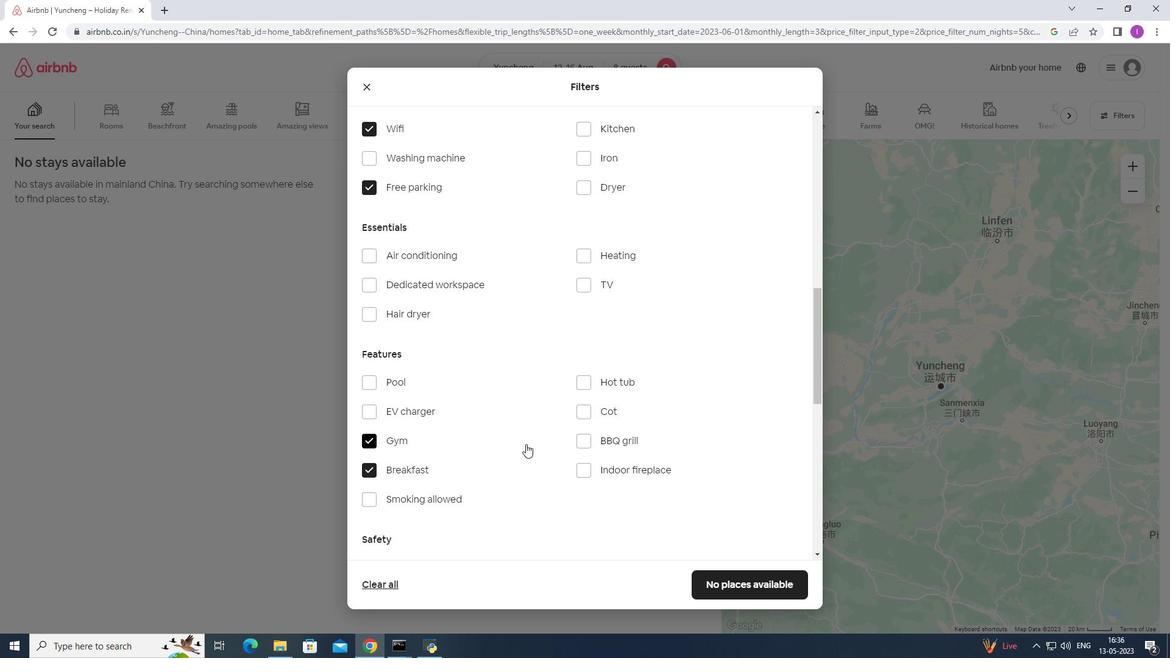 
Action: Mouse scrolled (527, 443) with delta (0, 0)
Screenshot: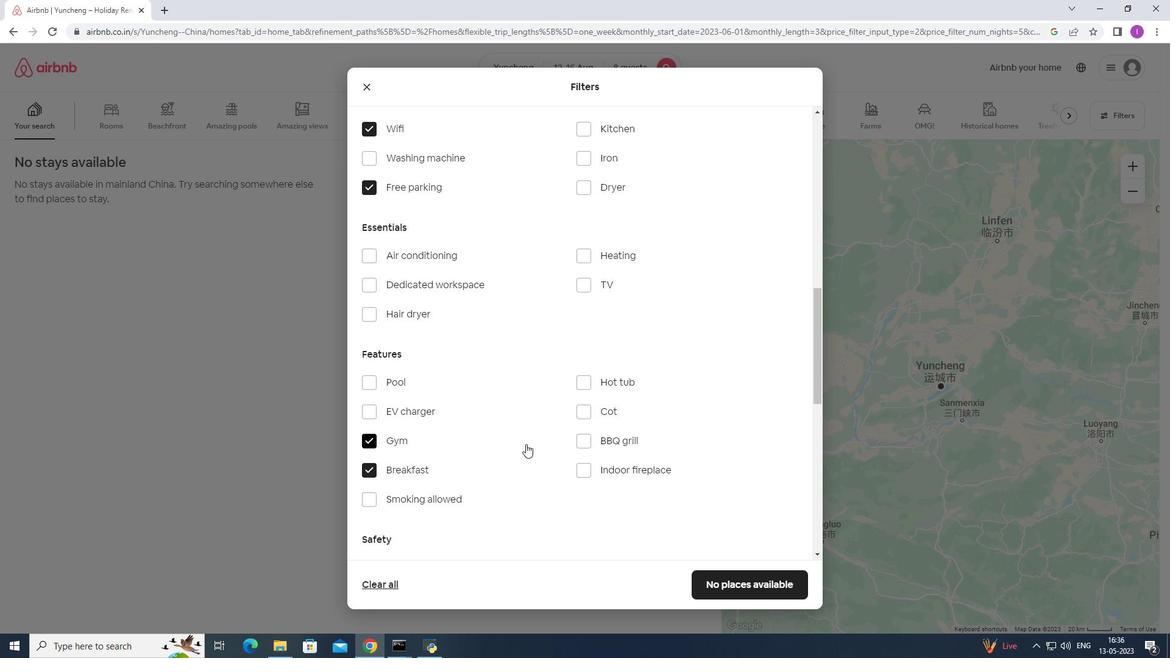 
Action: Mouse moved to (527, 443)
Screenshot: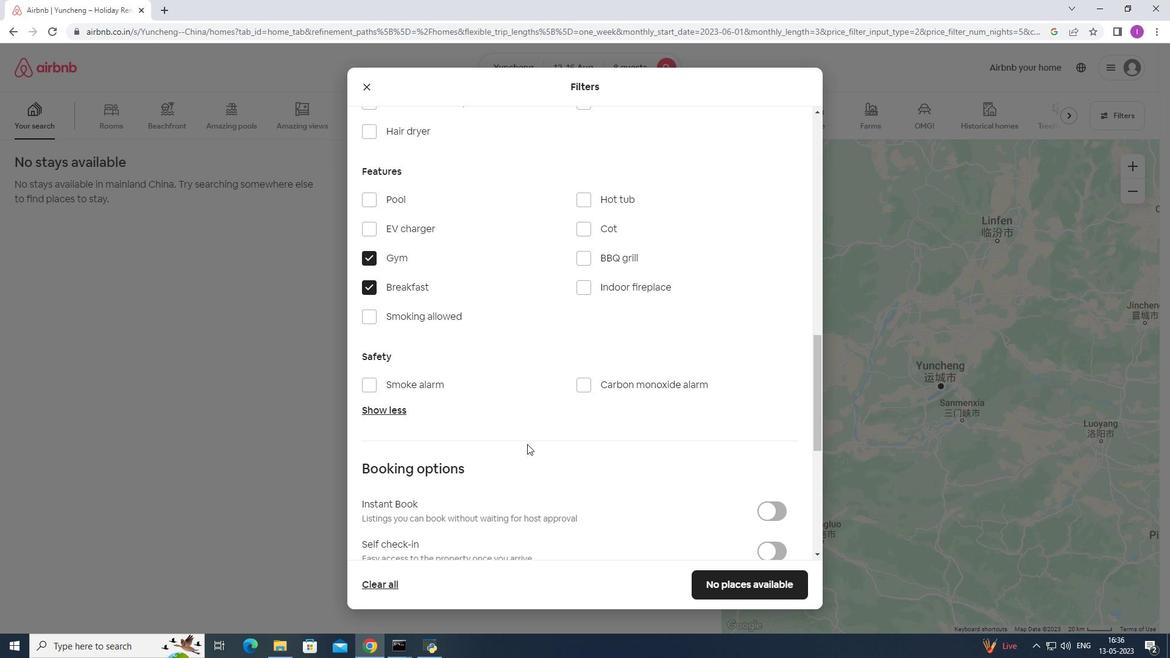 
Action: Mouse scrolled (527, 442) with delta (0, 0)
Screenshot: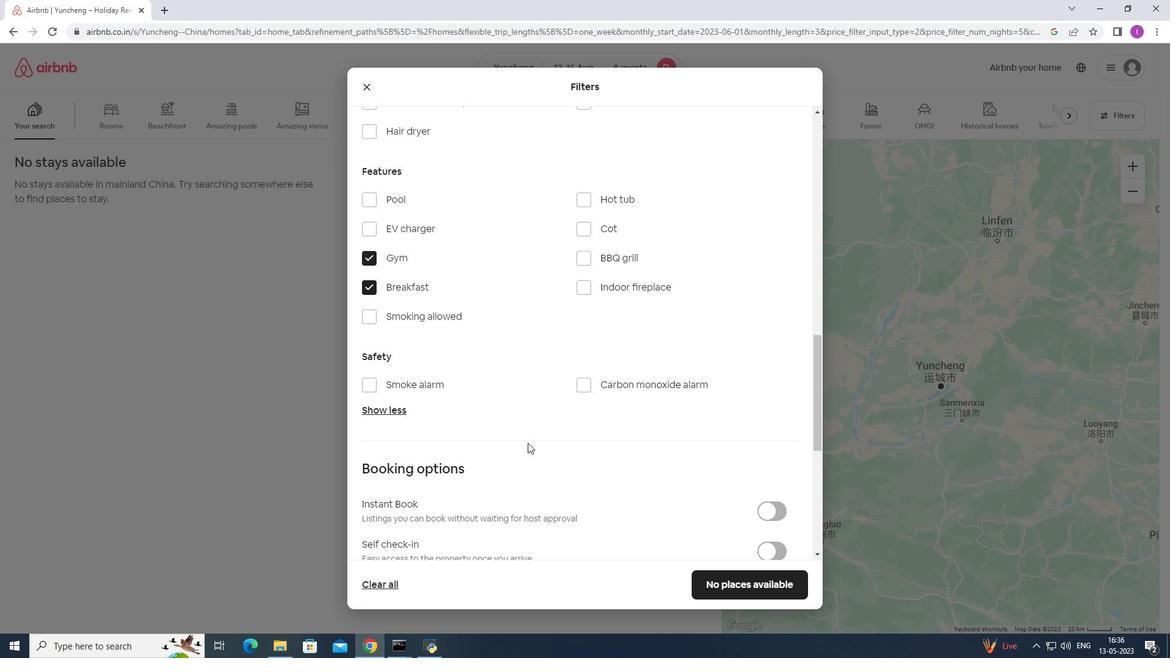 
Action: Mouse scrolled (527, 442) with delta (0, 0)
Screenshot: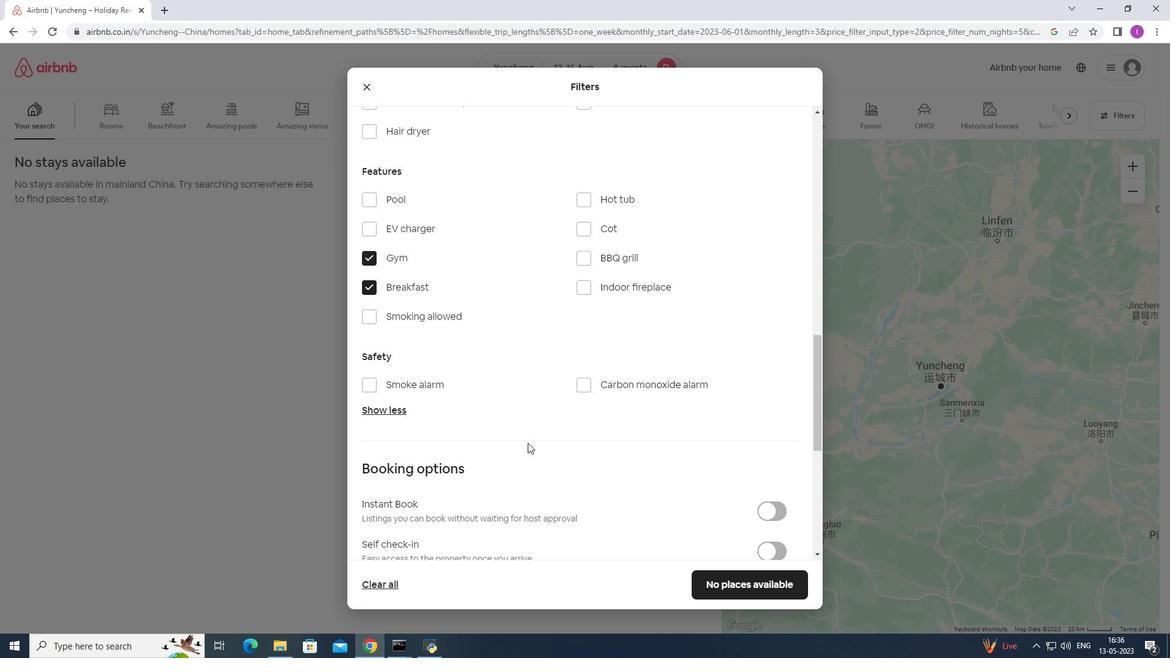 
Action: Mouse scrolled (527, 442) with delta (0, 0)
Screenshot: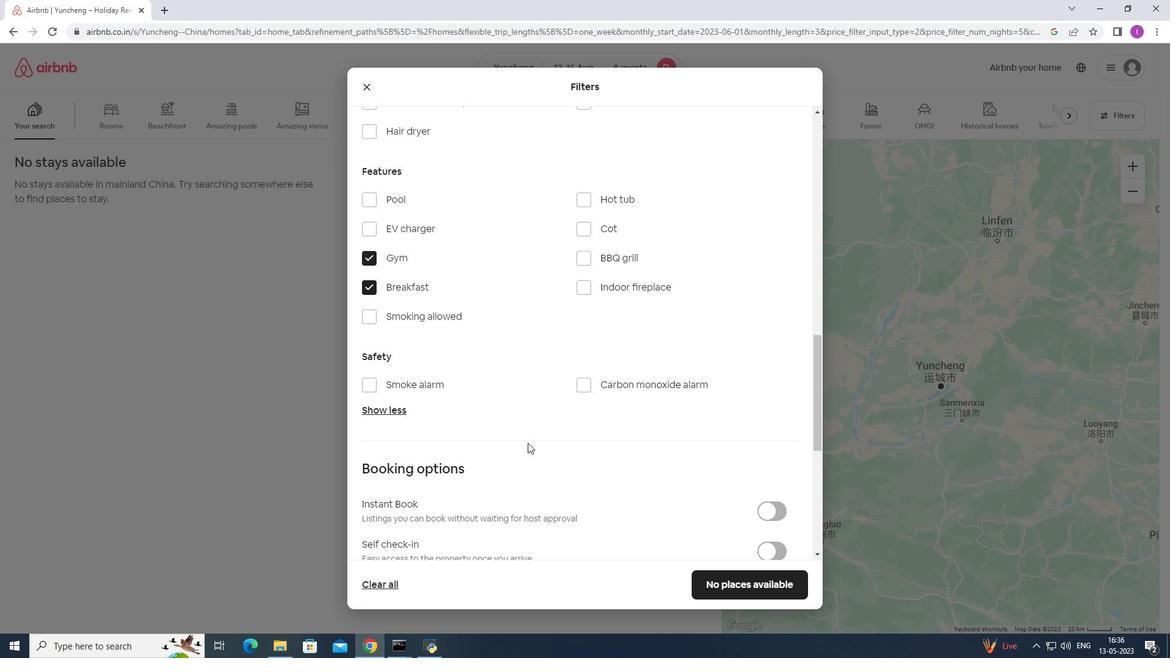 
Action: Mouse moved to (746, 393)
Screenshot: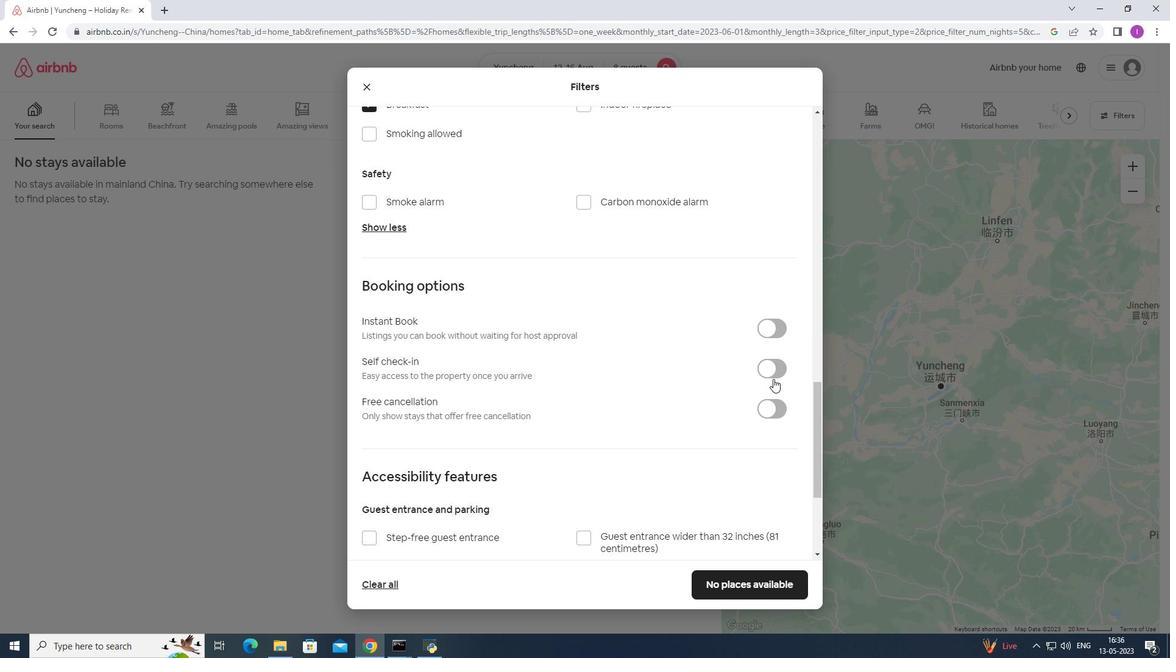 
Action: Mouse scrolled (755, 388) with delta (0, 0)
Screenshot: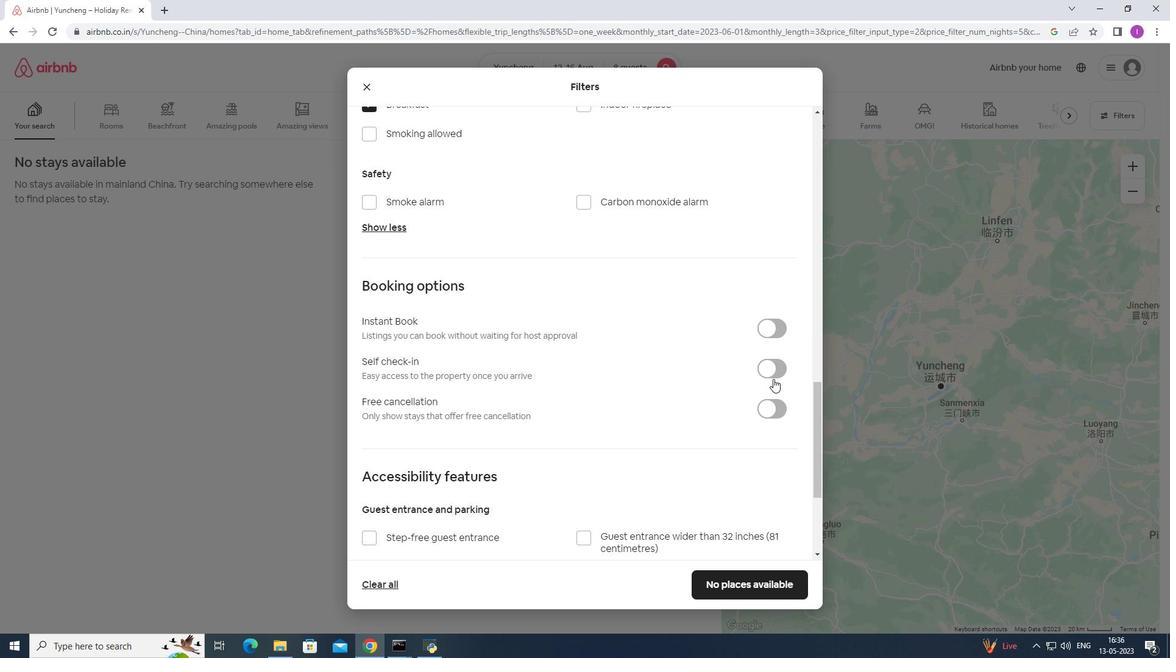 
Action: Mouse scrolled (746, 392) with delta (0, 0)
Screenshot: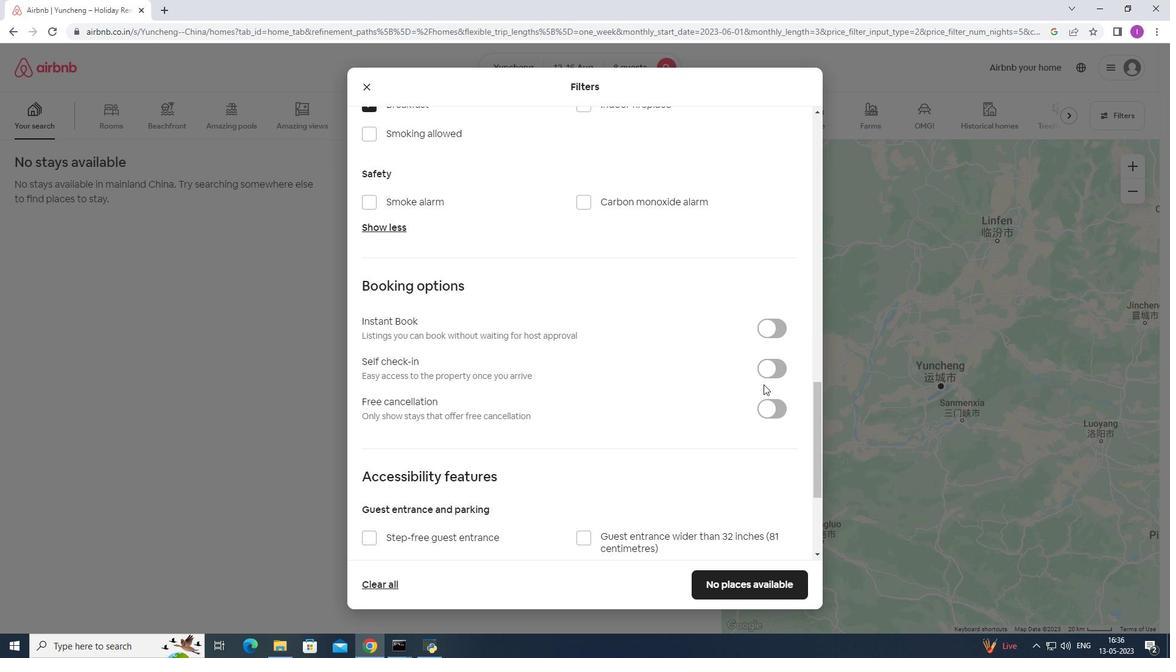 
Action: Mouse moved to (773, 246)
Screenshot: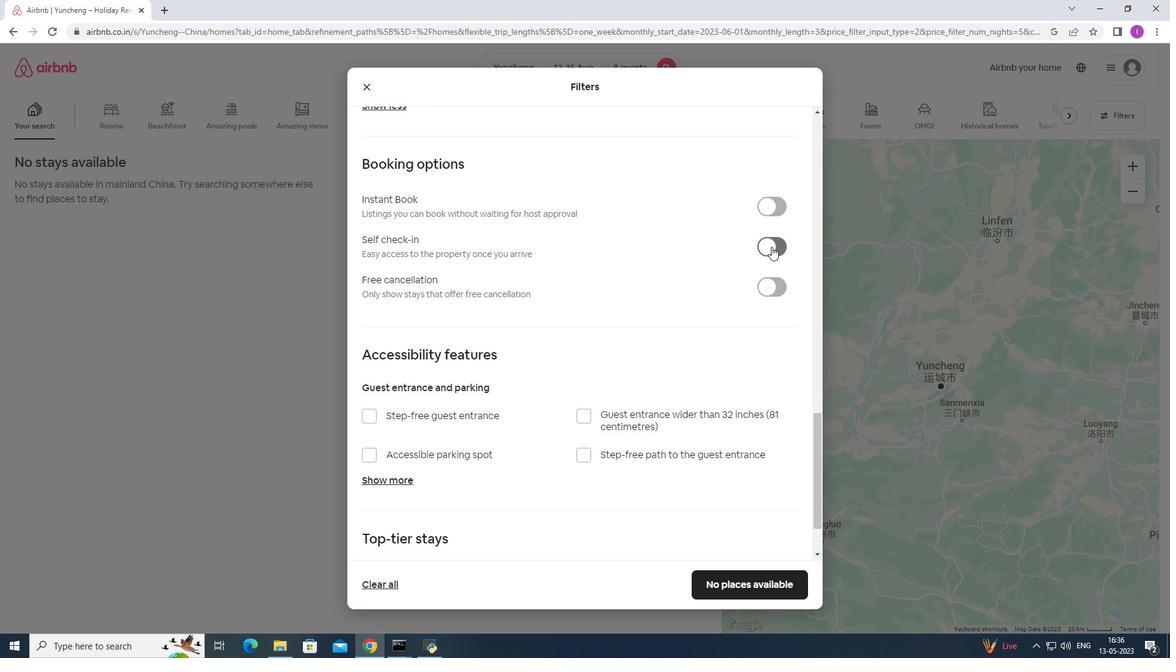 
Action: Mouse pressed left at (773, 246)
Screenshot: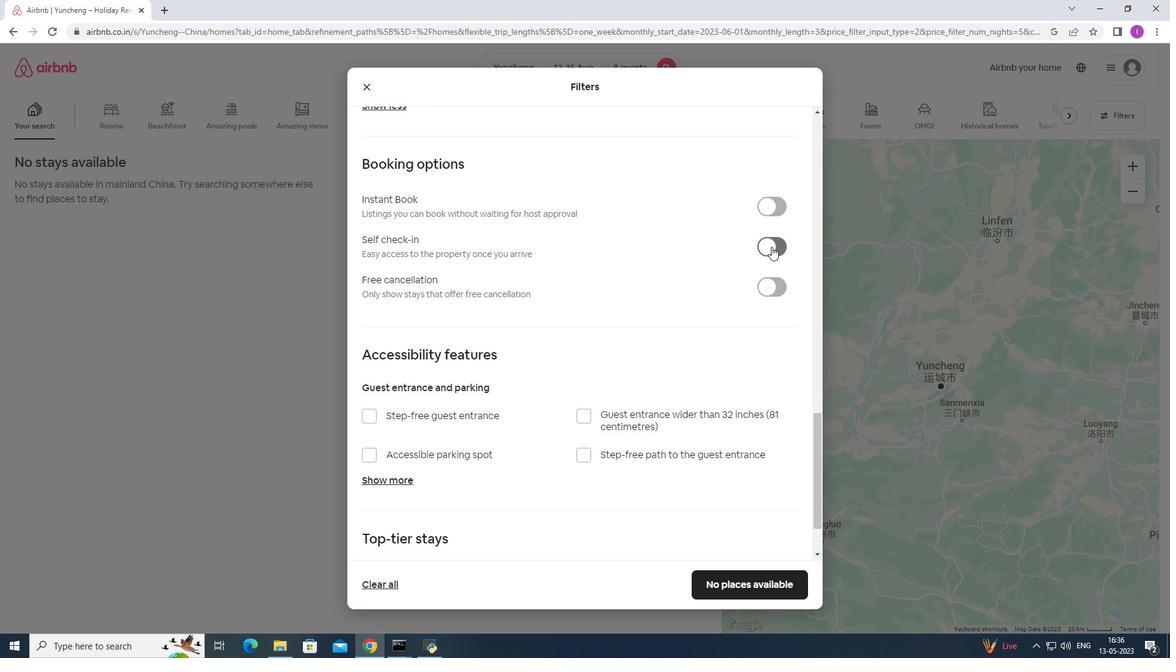 
Action: Mouse moved to (534, 381)
Screenshot: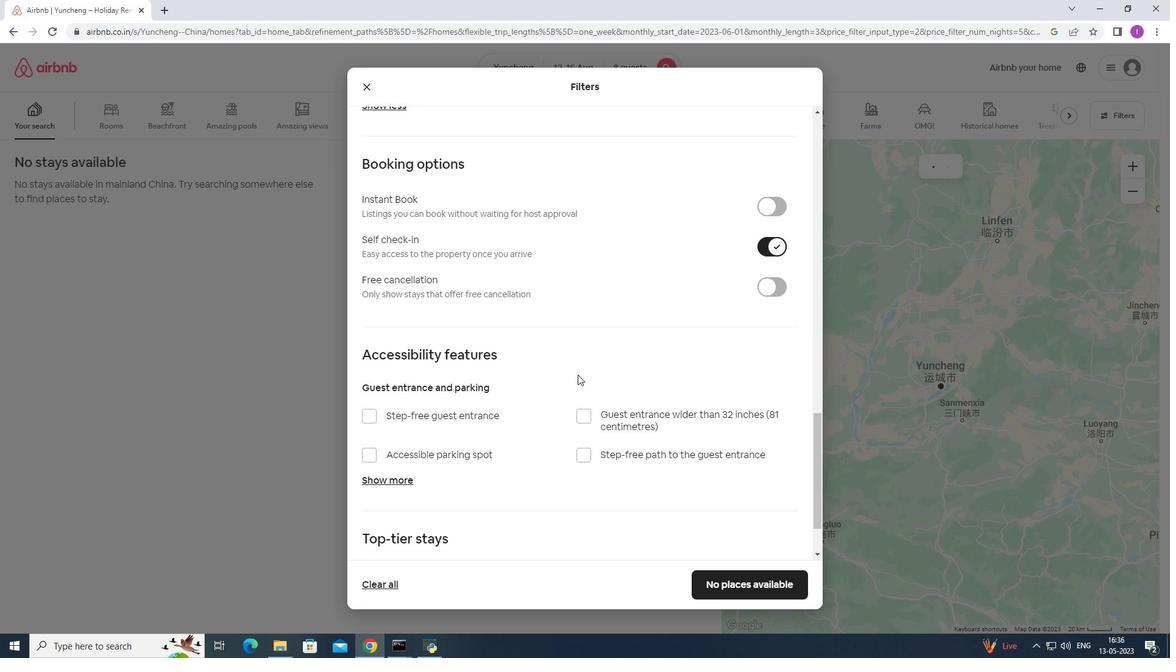 
Action: Mouse scrolled (534, 381) with delta (0, 0)
Screenshot: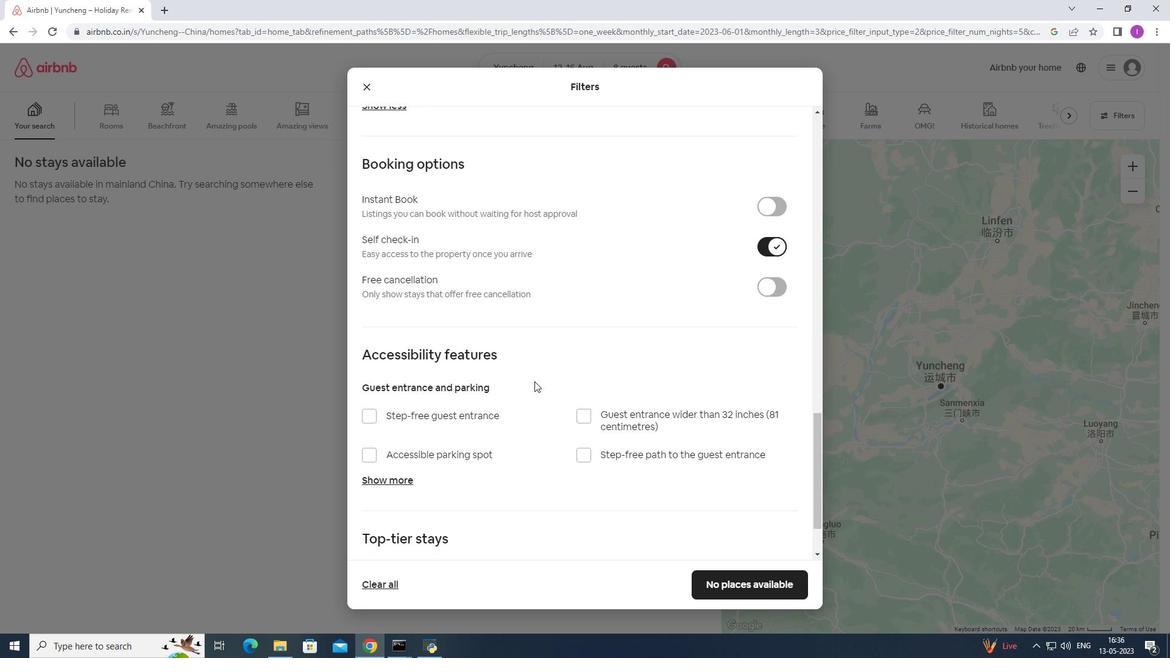 
Action: Mouse scrolled (534, 381) with delta (0, 0)
Screenshot: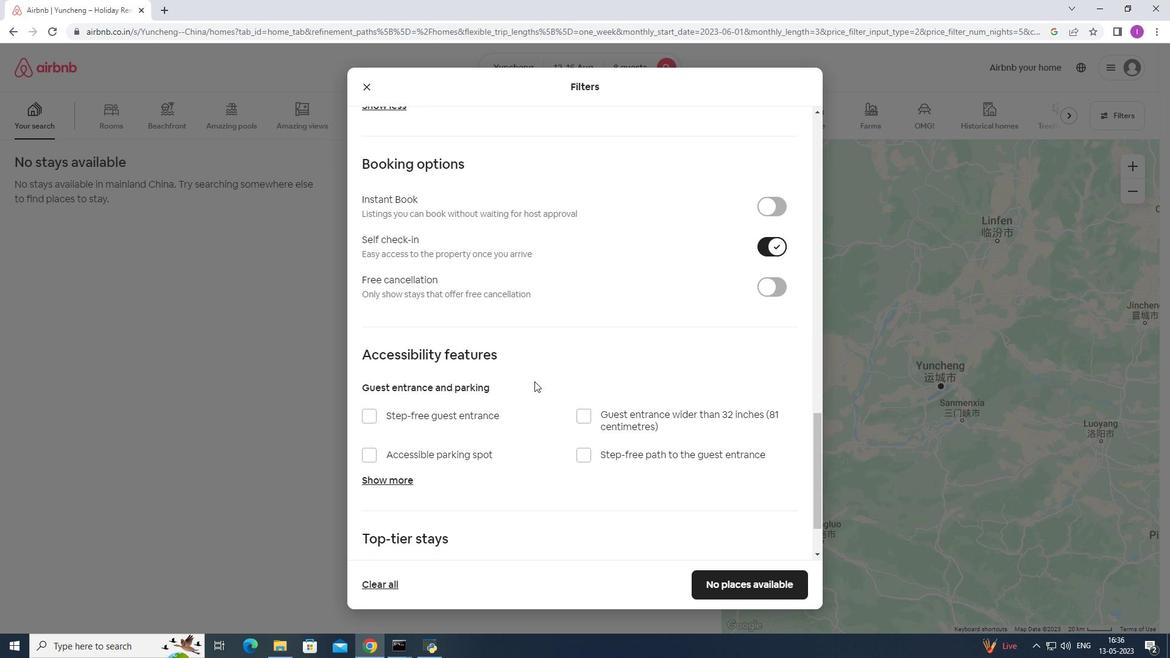 
Action: Mouse scrolled (534, 381) with delta (0, 0)
Screenshot: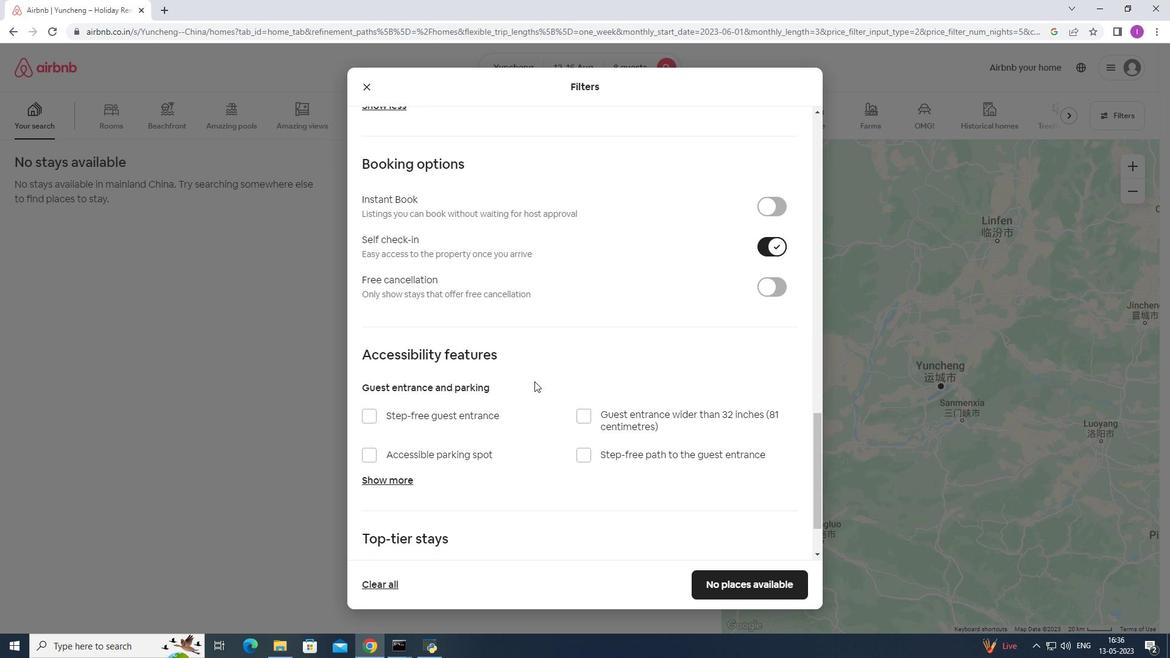 
Action: Mouse scrolled (534, 381) with delta (0, 0)
Screenshot: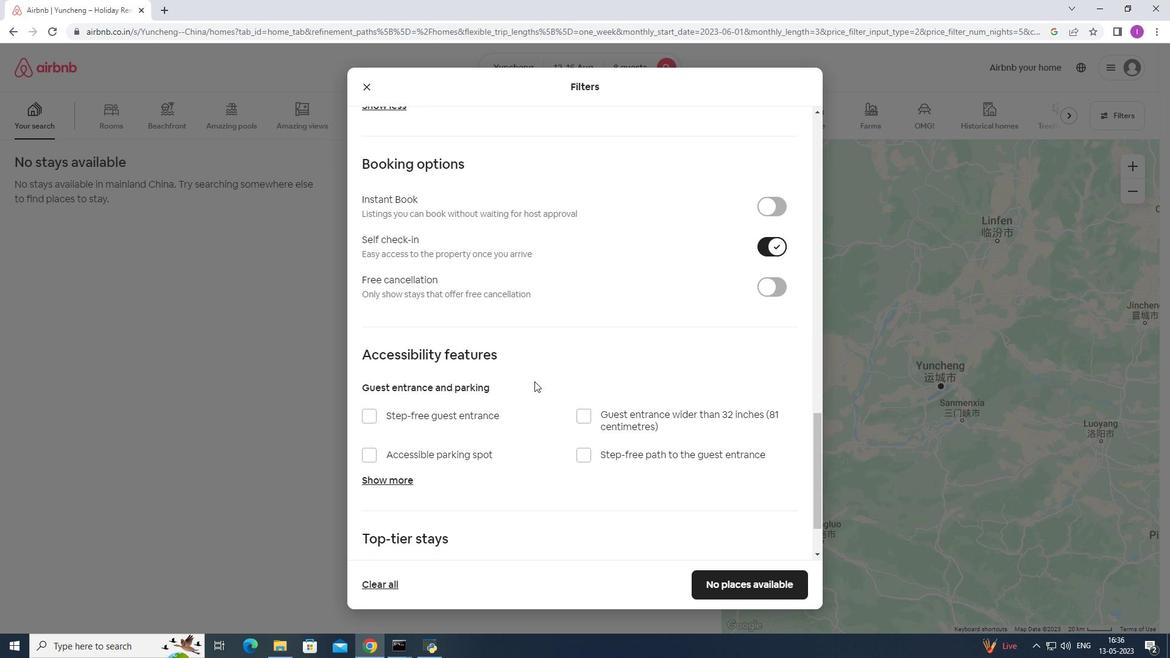 
Action: Mouse scrolled (534, 381) with delta (0, 0)
Screenshot: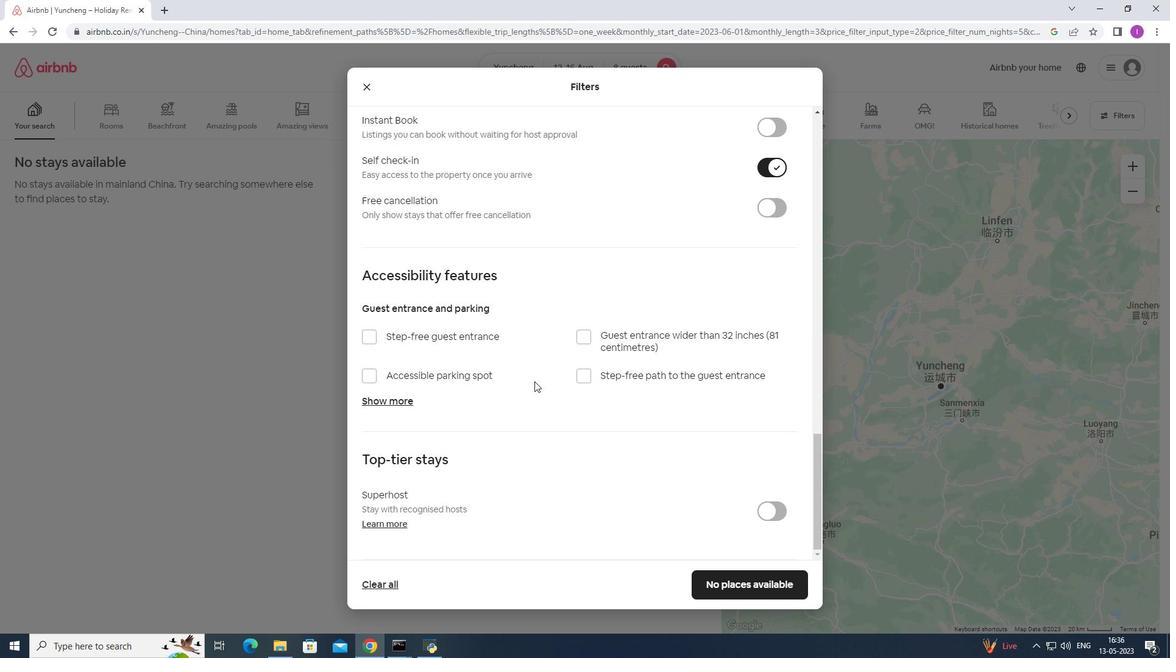 
Action: Mouse scrolled (534, 381) with delta (0, 0)
Screenshot: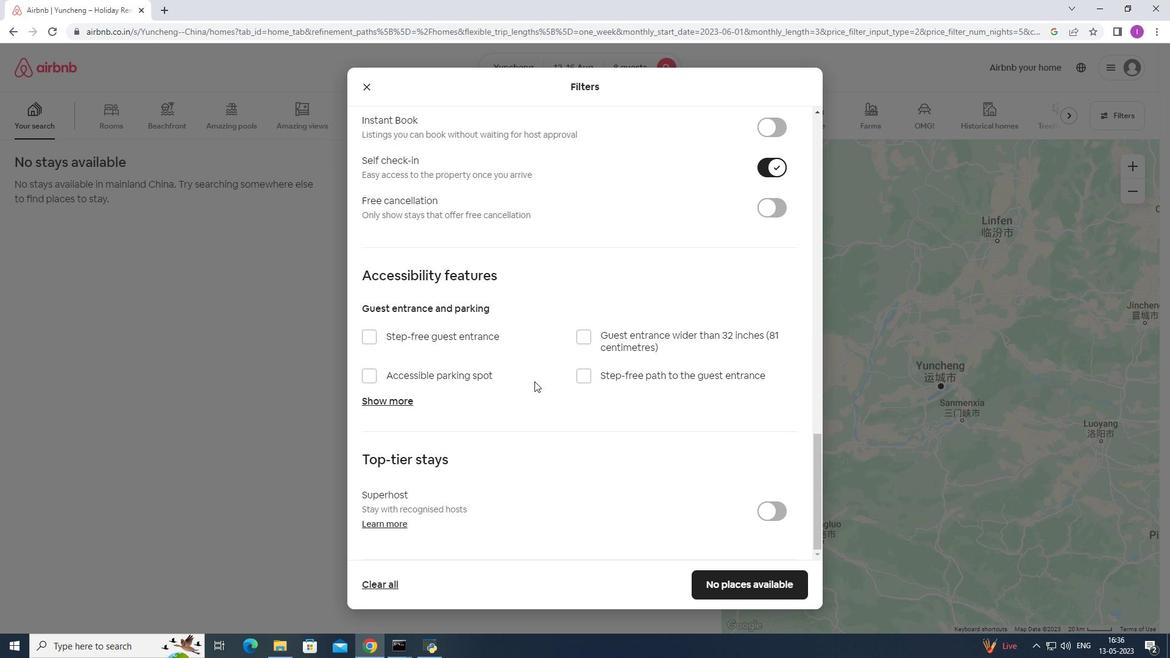 
Action: Mouse scrolled (534, 381) with delta (0, 0)
Screenshot: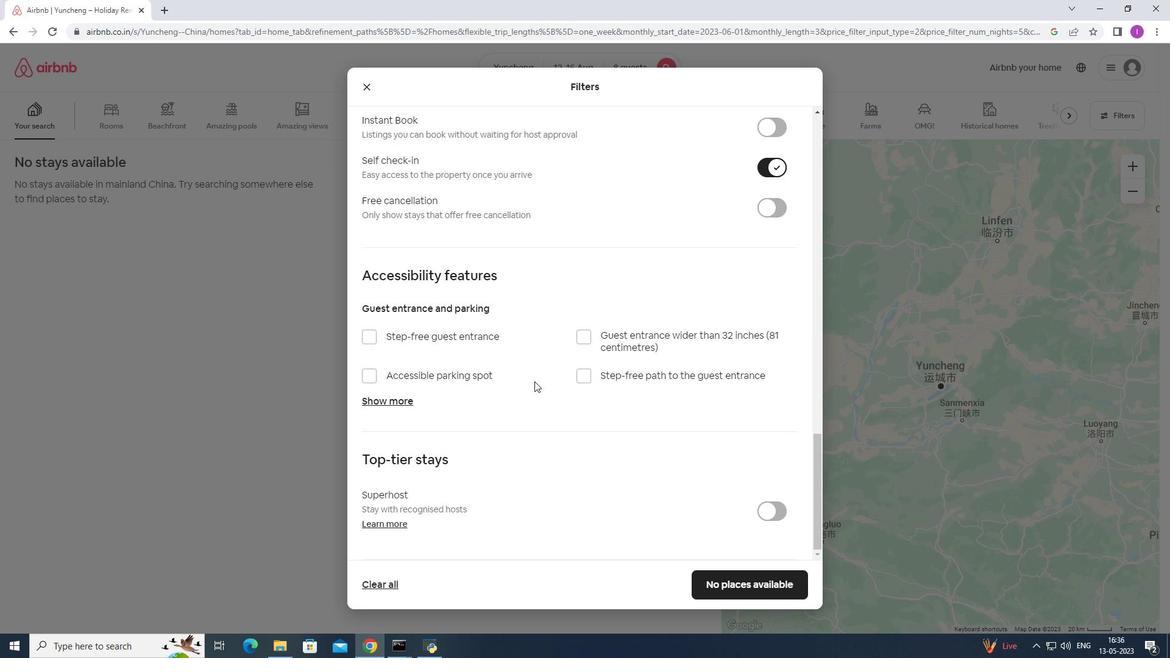 
Action: Mouse scrolled (534, 381) with delta (0, 0)
Screenshot: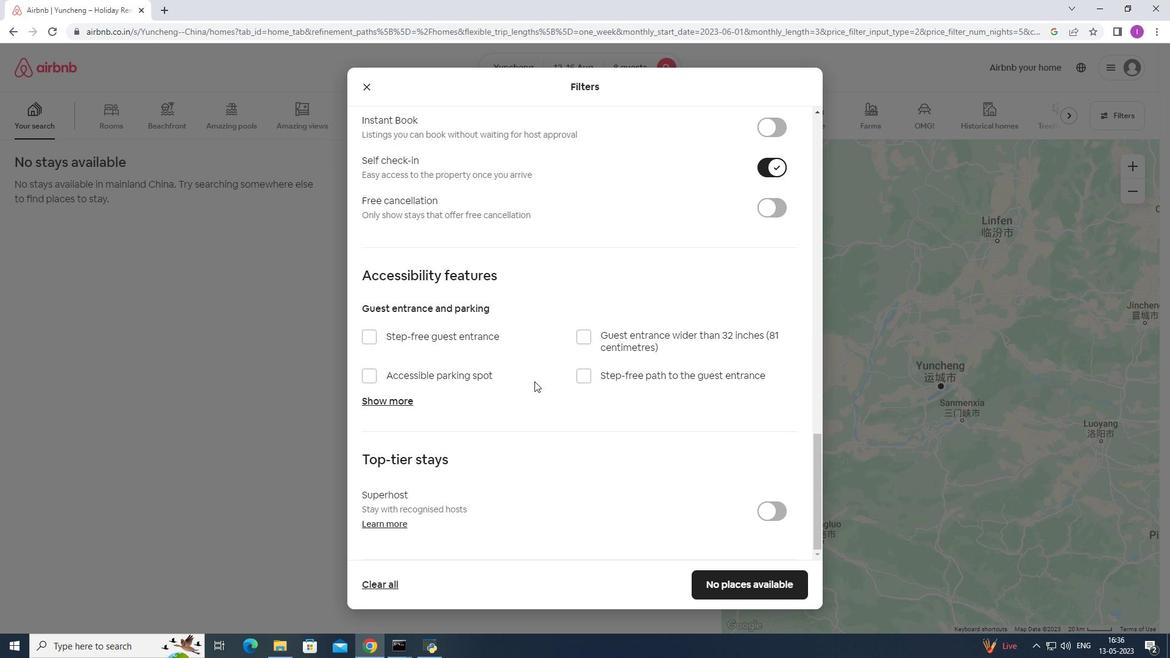 
Action: Mouse scrolled (534, 381) with delta (0, 0)
Screenshot: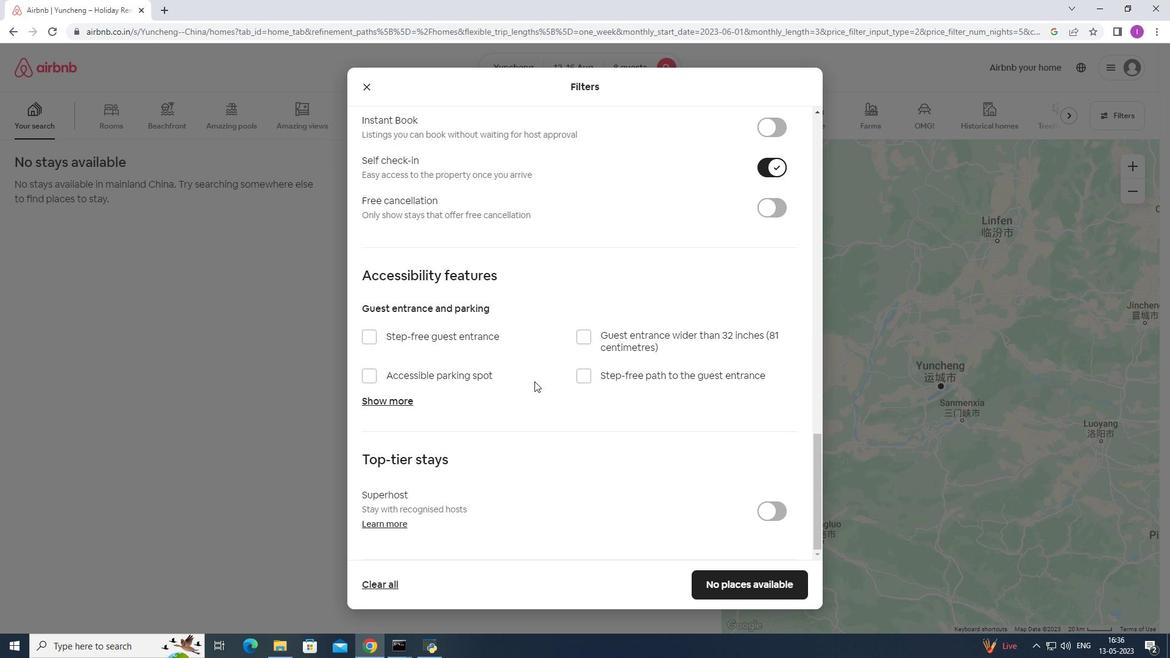
Action: Mouse moved to (752, 581)
Screenshot: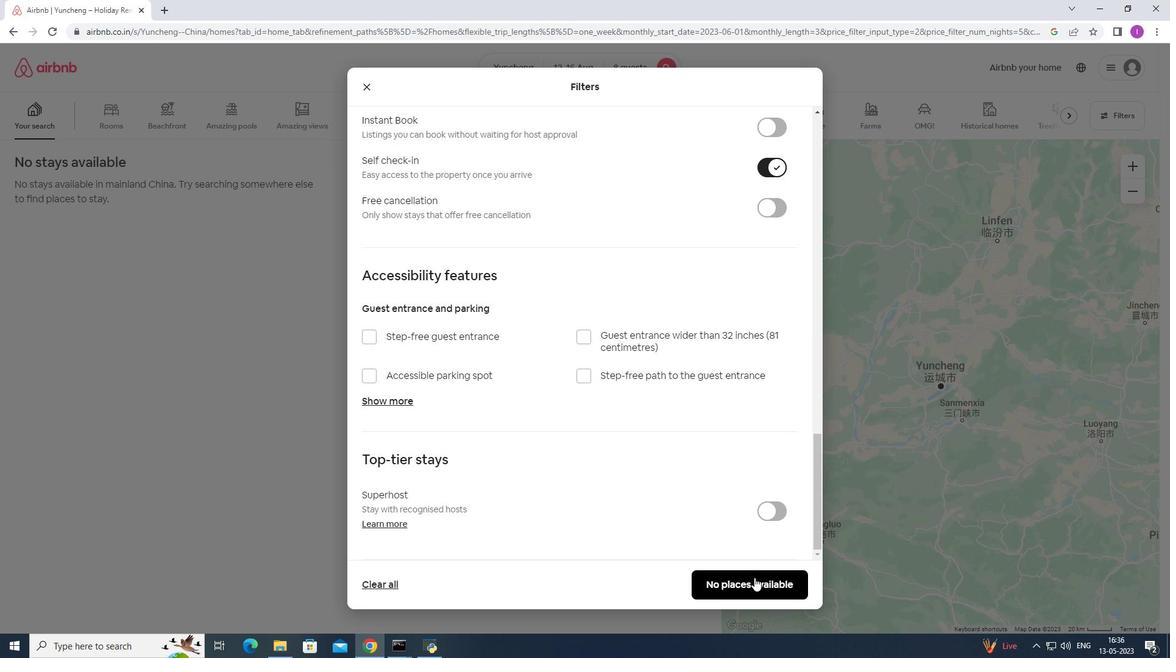 
Action: Mouse pressed left at (752, 581)
Screenshot: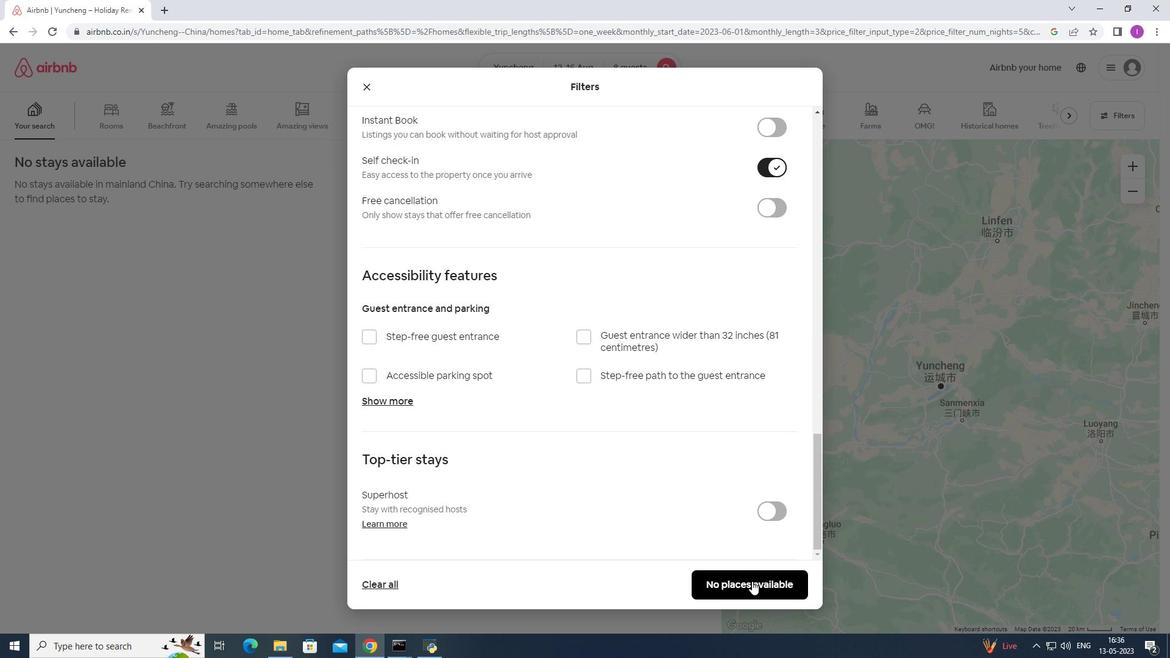 
Action: Mouse moved to (656, 534)
Screenshot: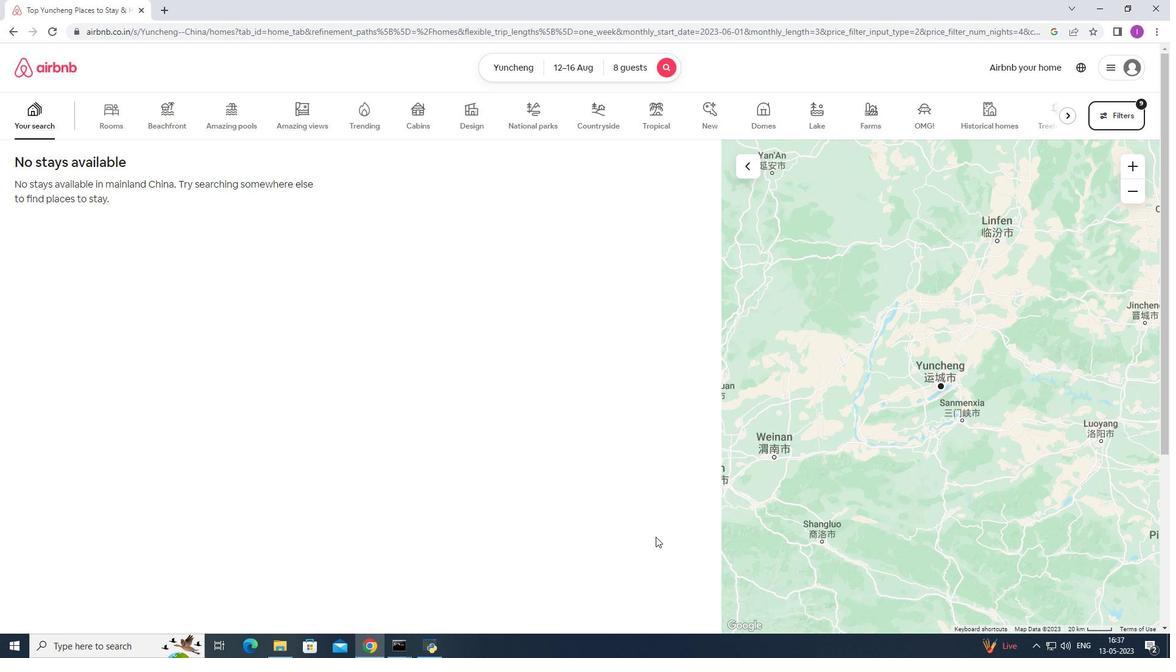 
